 Task: Research Airbnb options in Bimbo, Central African Republic from 6th November, 2023 to 8th November, 2023 for 2 adults.1  bedroom having 2 beds and 1 bathroom. Property type can be flat. Amenities needed are: wifi. Booking option can be shelf check-in. Look for 4 properties as per requirement.
Action: Mouse moved to (598, 90)
Screenshot: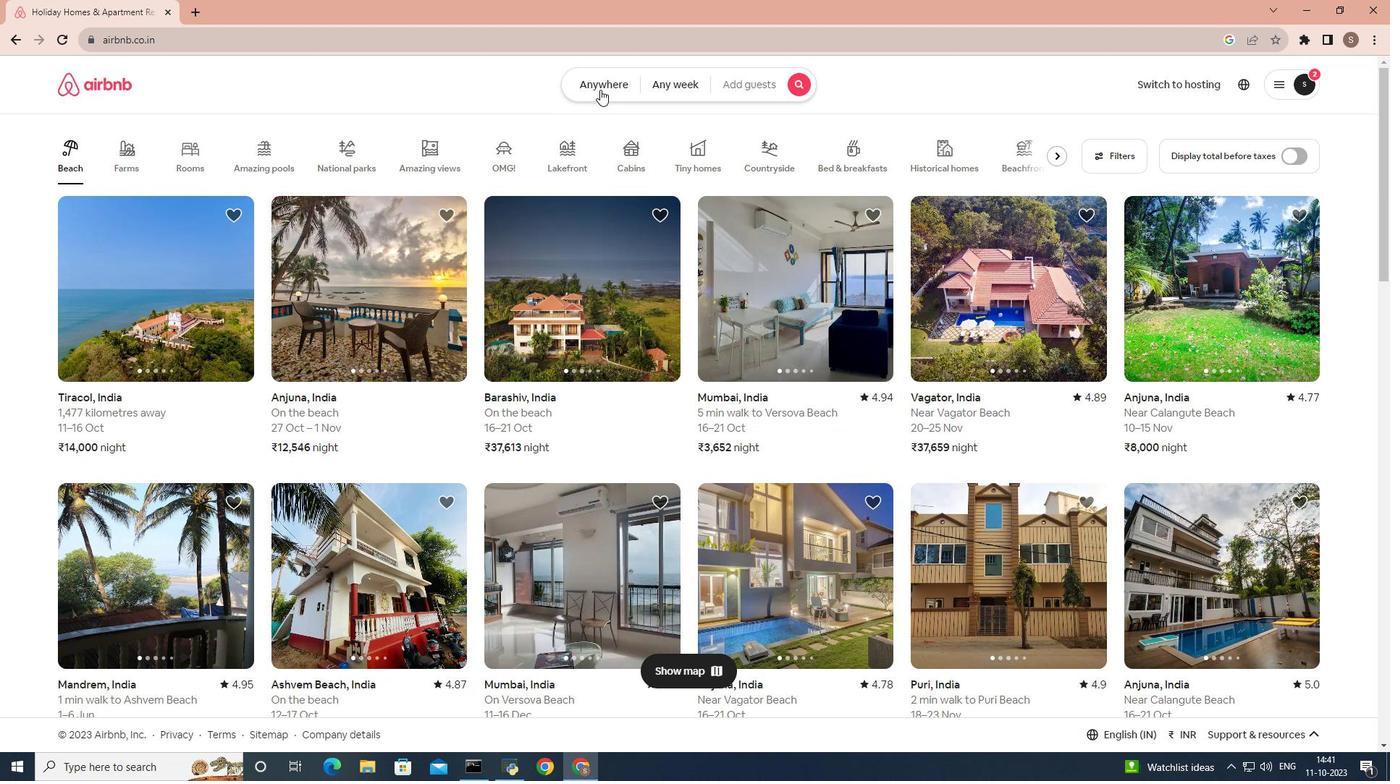 
Action: Mouse pressed left at (598, 90)
Screenshot: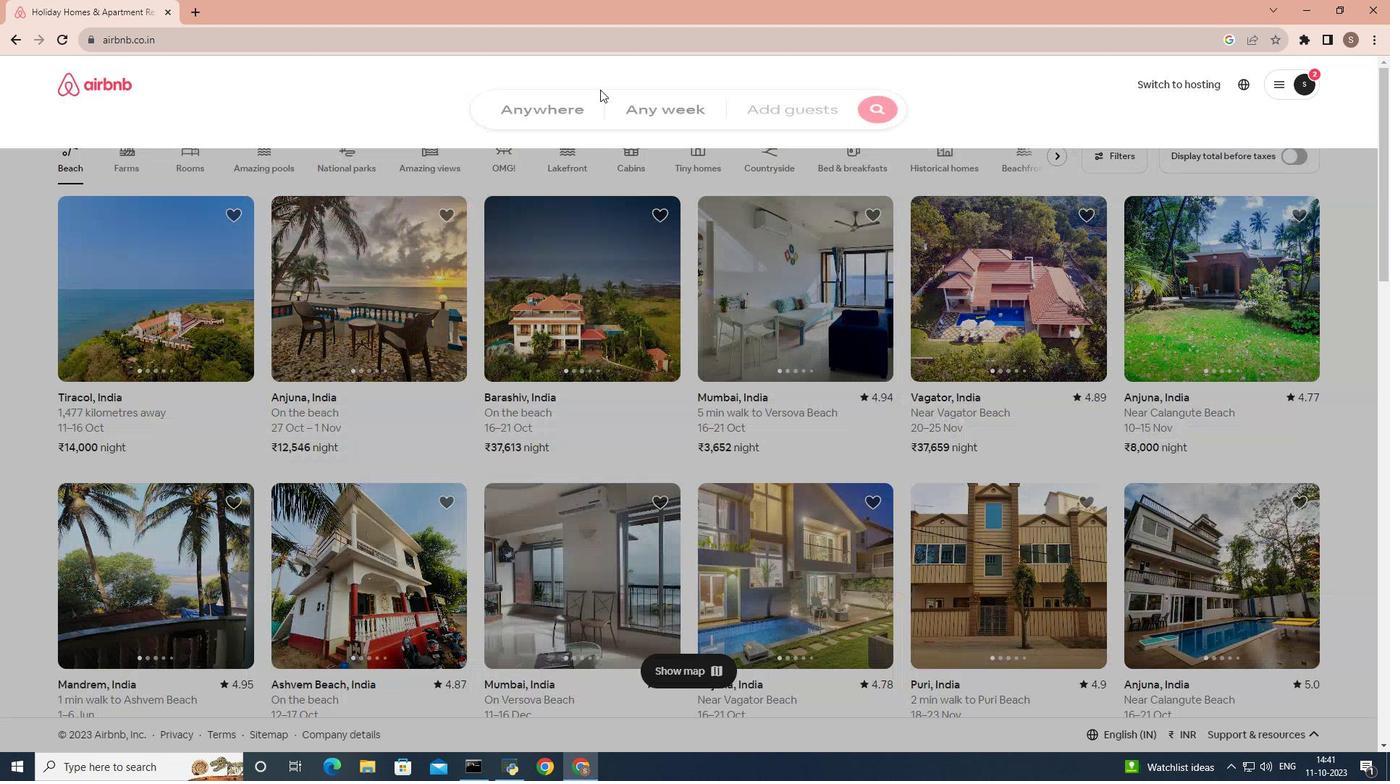 
Action: Mouse moved to (482, 148)
Screenshot: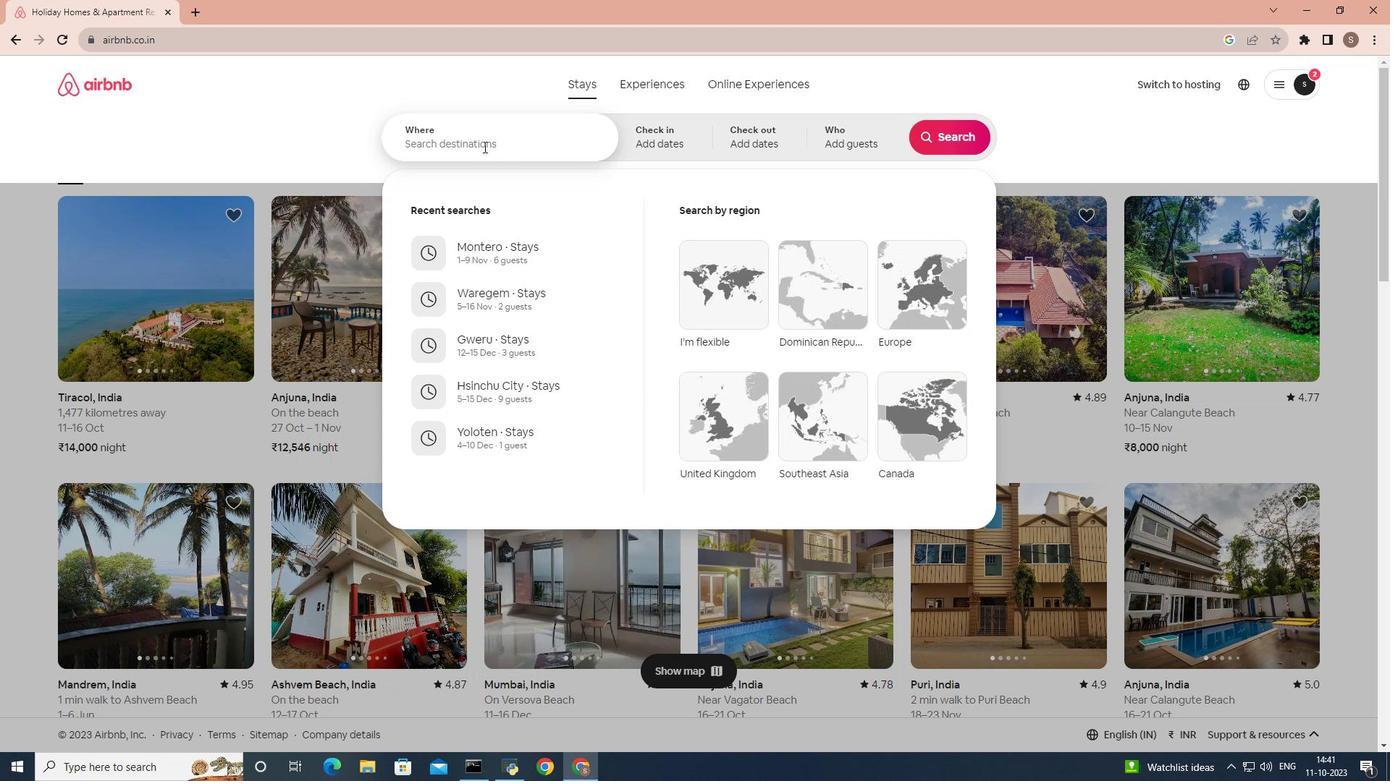
Action: Mouse pressed left at (482, 148)
Screenshot: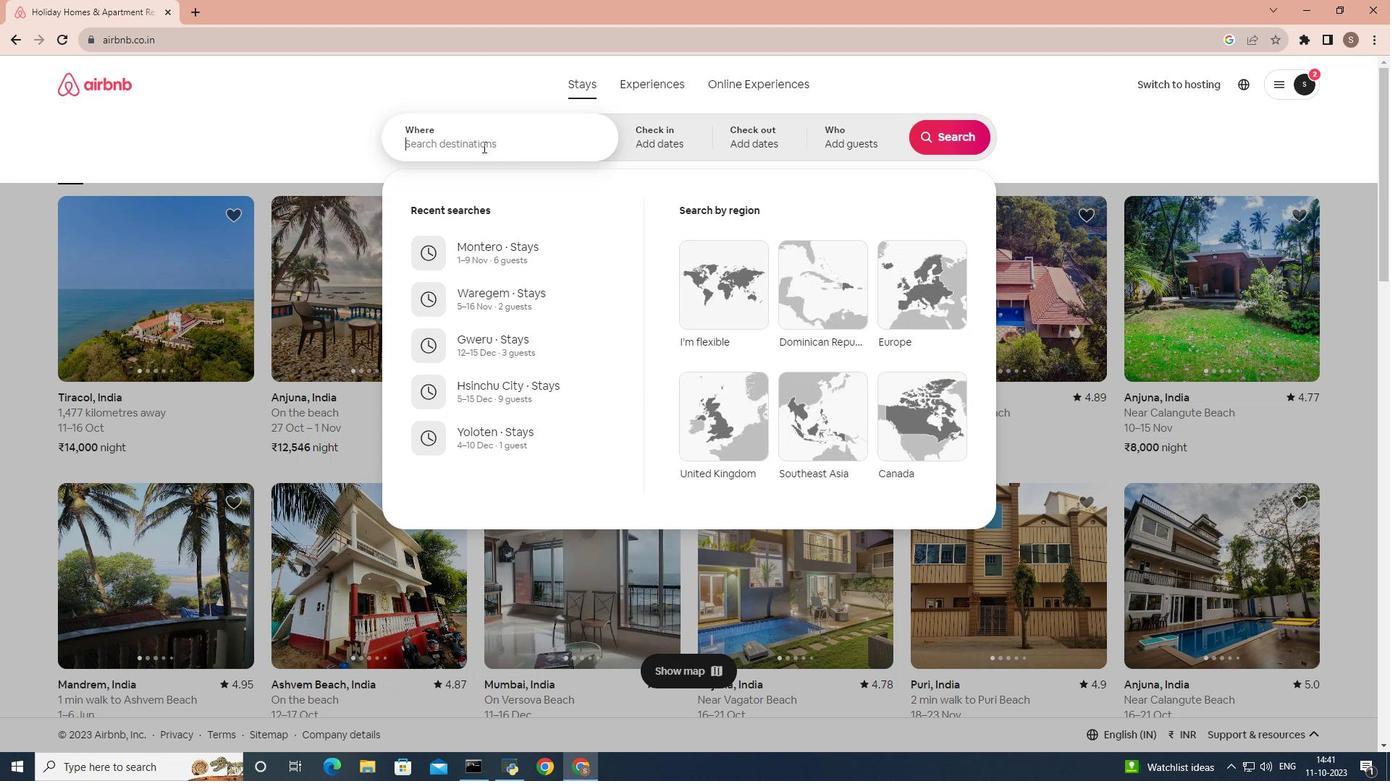 
Action: Mouse moved to (481, 148)
Screenshot: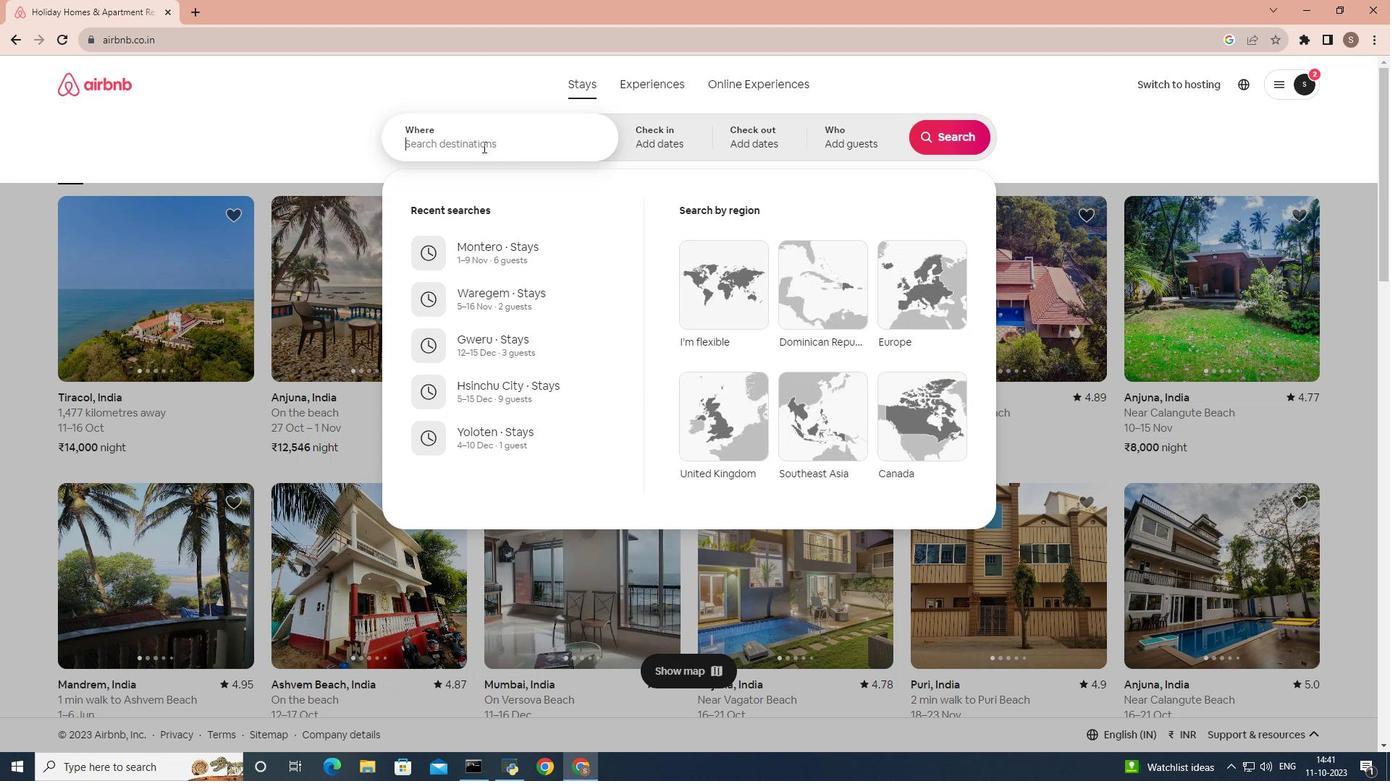 
Action: Key pressed bimbo
Screenshot: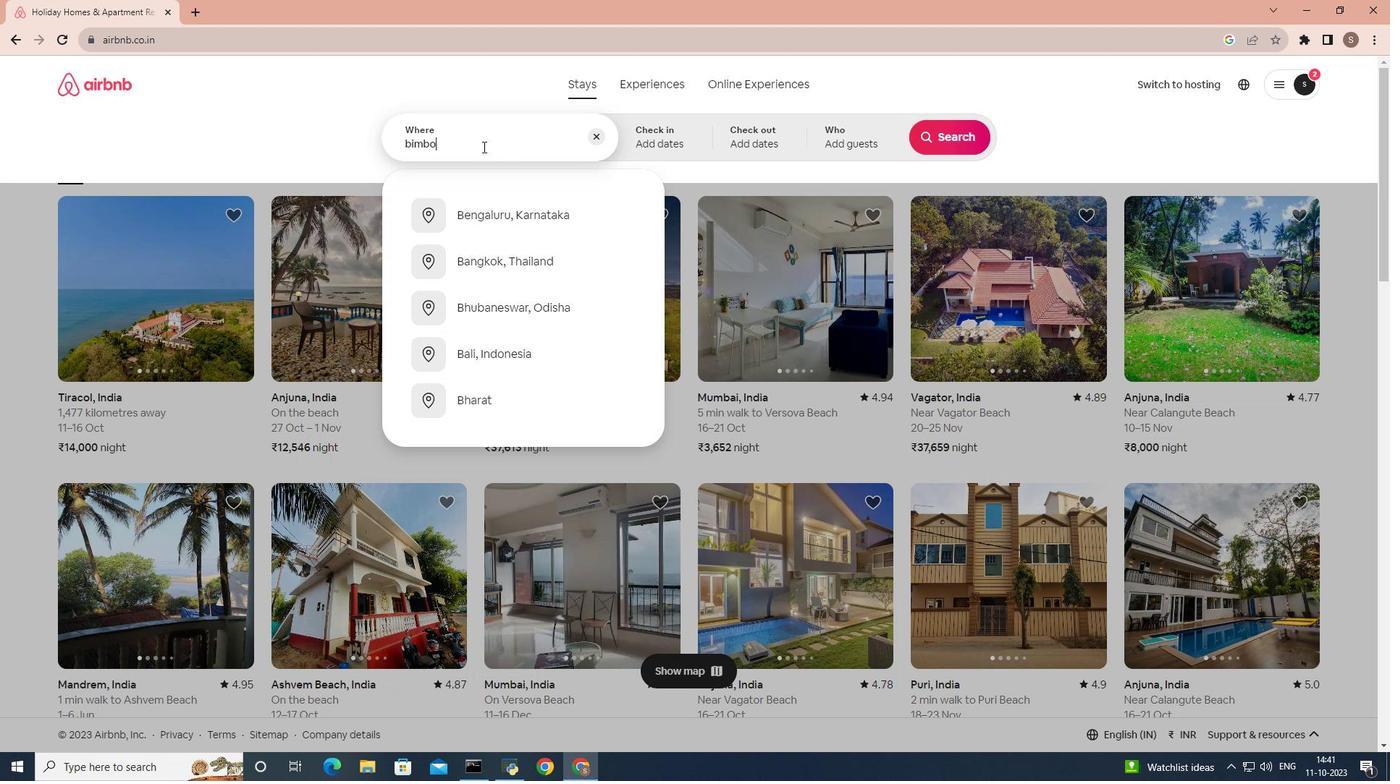 
Action: Mouse moved to (447, 306)
Screenshot: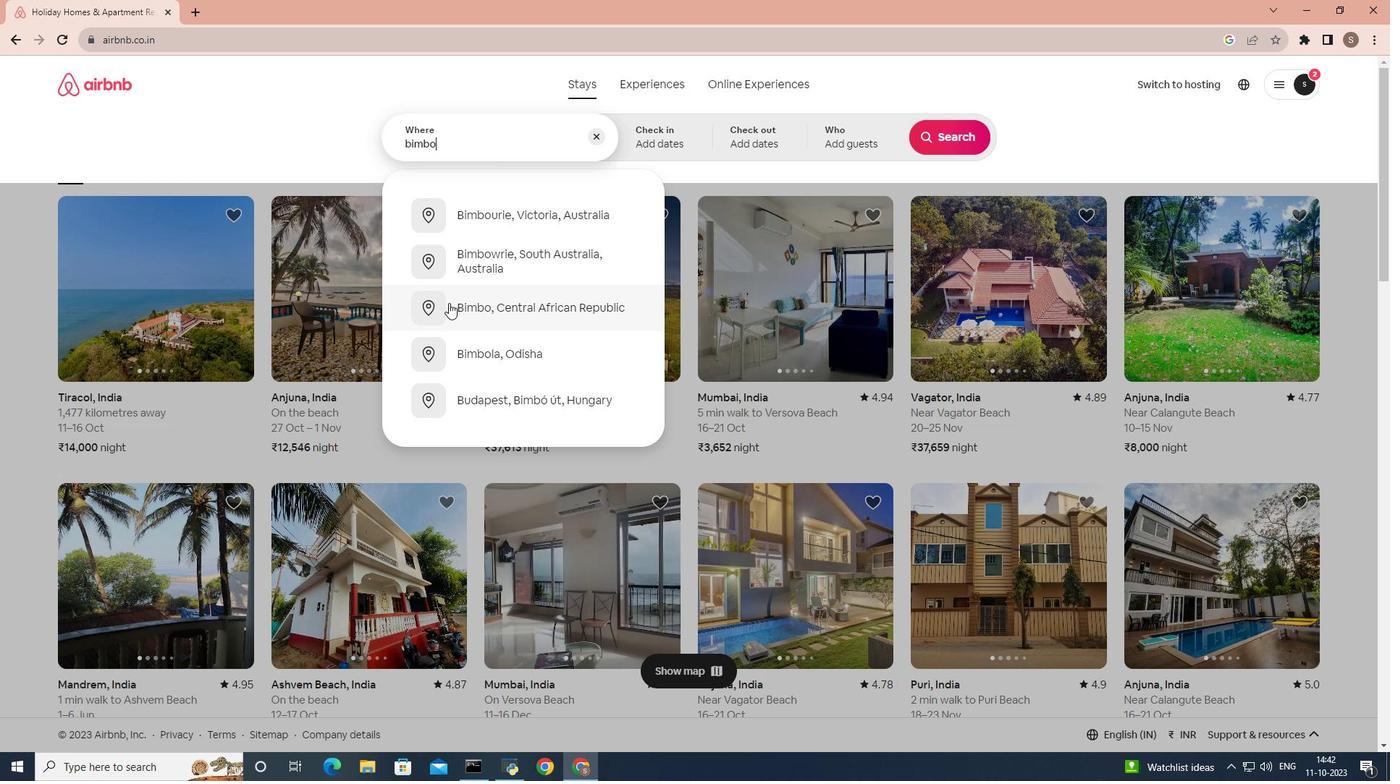 
Action: Mouse pressed left at (447, 306)
Screenshot: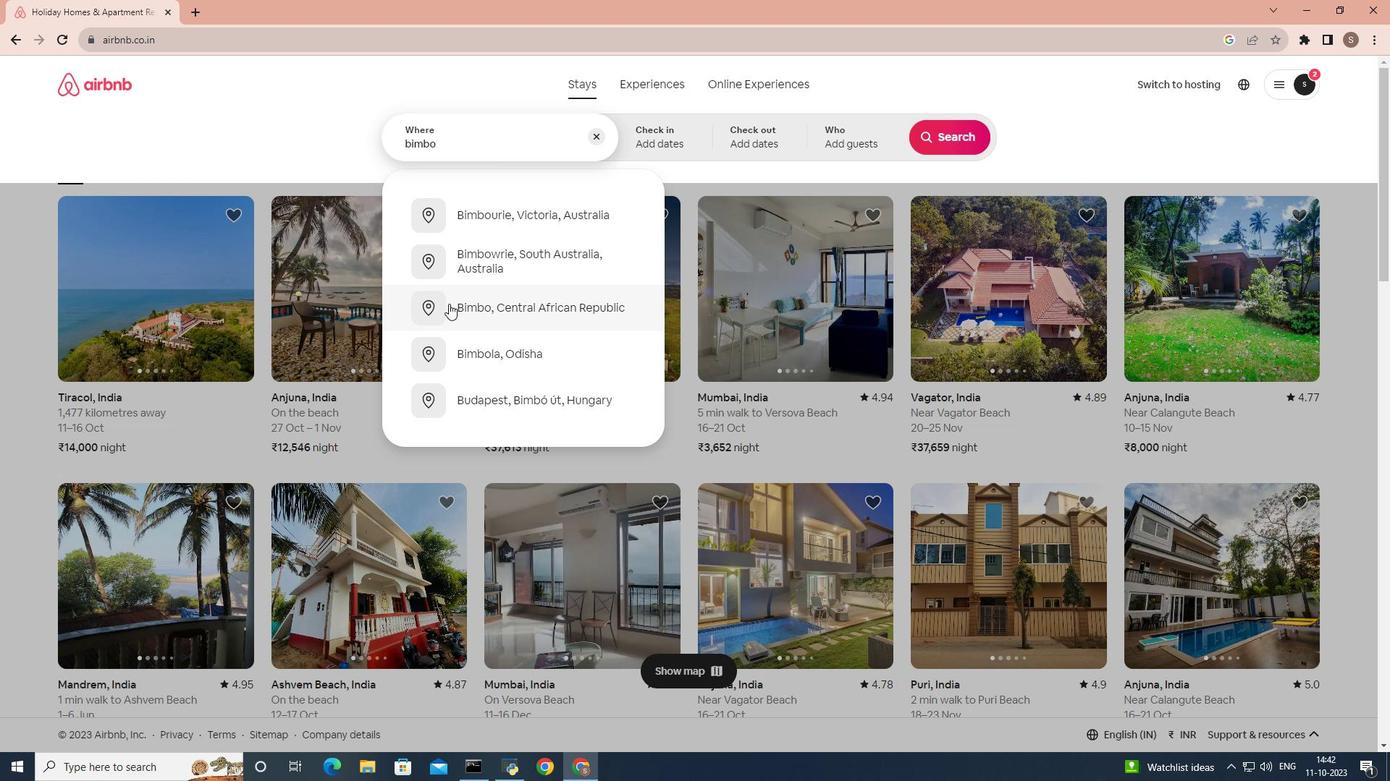 
Action: Mouse moved to (746, 351)
Screenshot: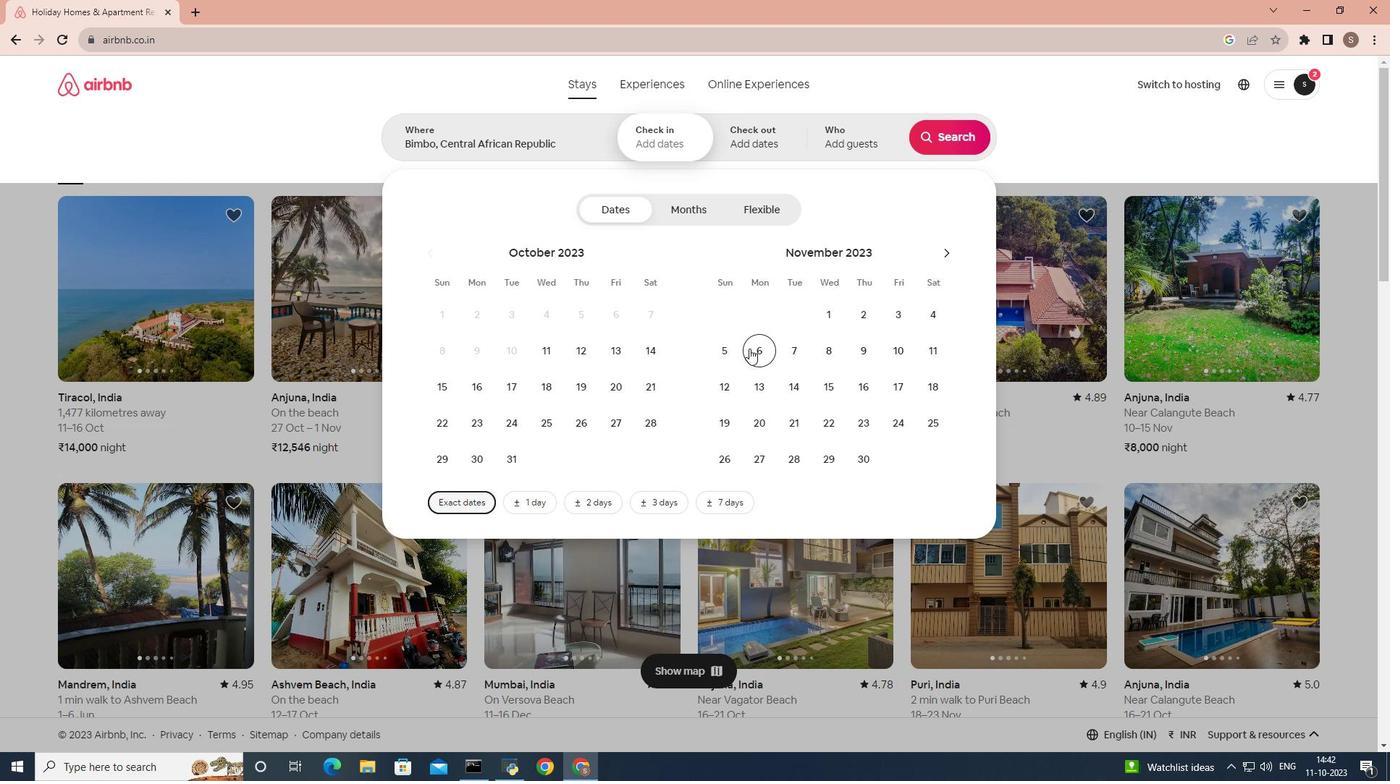 
Action: Mouse pressed left at (746, 351)
Screenshot: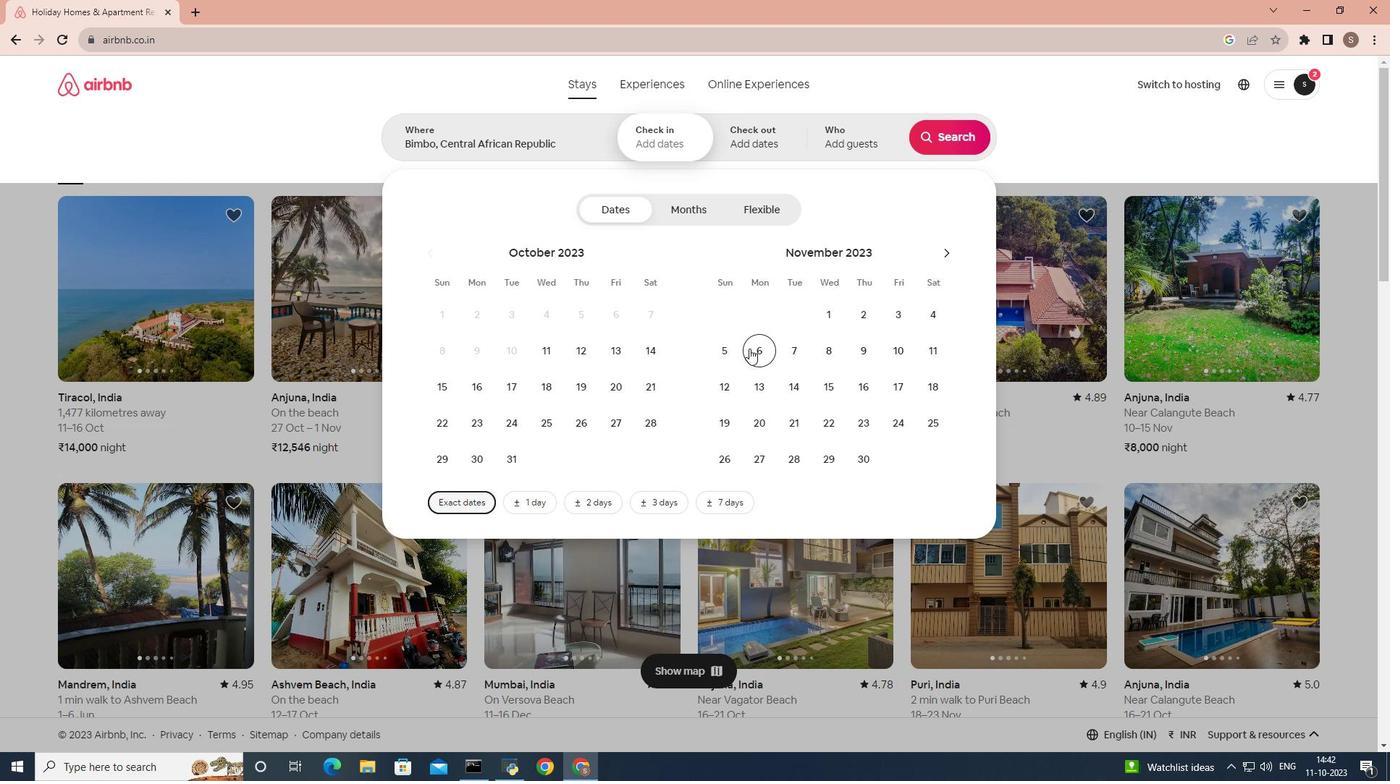 
Action: Mouse moved to (834, 351)
Screenshot: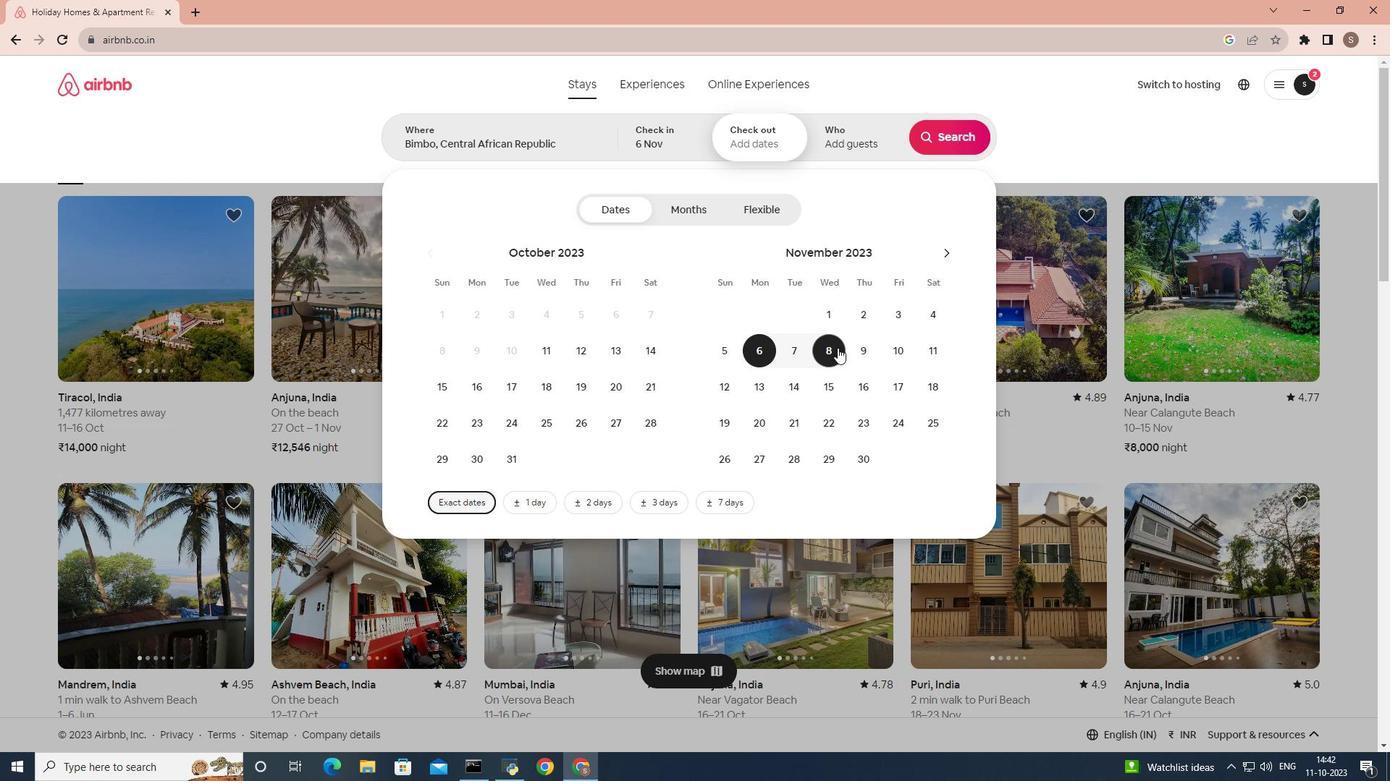 
Action: Mouse pressed left at (834, 351)
Screenshot: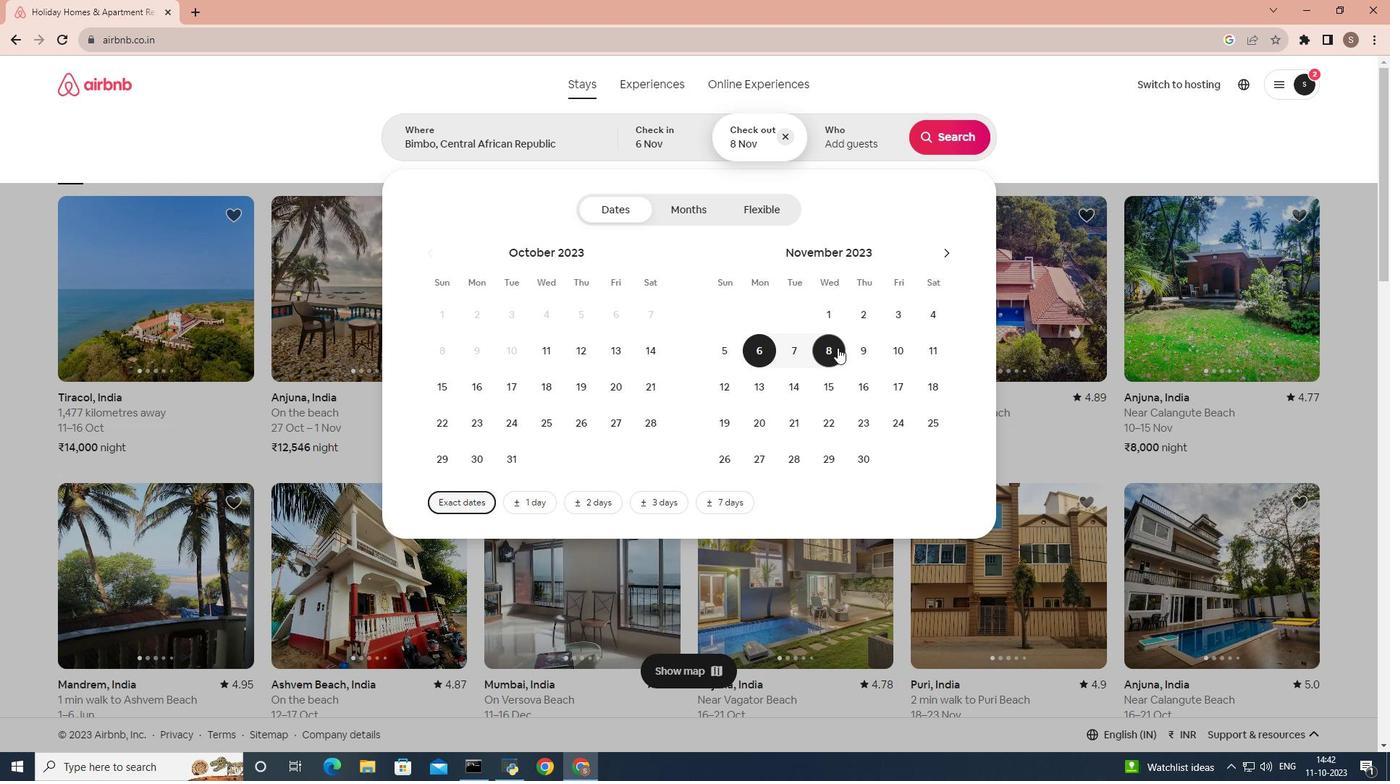 
Action: Mouse moved to (849, 155)
Screenshot: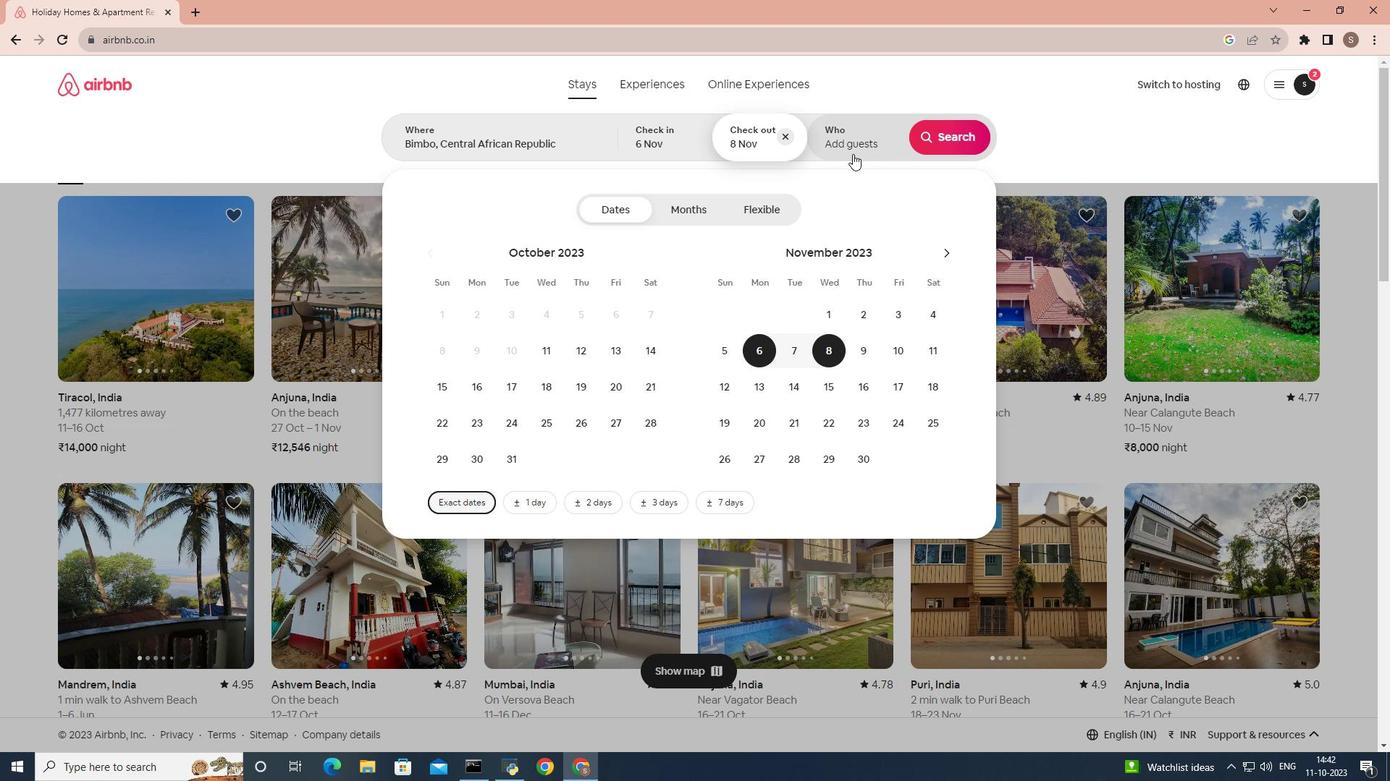 
Action: Mouse pressed left at (849, 155)
Screenshot: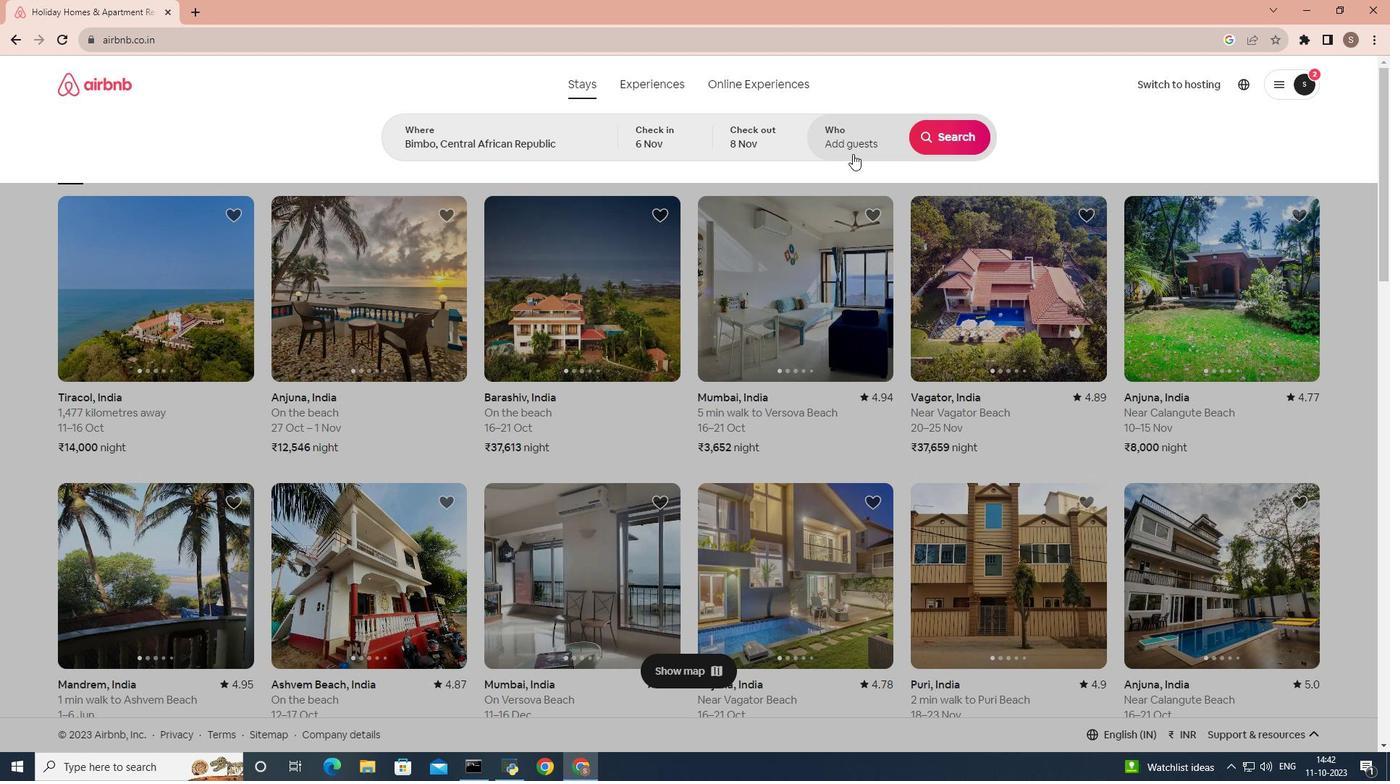 
Action: Mouse moved to (953, 212)
Screenshot: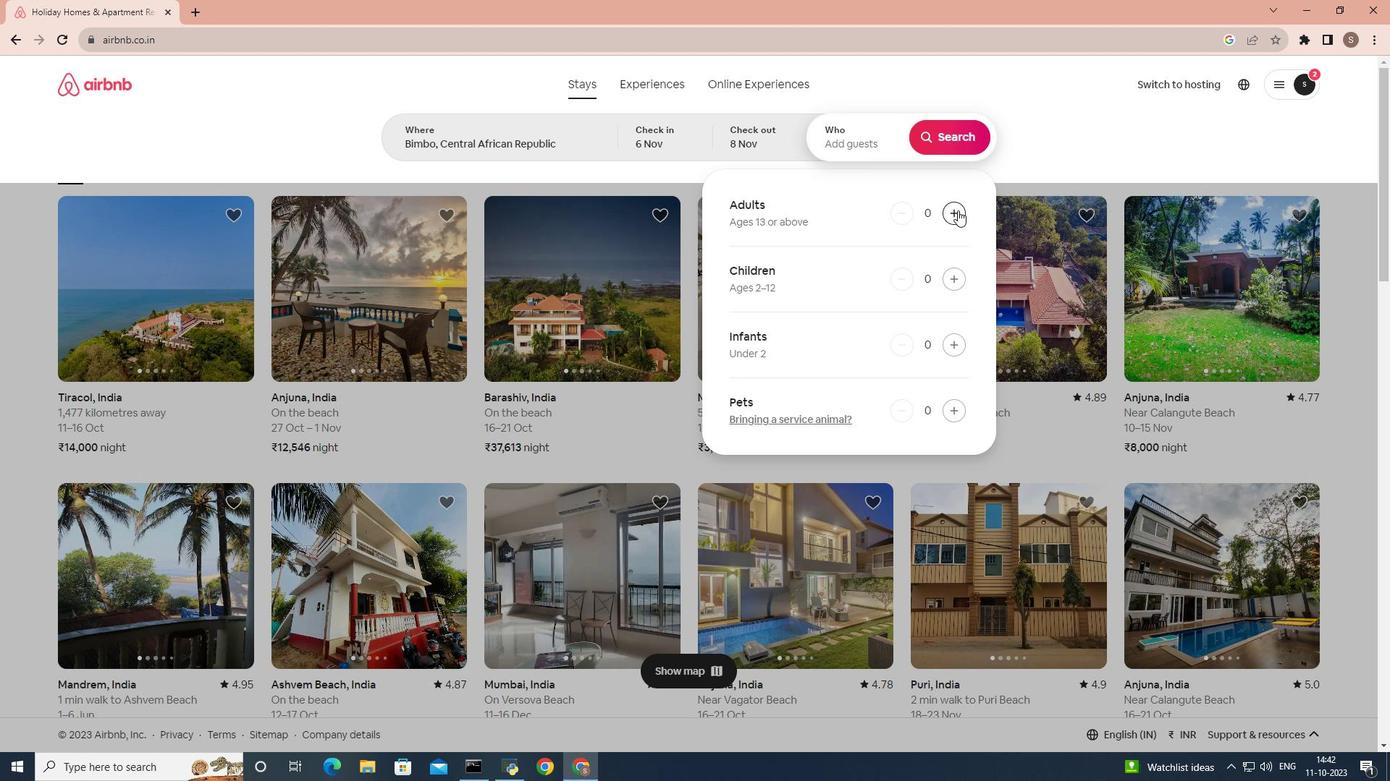 
Action: Mouse pressed left at (953, 212)
Screenshot: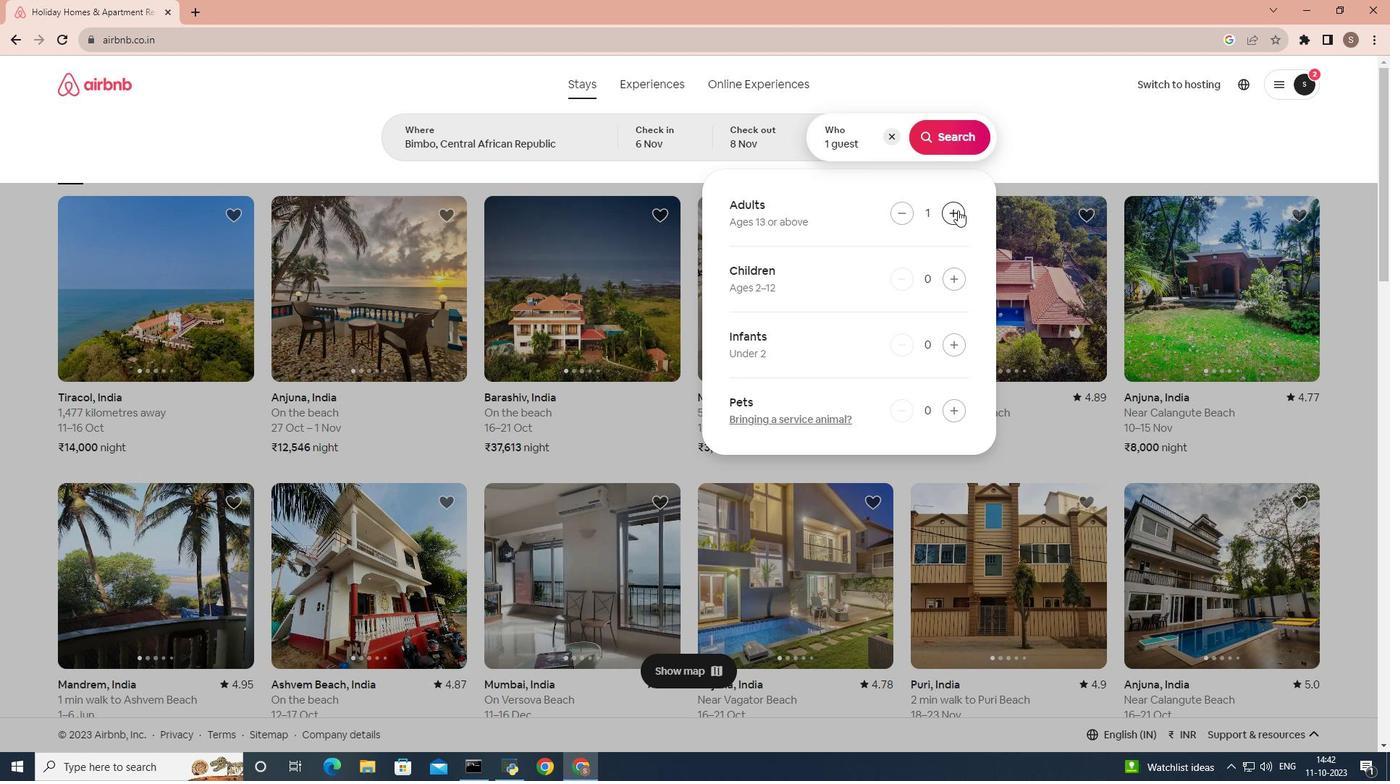 
Action: Mouse pressed left at (953, 212)
Screenshot: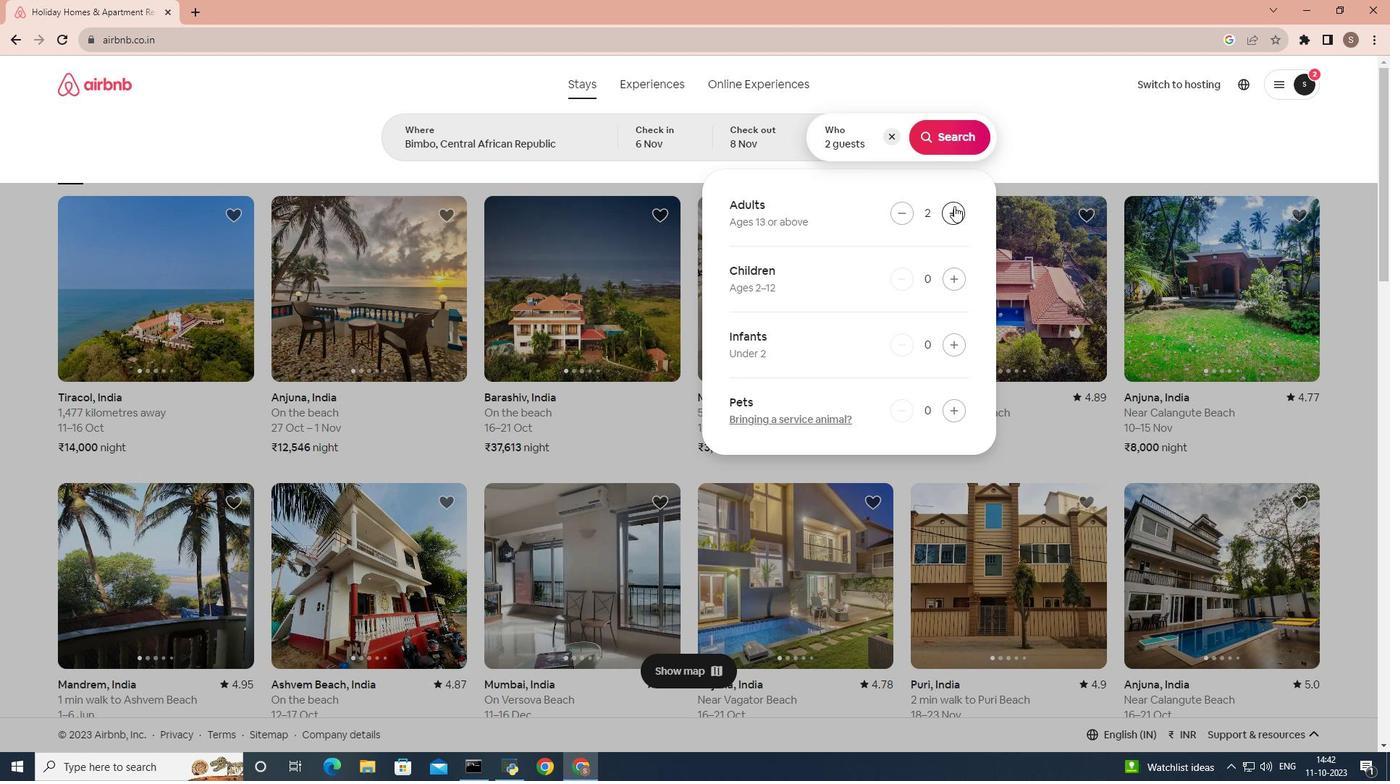 
Action: Mouse moved to (966, 146)
Screenshot: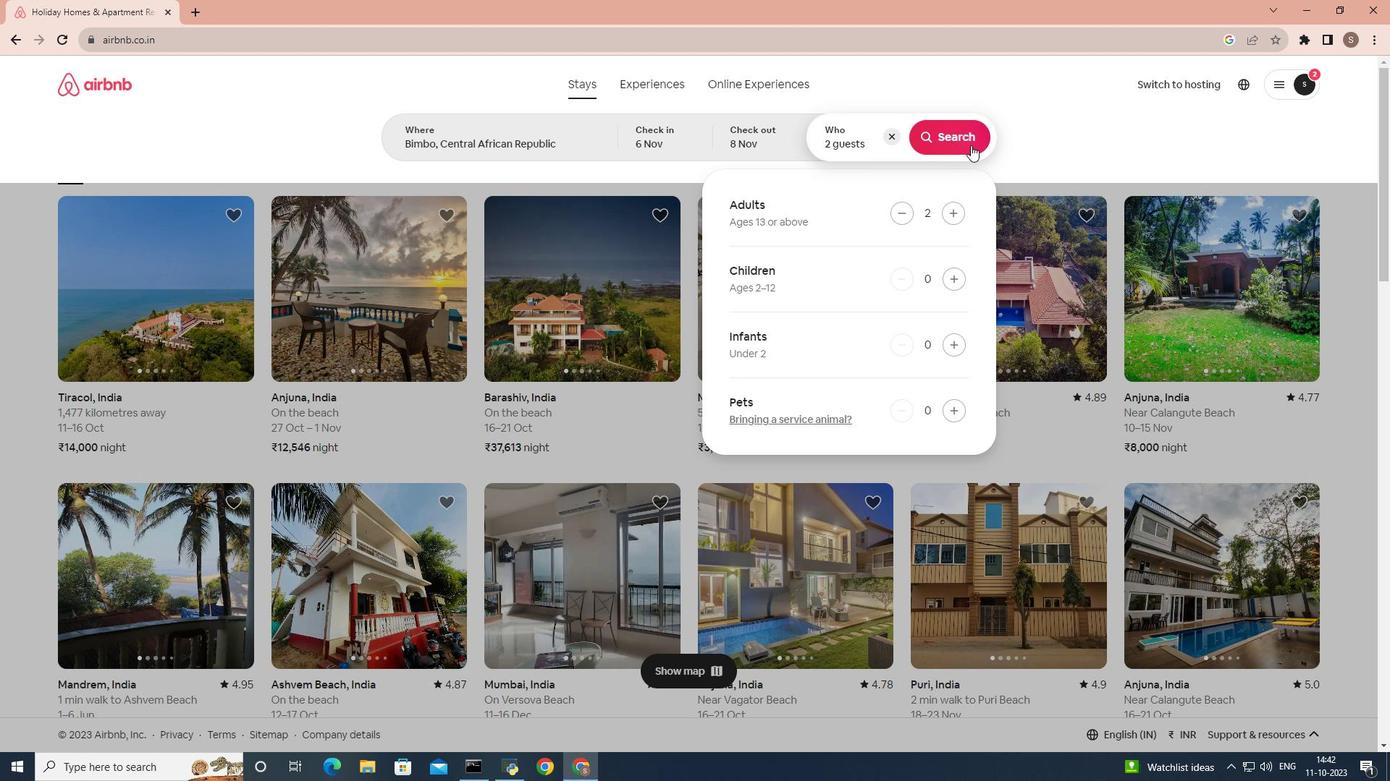
Action: Mouse pressed left at (966, 146)
Screenshot: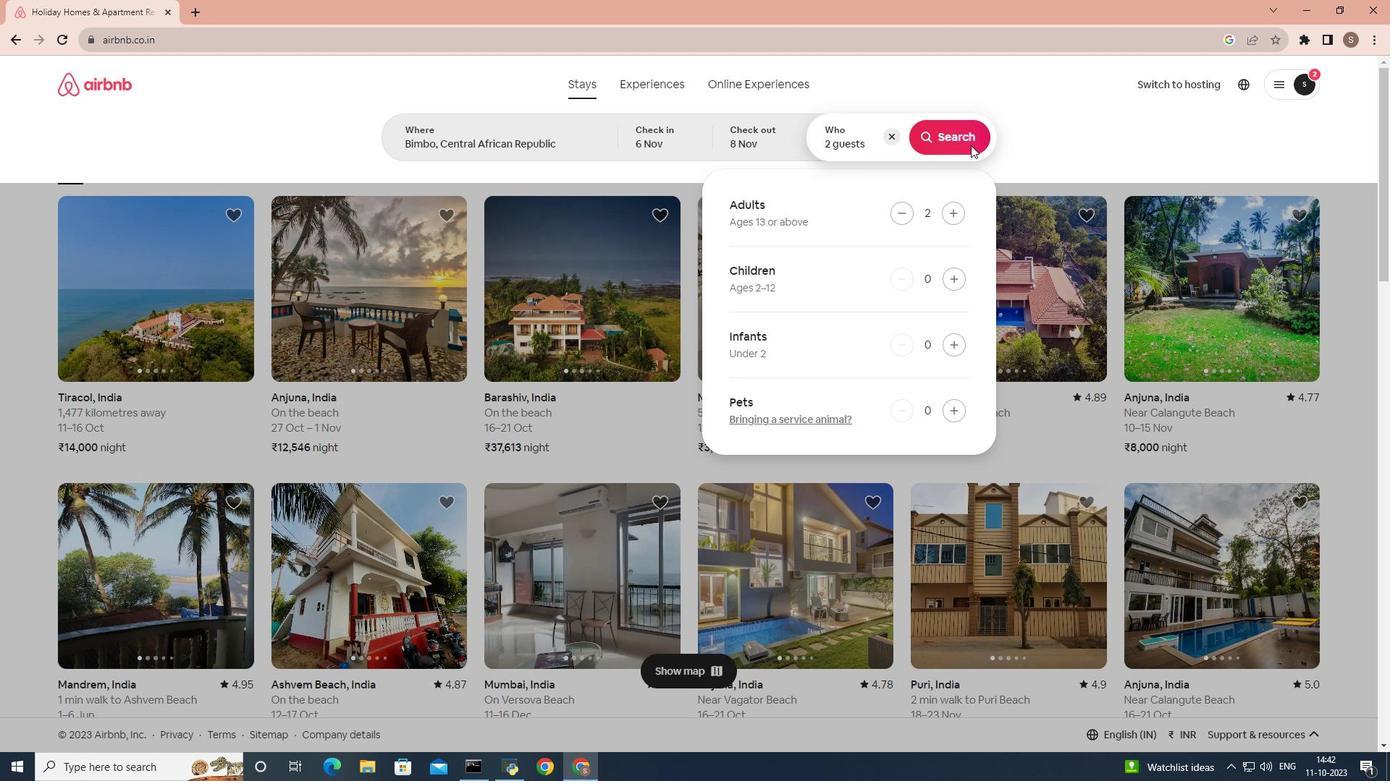 
Action: Mouse moved to (1154, 155)
Screenshot: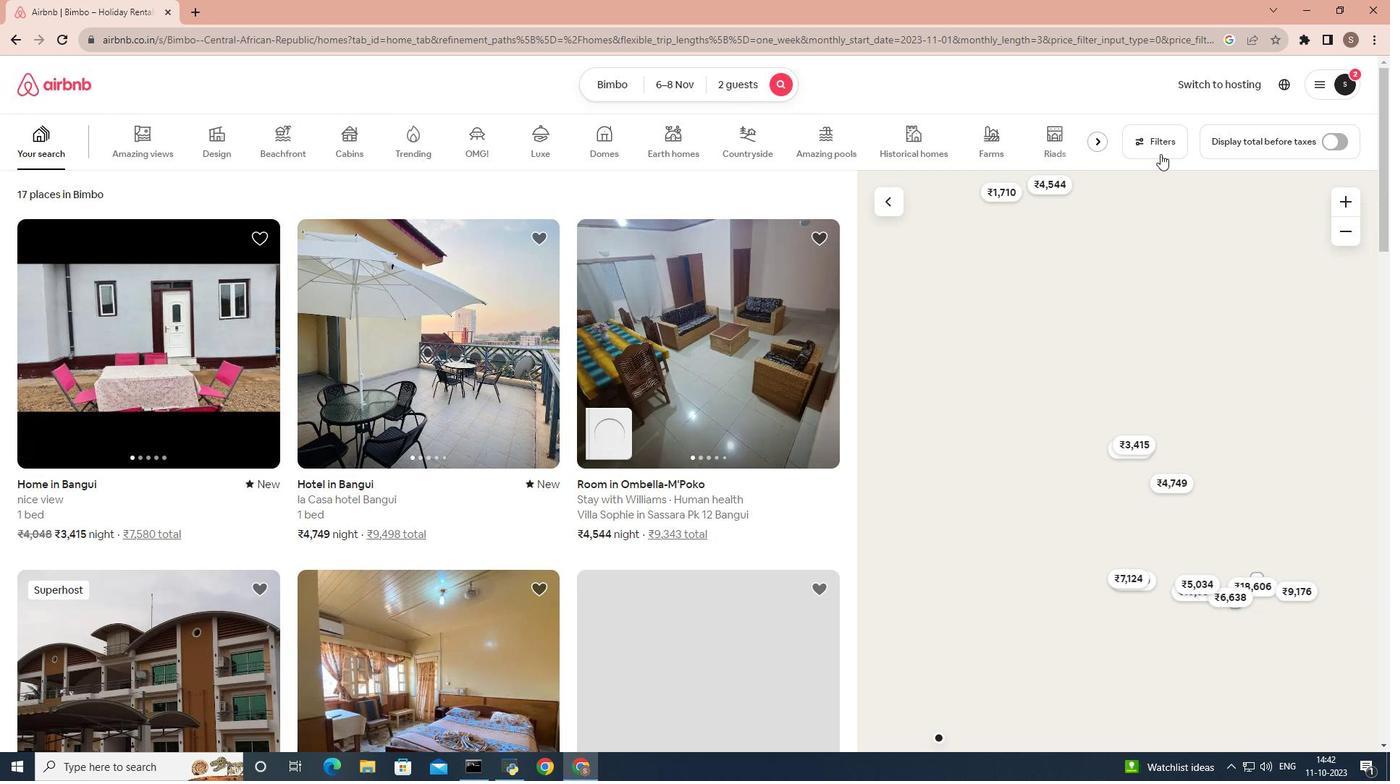 
Action: Mouse pressed left at (1154, 155)
Screenshot: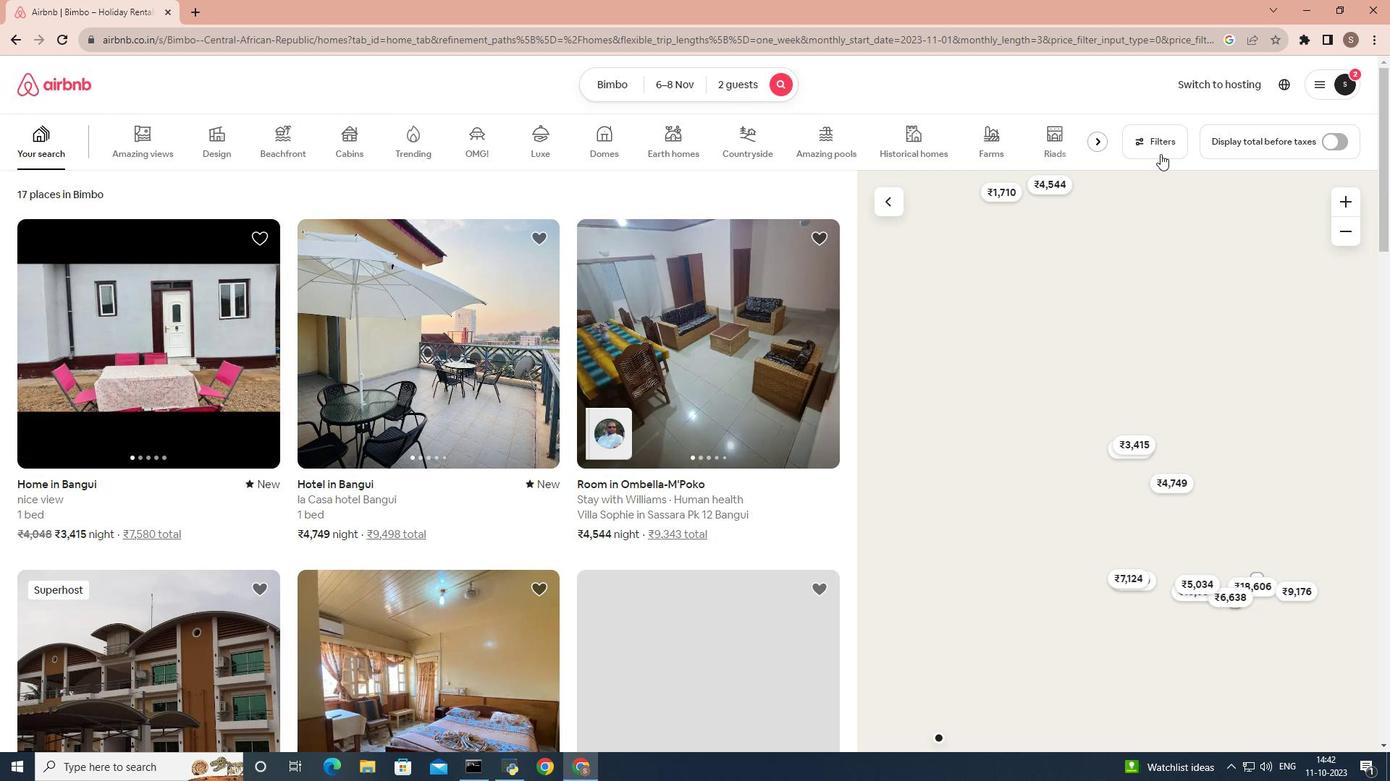 
Action: Mouse moved to (493, 543)
Screenshot: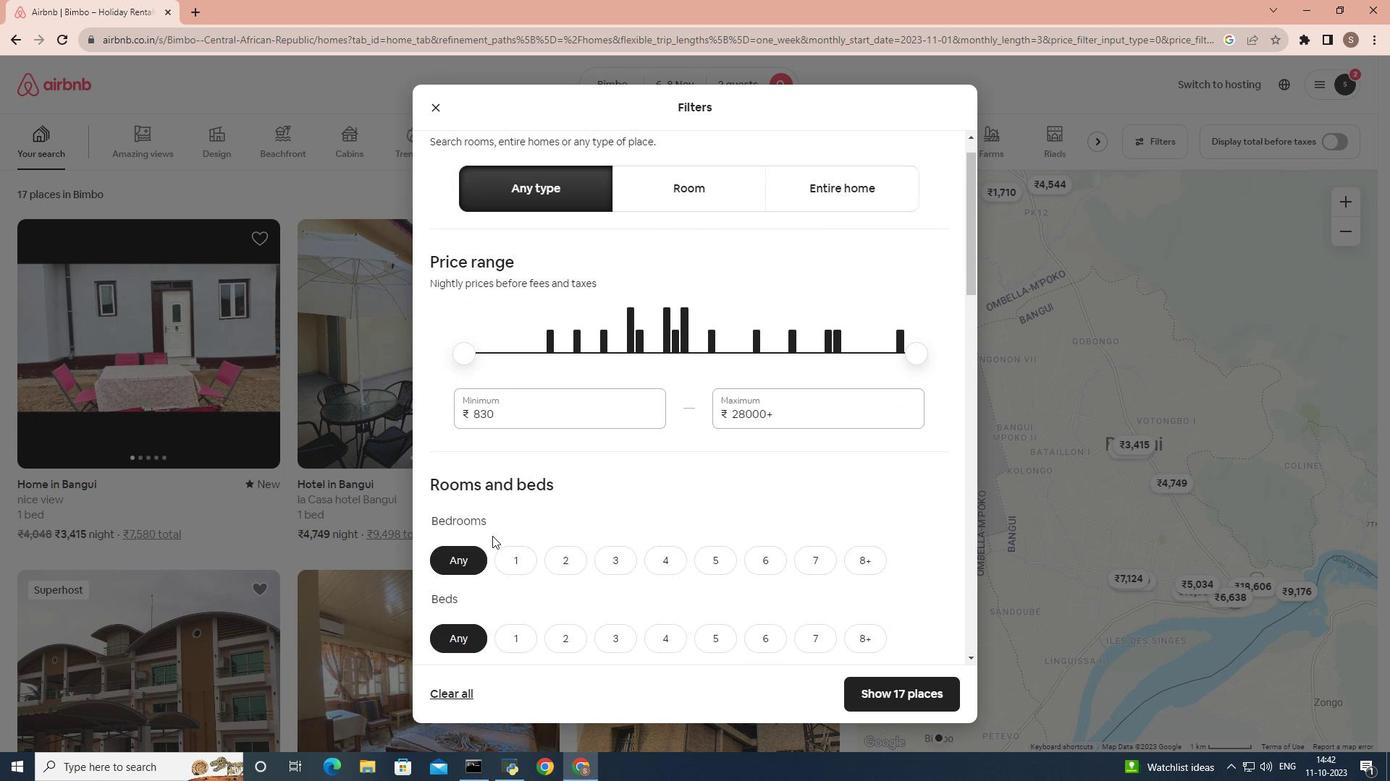 
Action: Mouse scrolled (493, 543) with delta (0, 0)
Screenshot: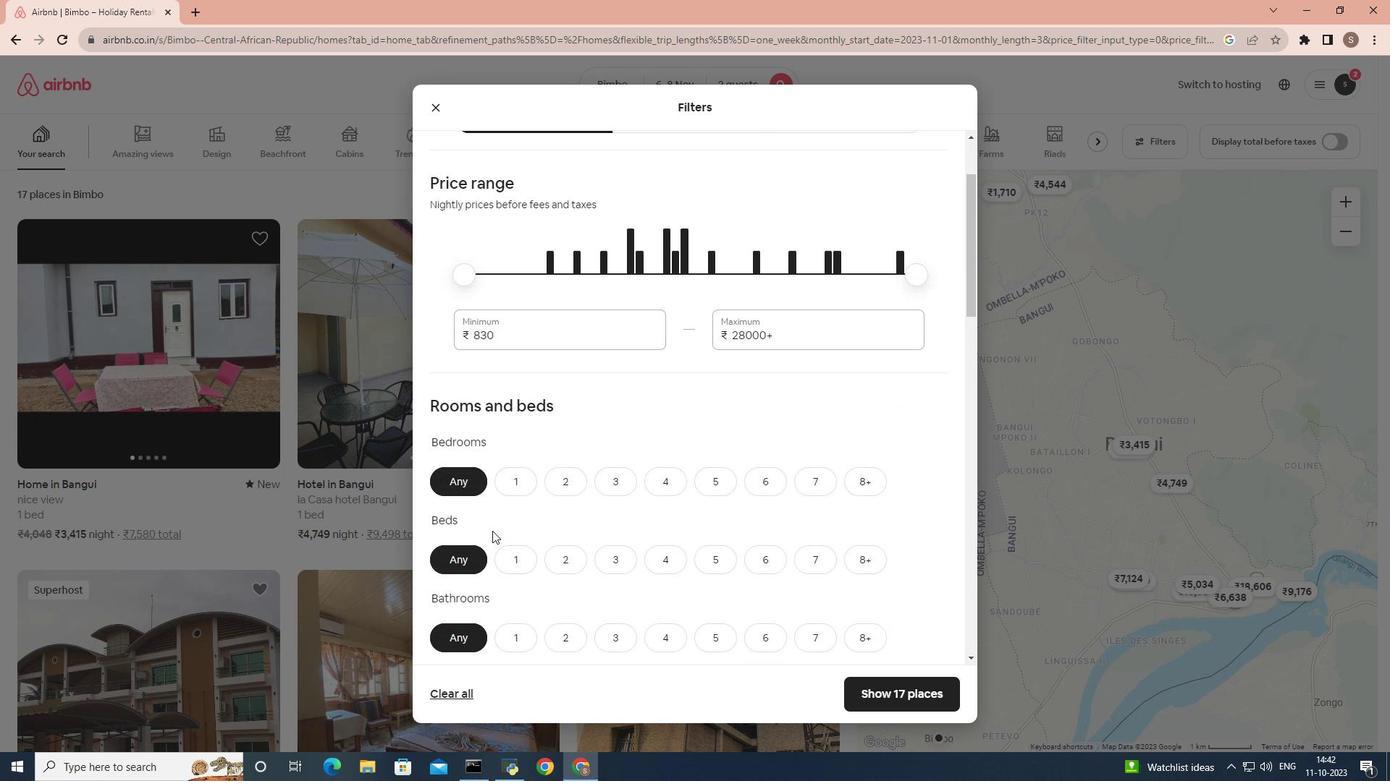 
Action: Mouse scrolled (493, 543) with delta (0, 0)
Screenshot: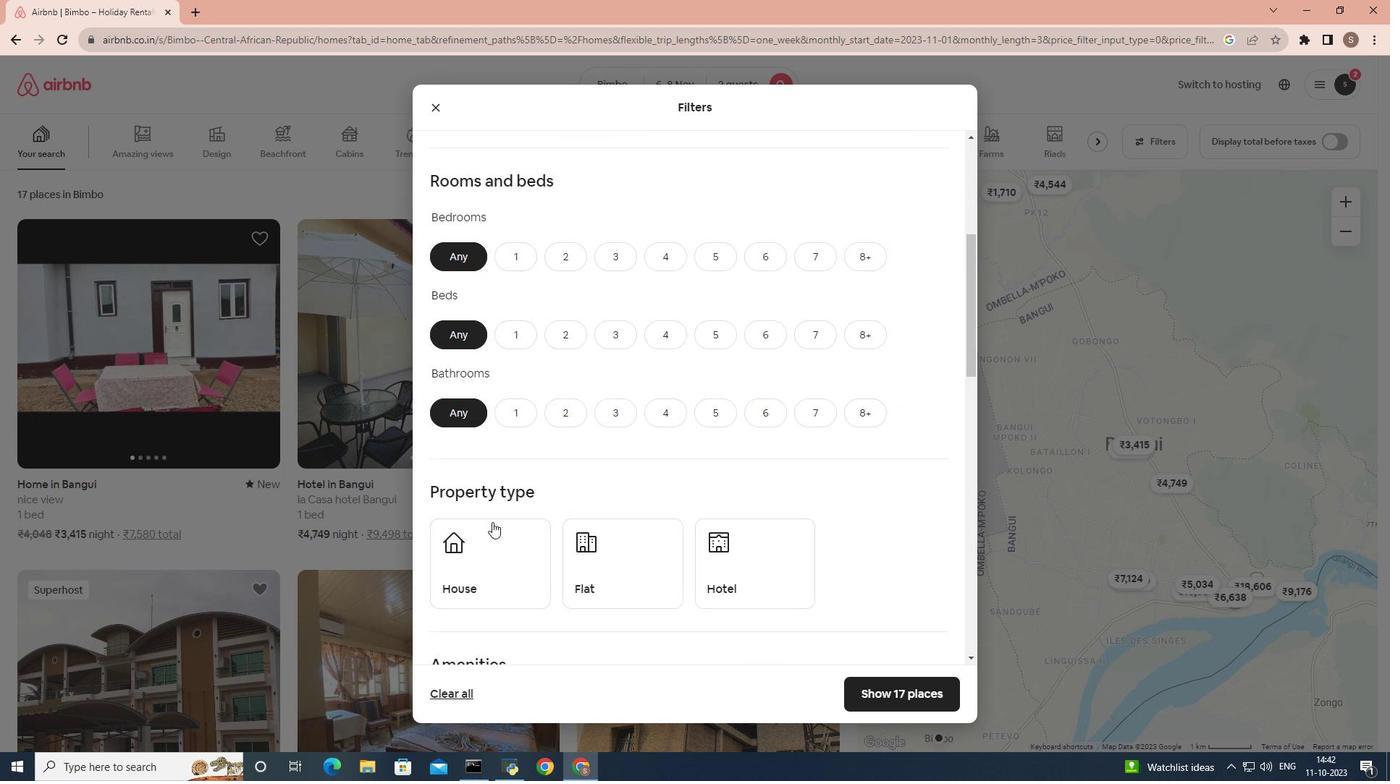 
Action: Mouse moved to (492, 543)
Screenshot: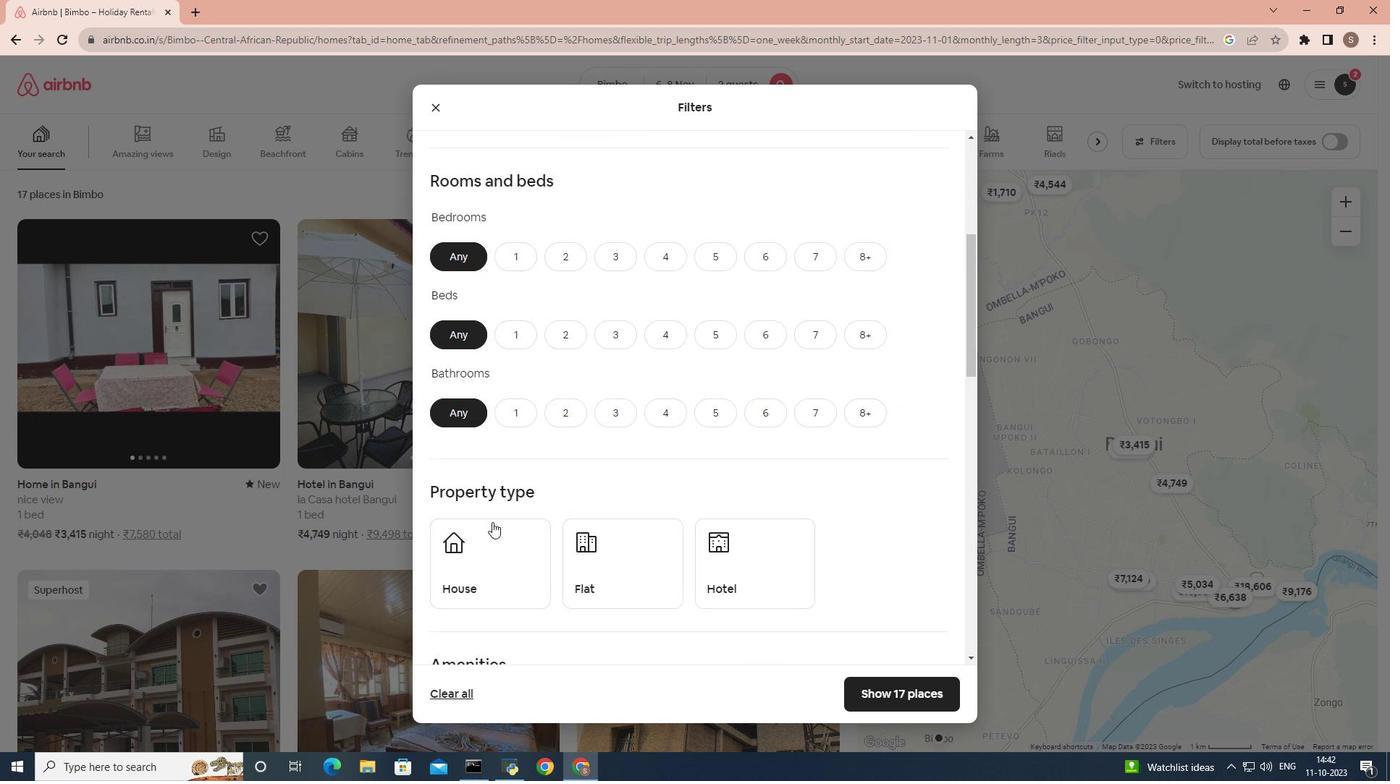 
Action: Mouse scrolled (492, 542) with delta (0, 0)
Screenshot: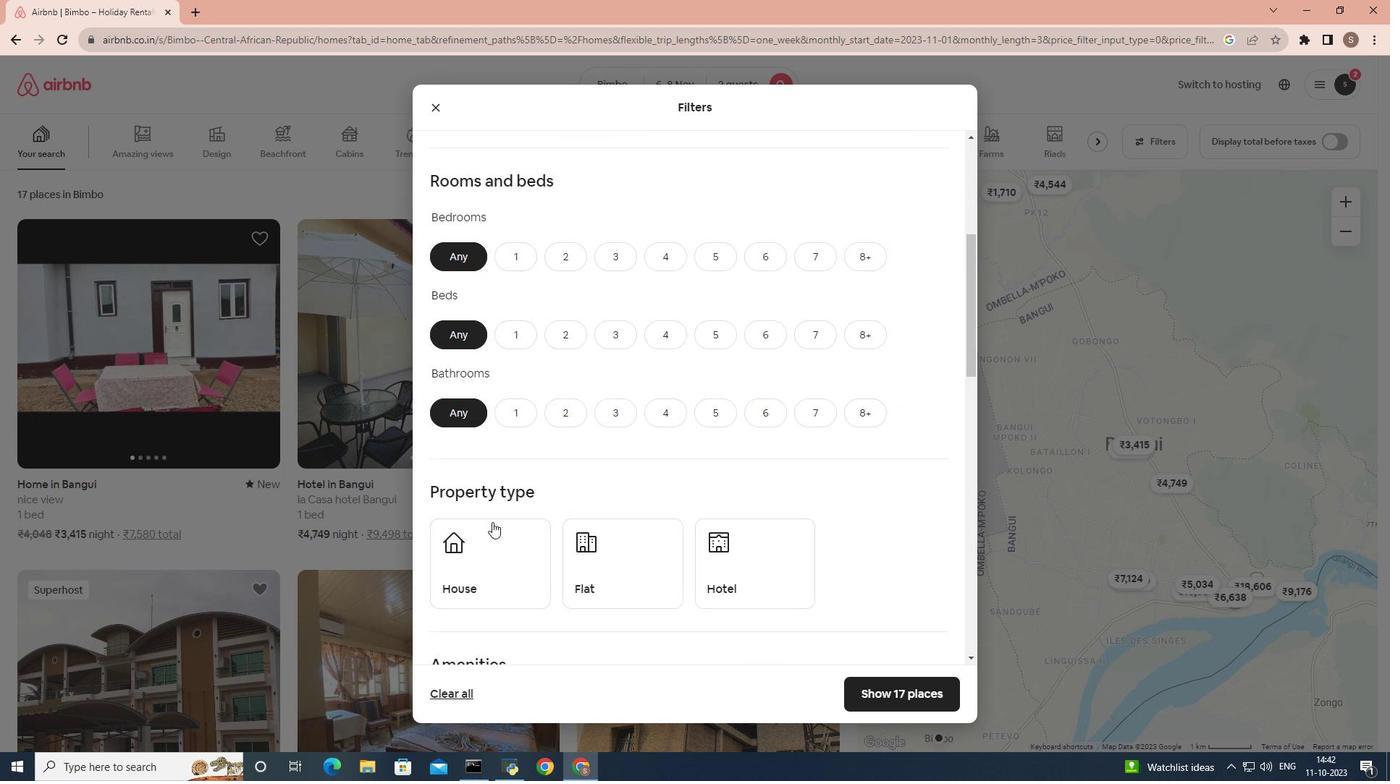 
Action: Mouse moved to (490, 540)
Screenshot: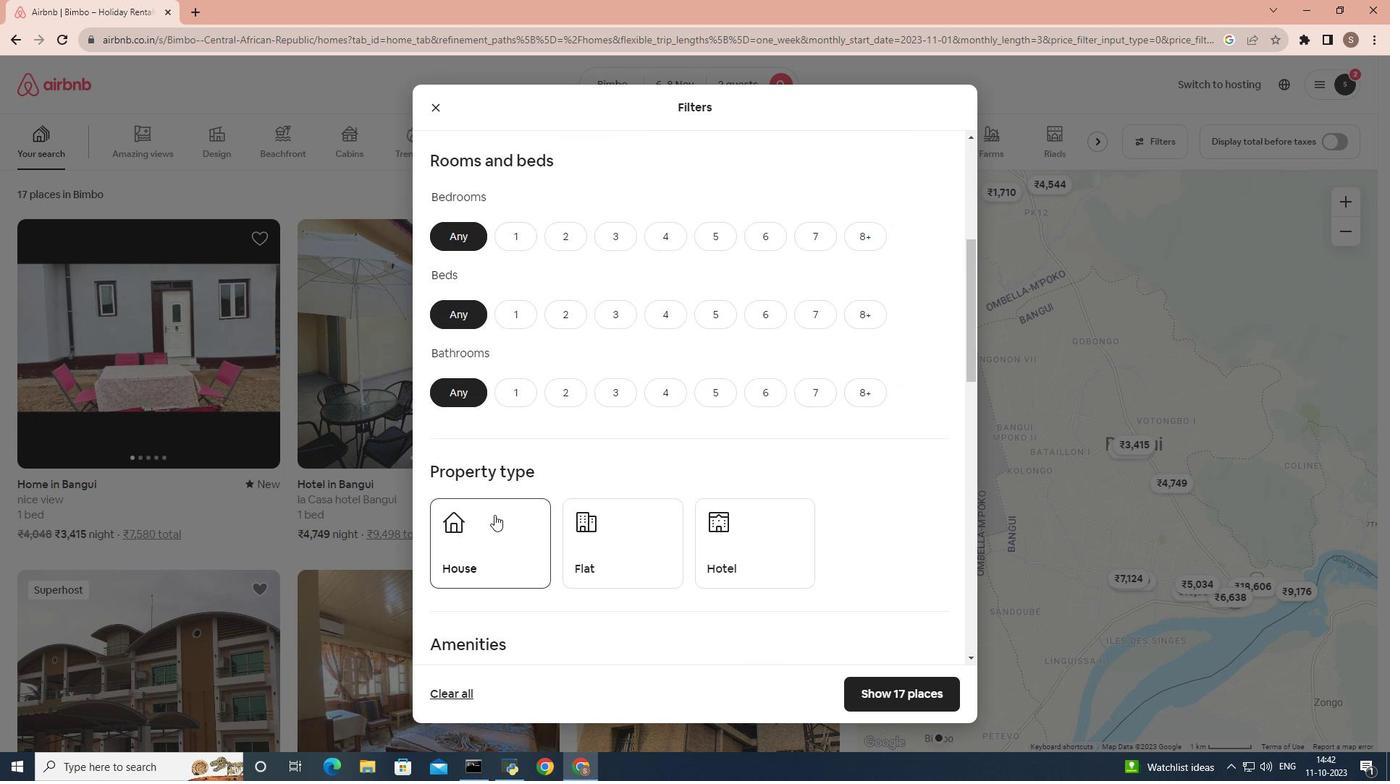 
Action: Mouse scrolled (490, 540) with delta (0, 0)
Screenshot: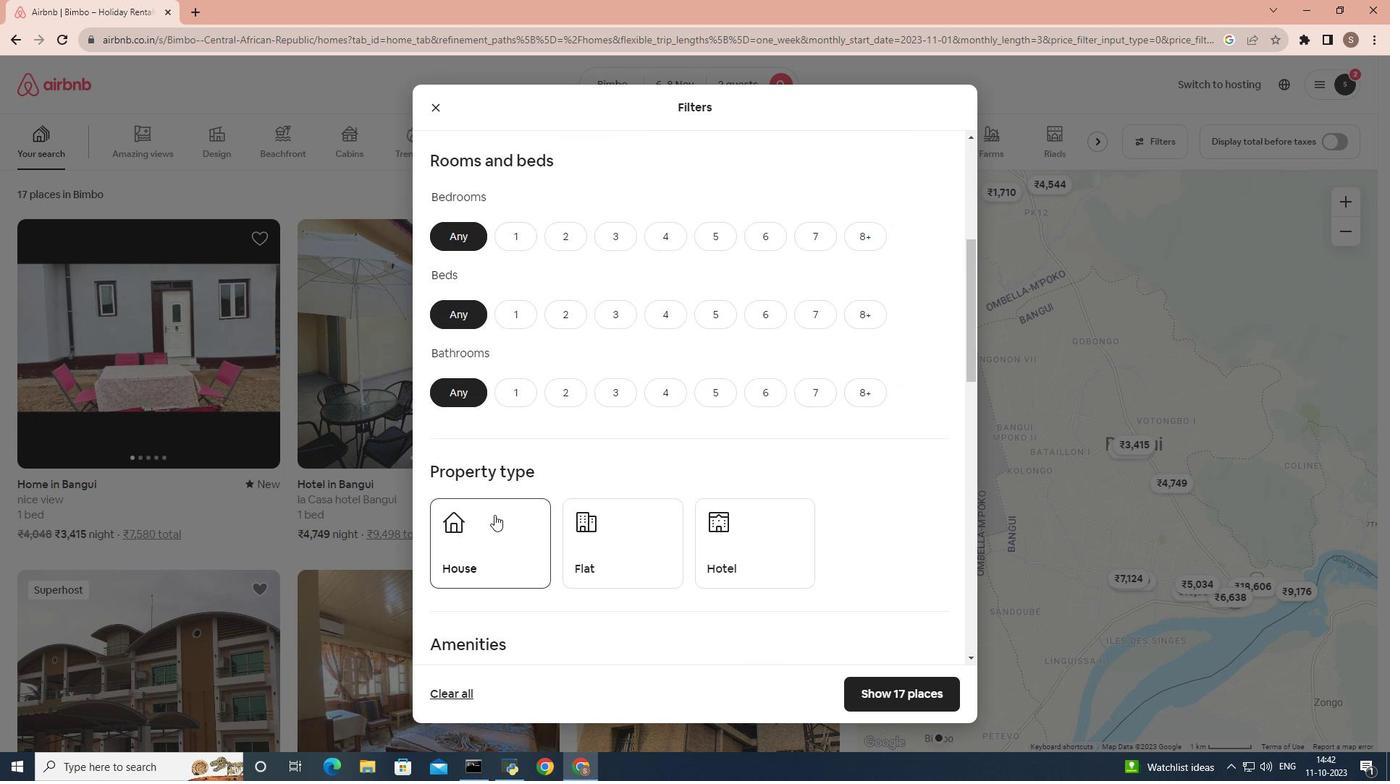 
Action: Mouse moved to (490, 535)
Screenshot: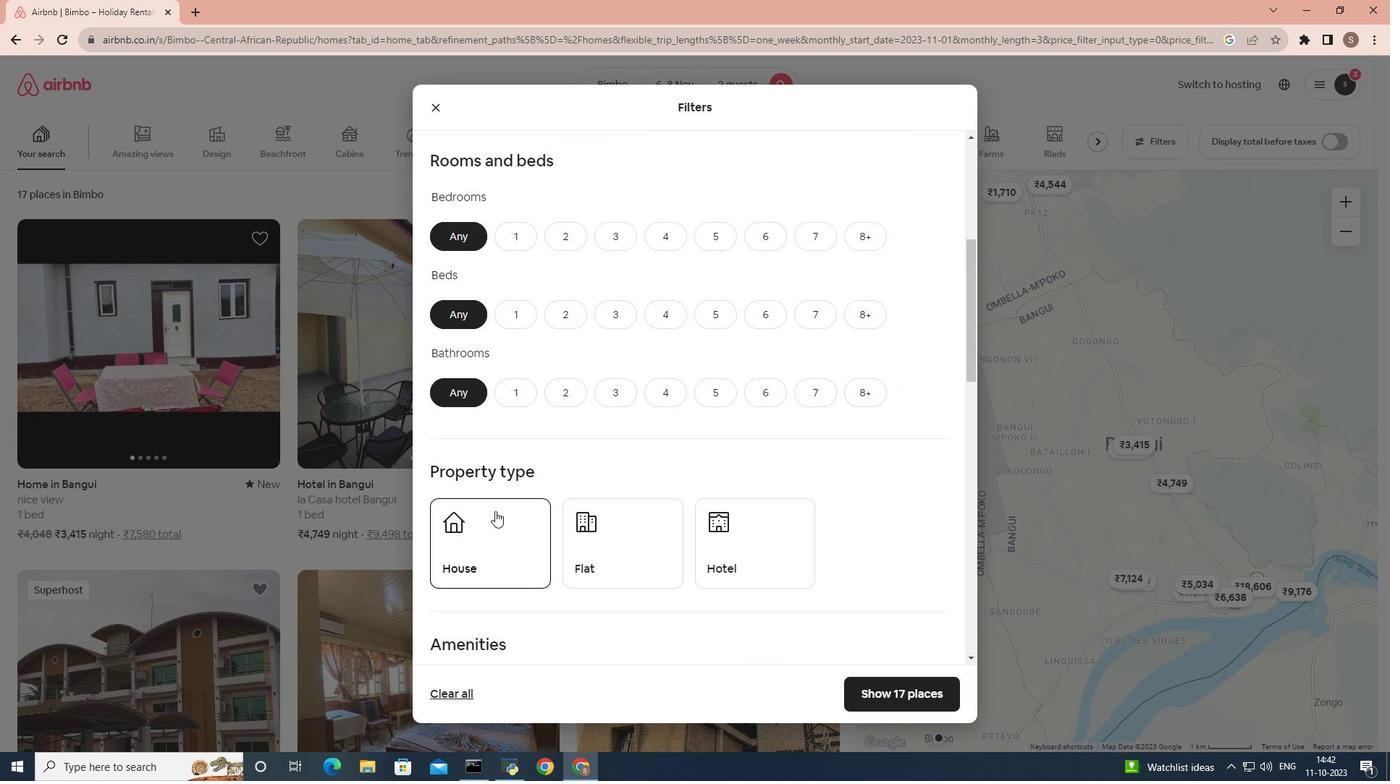 
Action: Mouse scrolled (490, 534) with delta (0, 0)
Screenshot: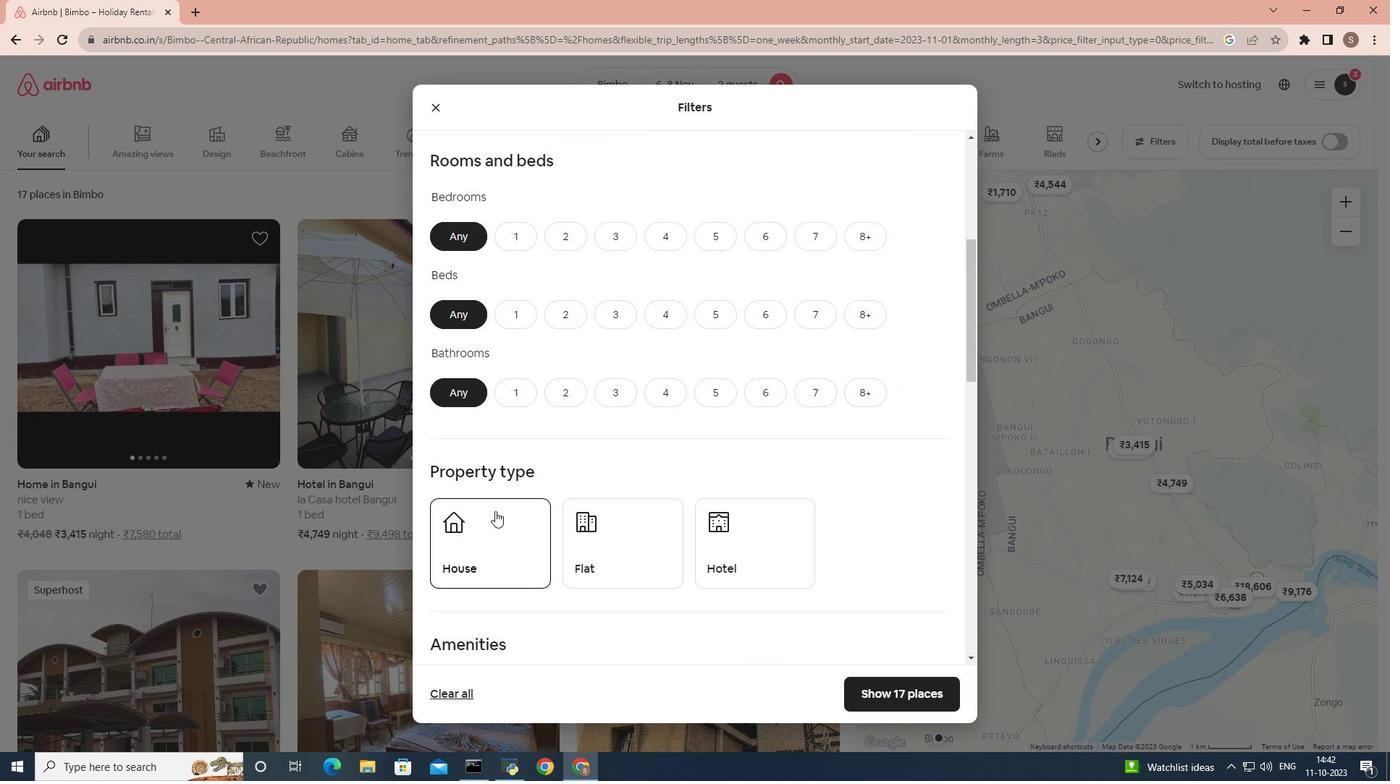 
Action: Mouse moved to (527, 234)
Screenshot: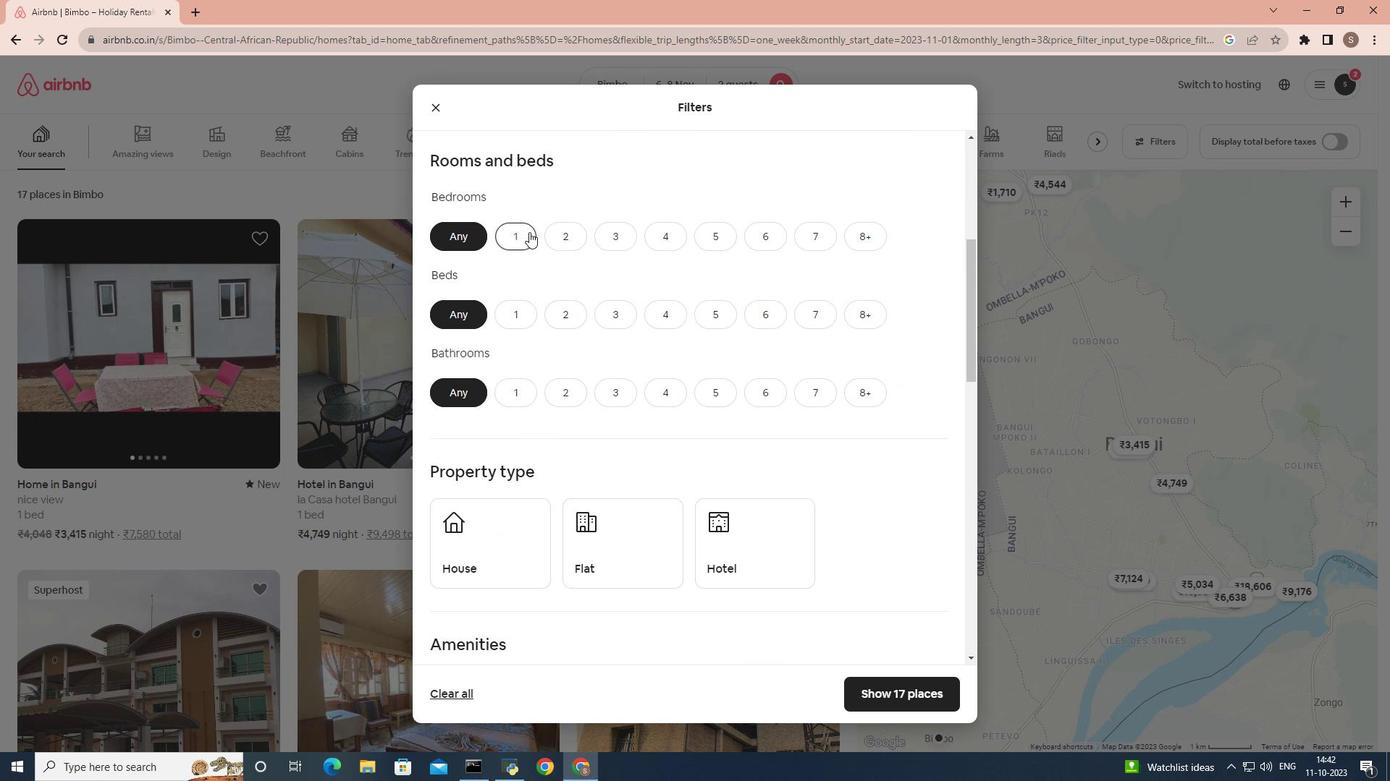 
Action: Mouse pressed left at (527, 234)
Screenshot: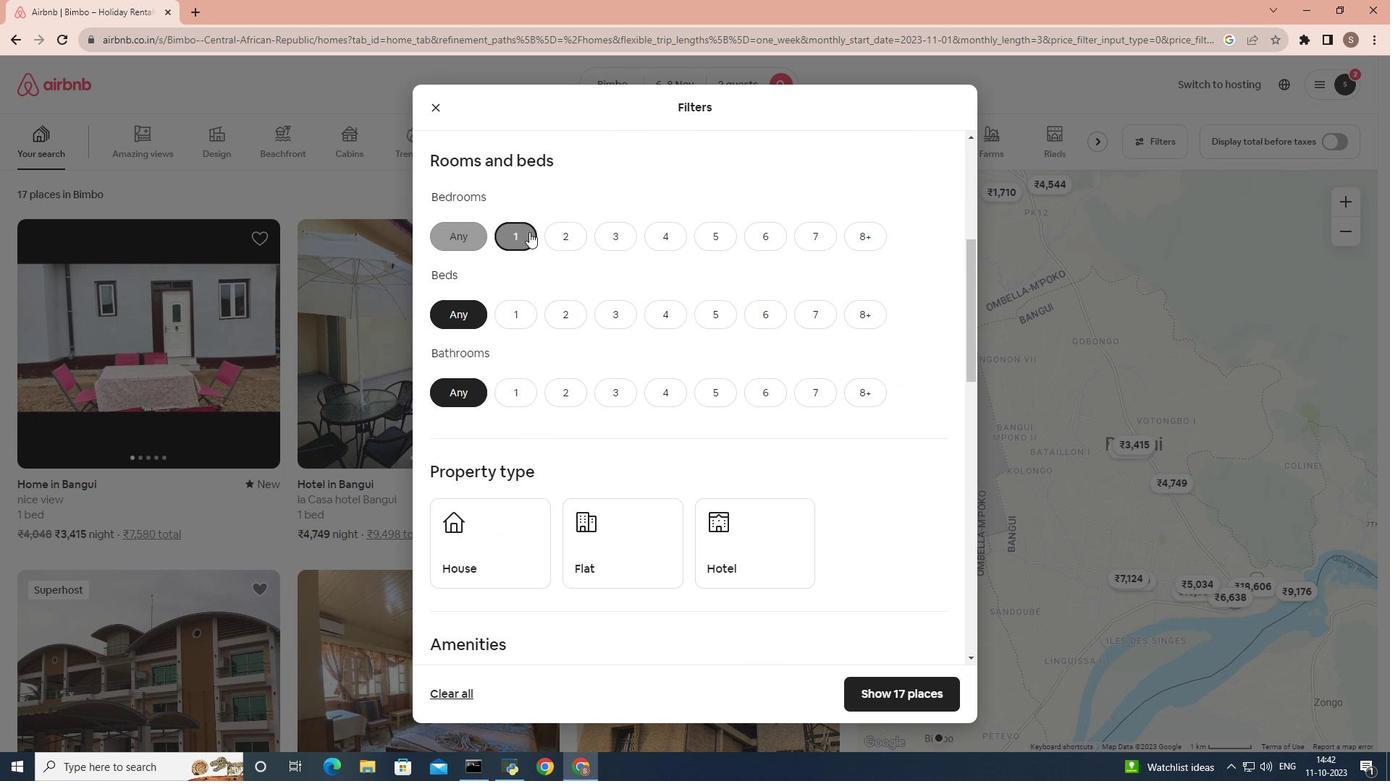 
Action: Mouse moved to (566, 322)
Screenshot: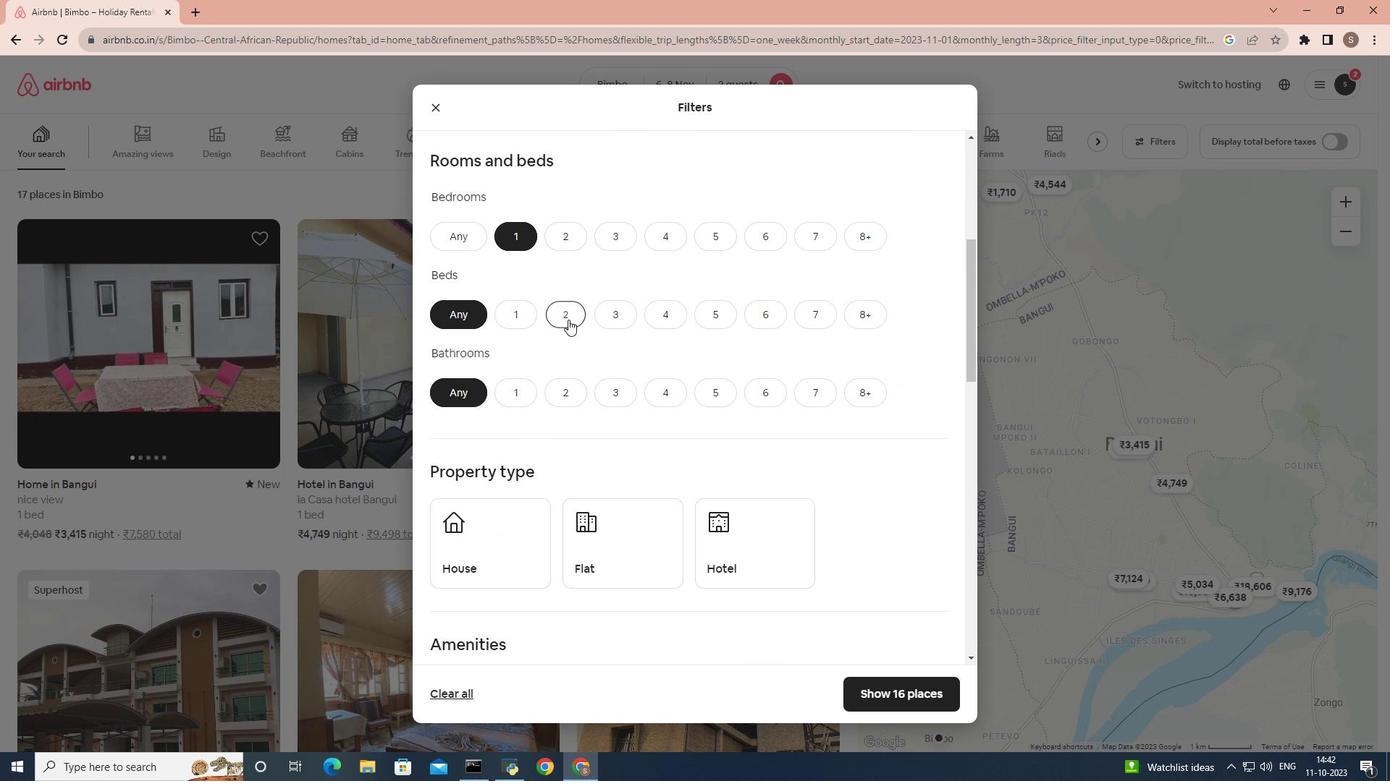 
Action: Mouse pressed left at (566, 322)
Screenshot: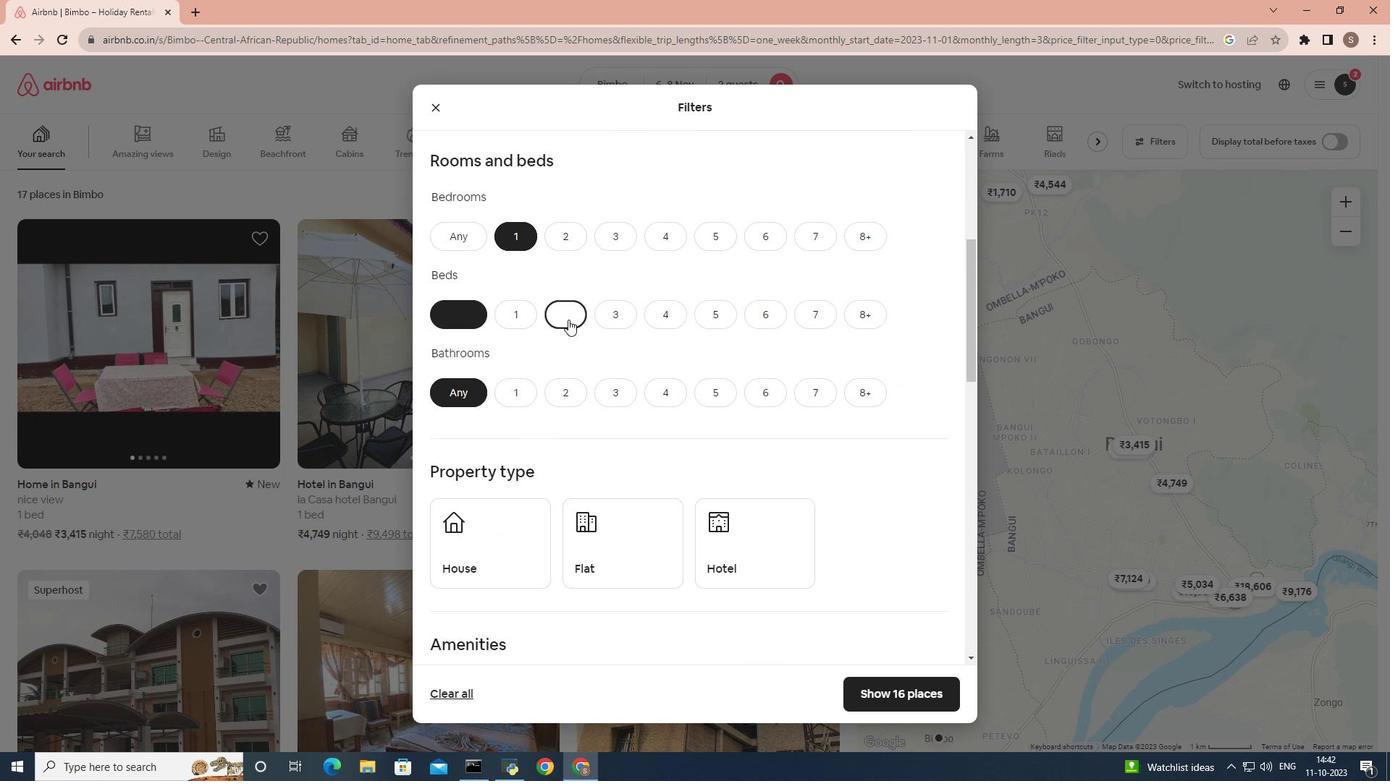 
Action: Mouse moved to (522, 404)
Screenshot: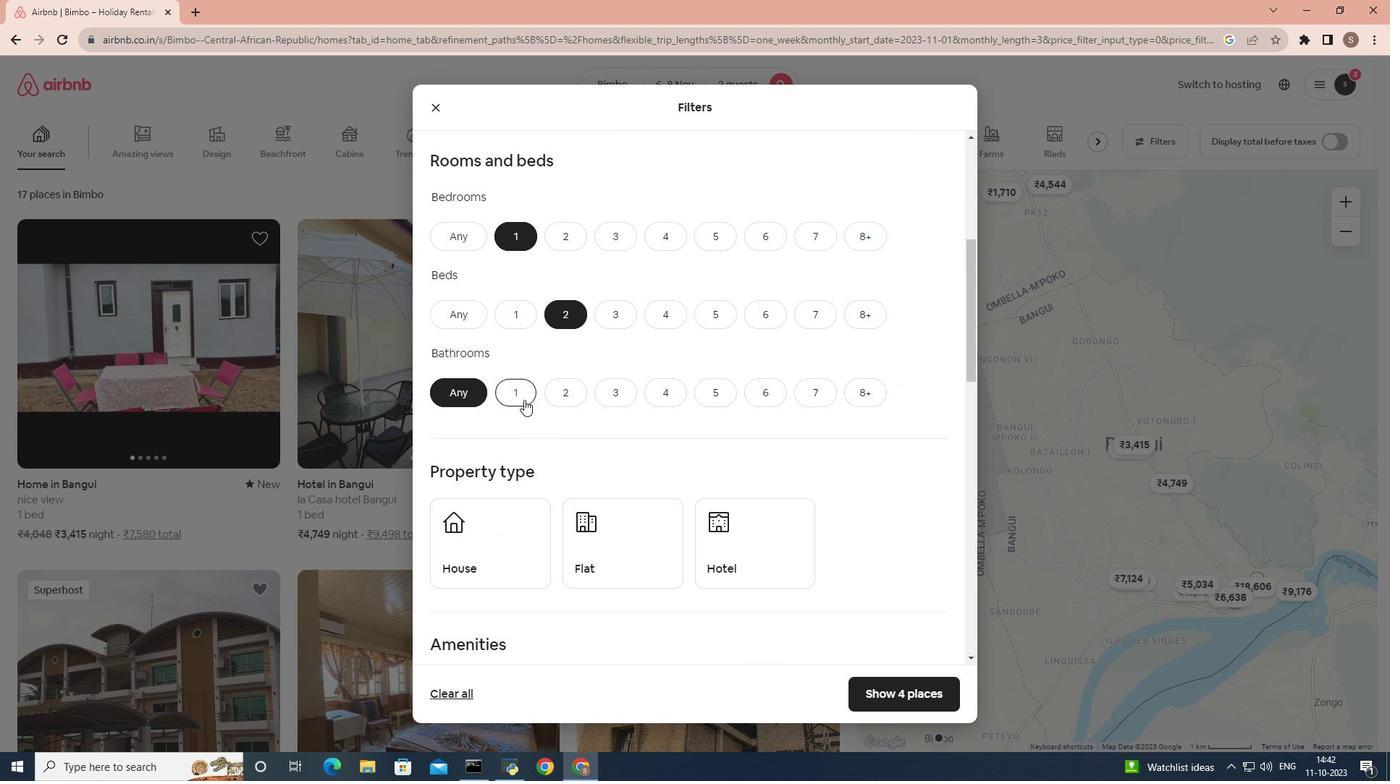 
Action: Mouse pressed left at (522, 404)
Screenshot: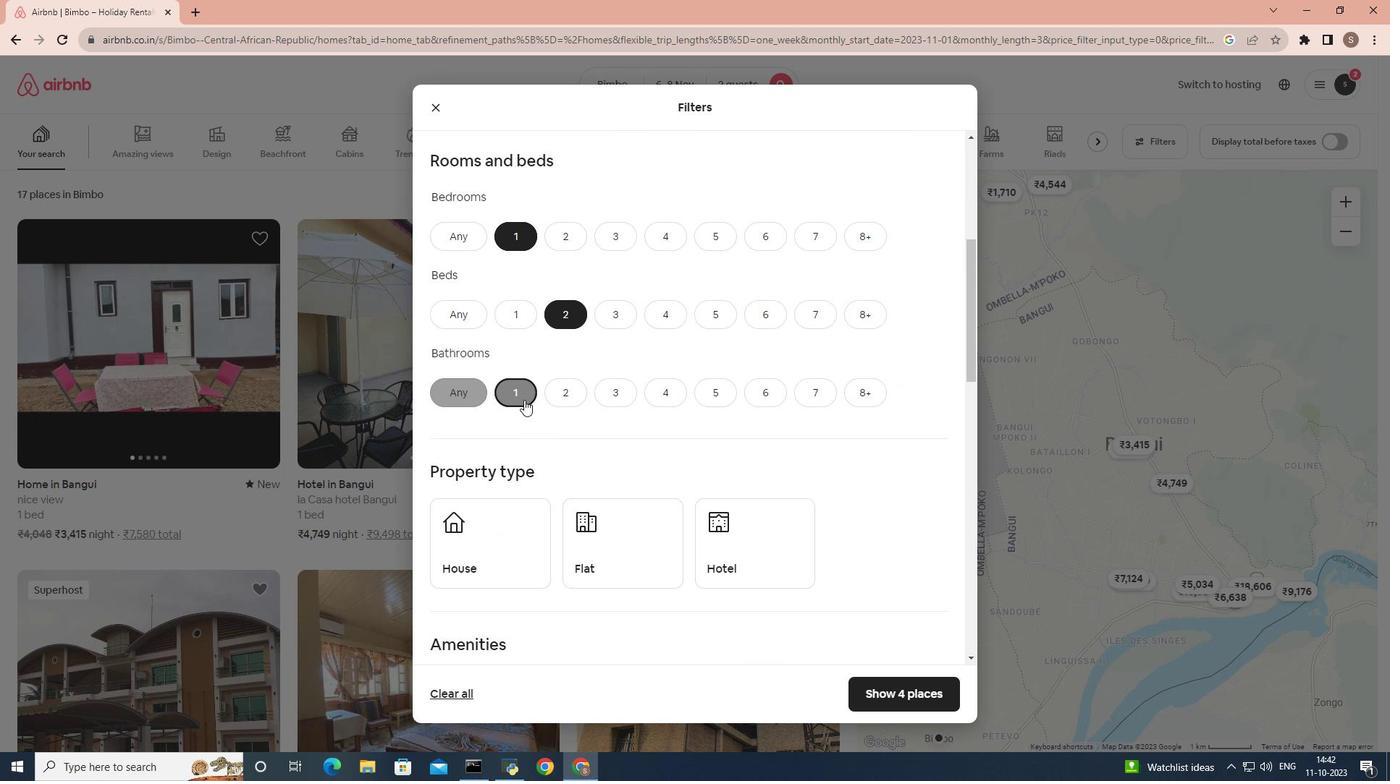 
Action: Mouse moved to (557, 420)
Screenshot: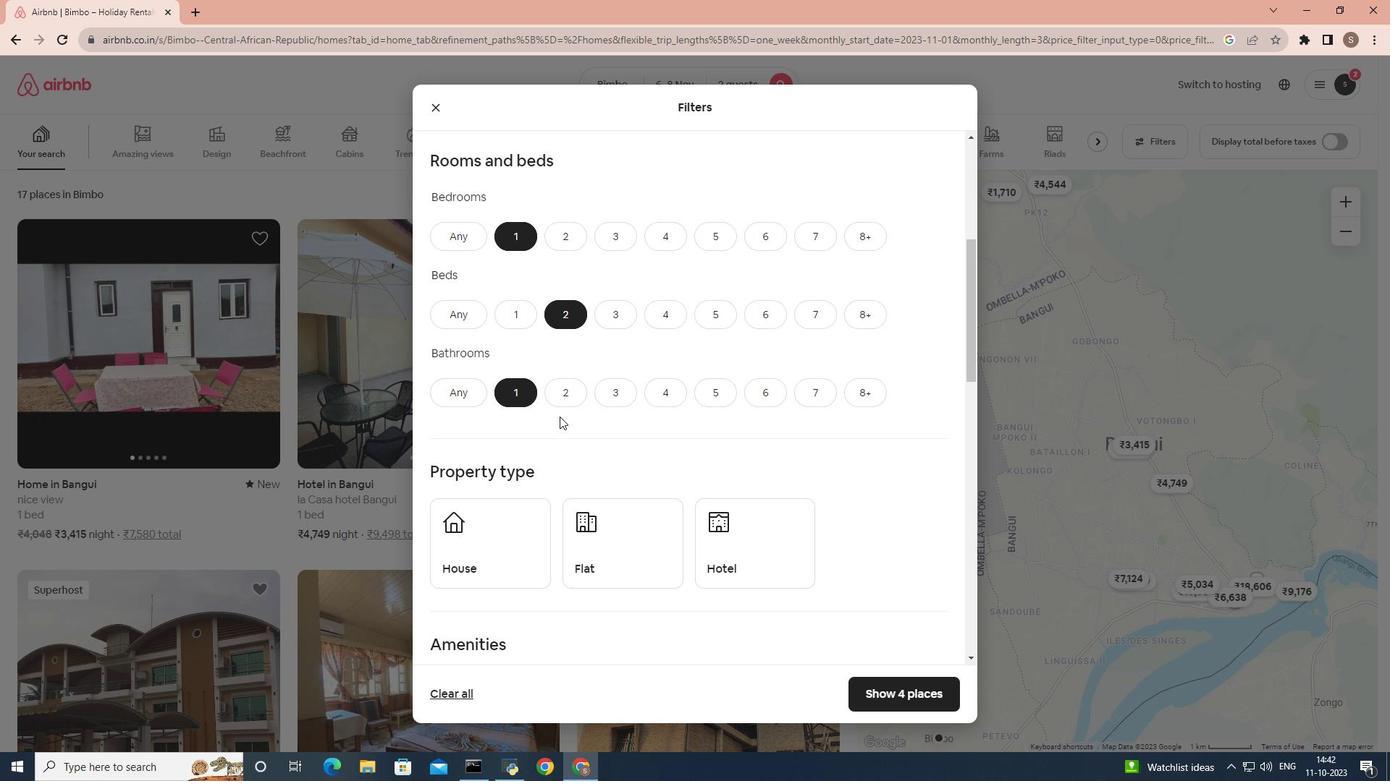 
Action: Mouse scrolled (557, 419) with delta (0, 0)
Screenshot: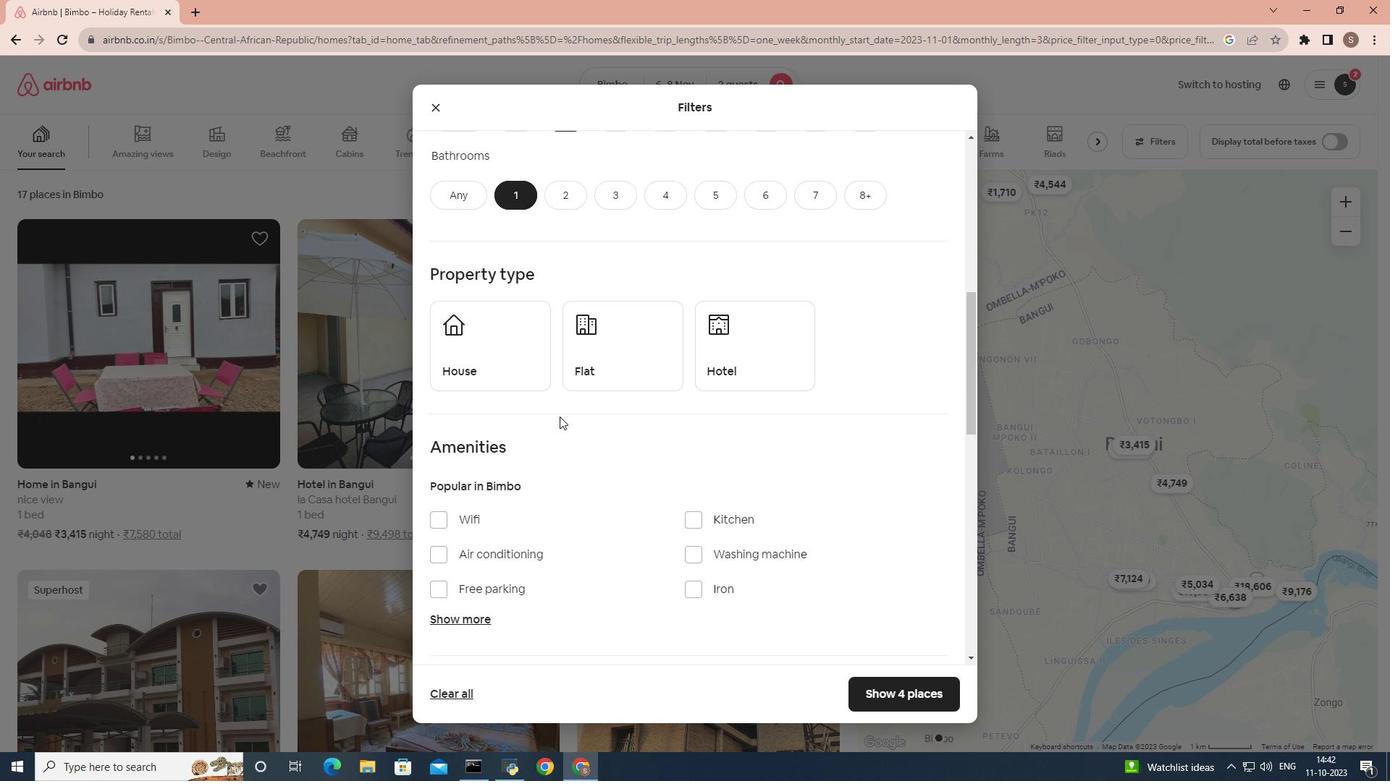 
Action: Mouse scrolled (557, 419) with delta (0, 0)
Screenshot: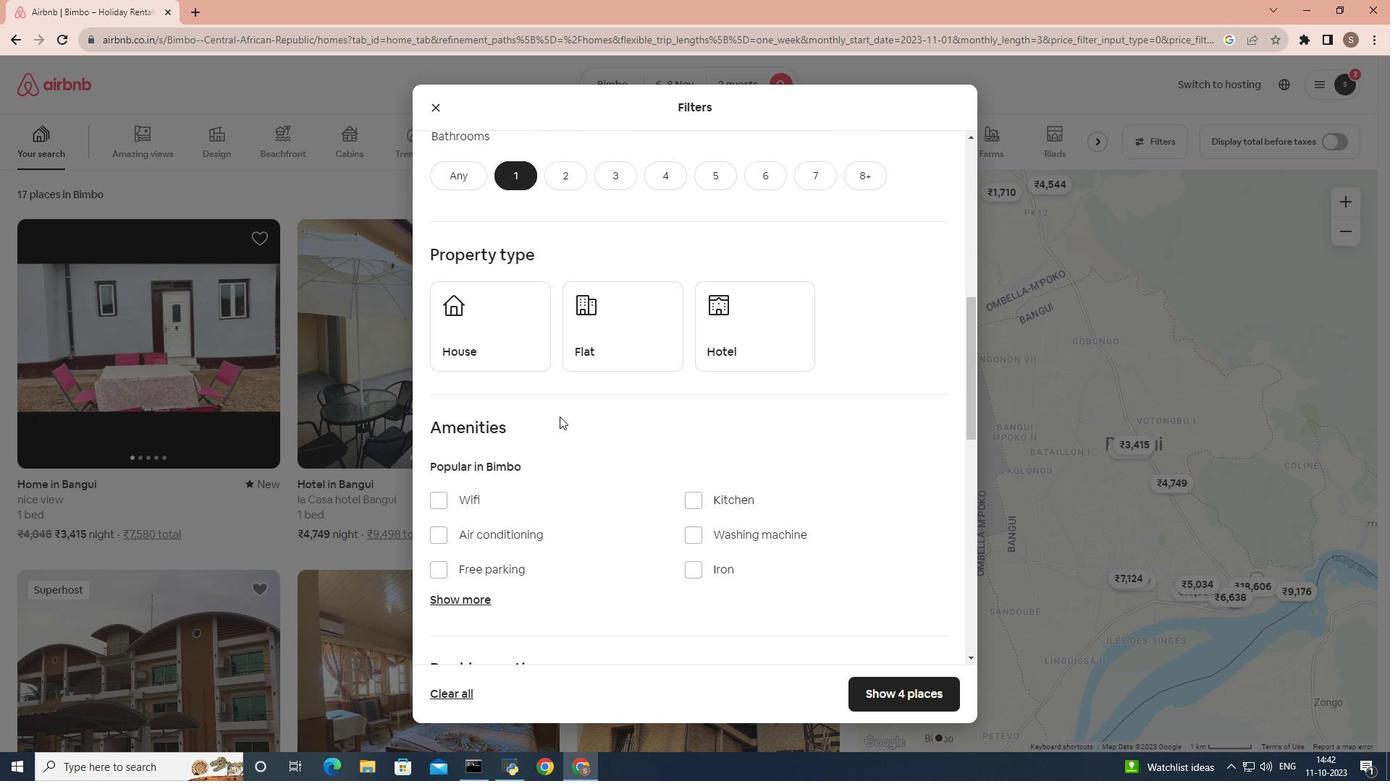 
Action: Mouse scrolled (557, 419) with delta (0, 0)
Screenshot: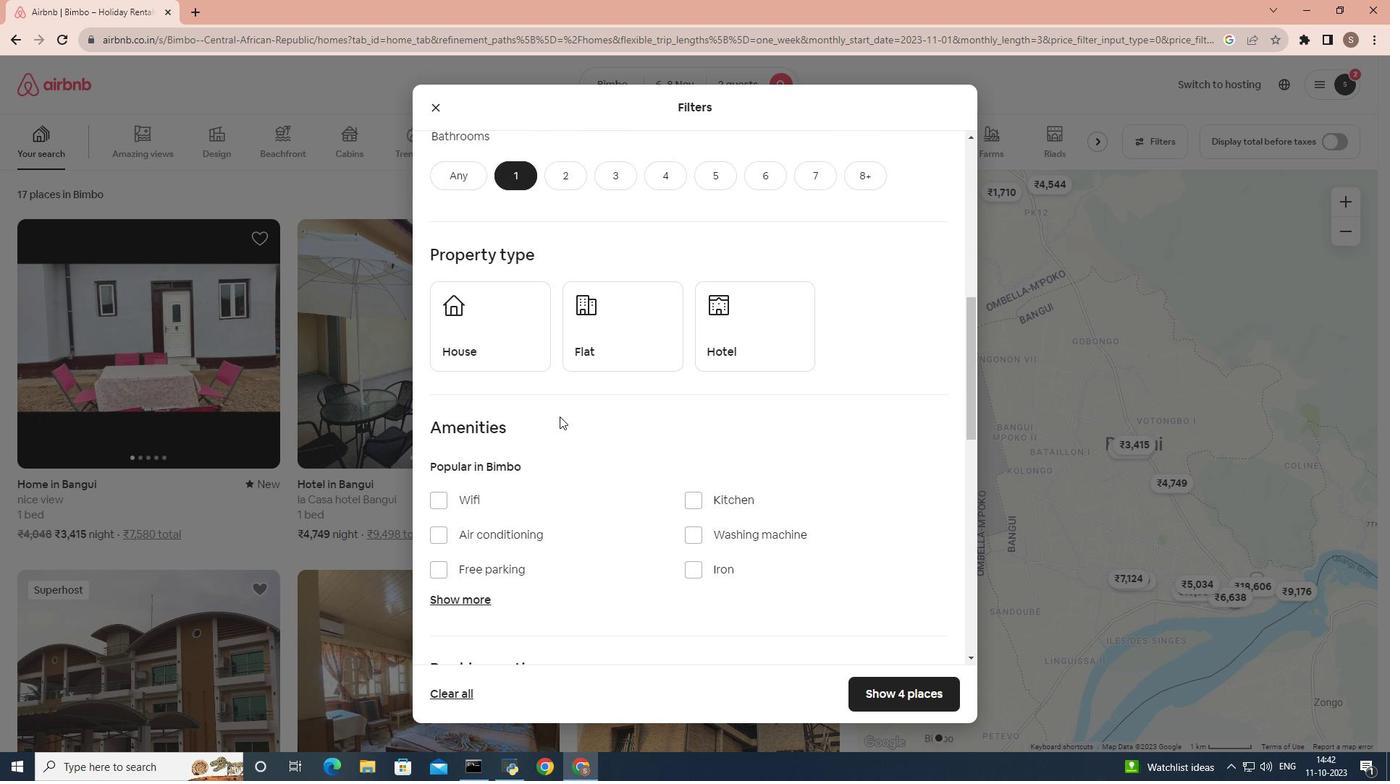 
Action: Mouse moved to (620, 369)
Screenshot: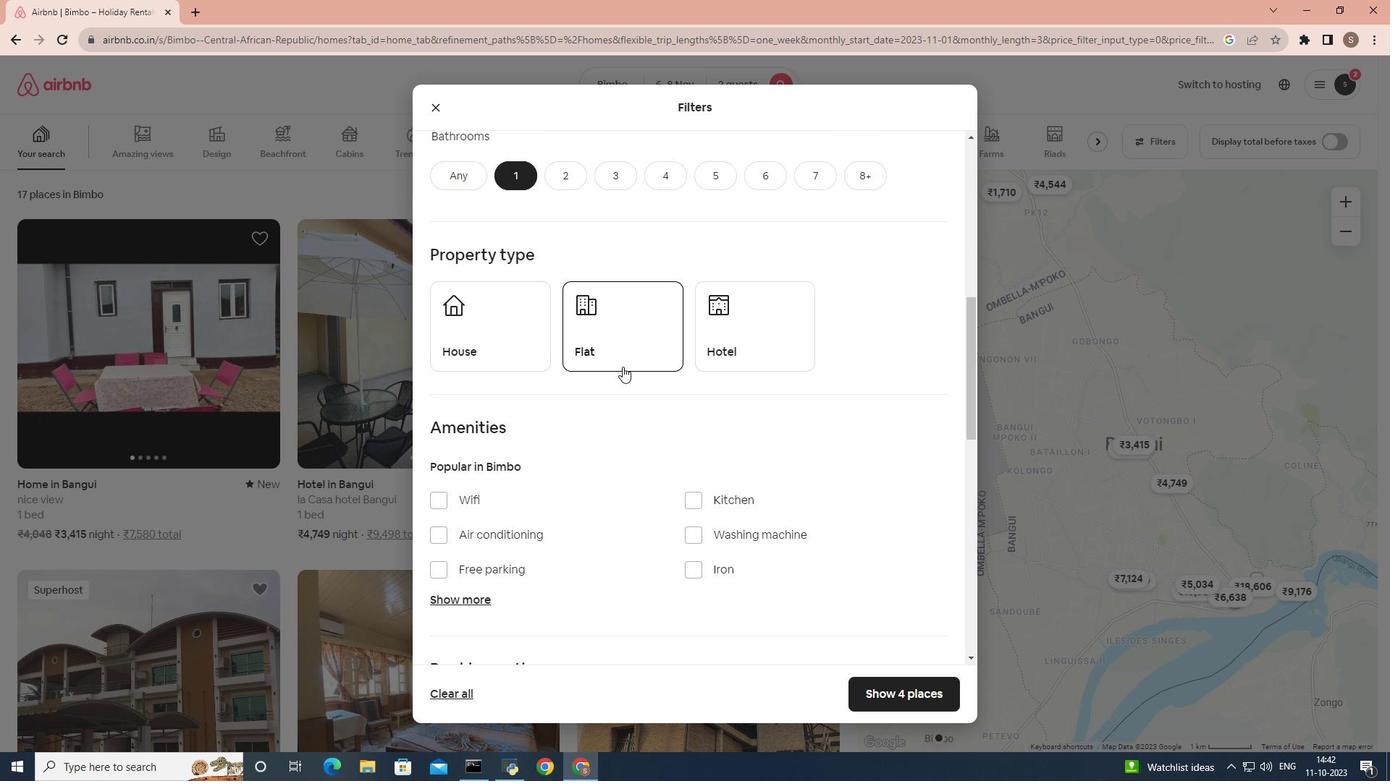 
Action: Mouse pressed left at (620, 369)
Screenshot: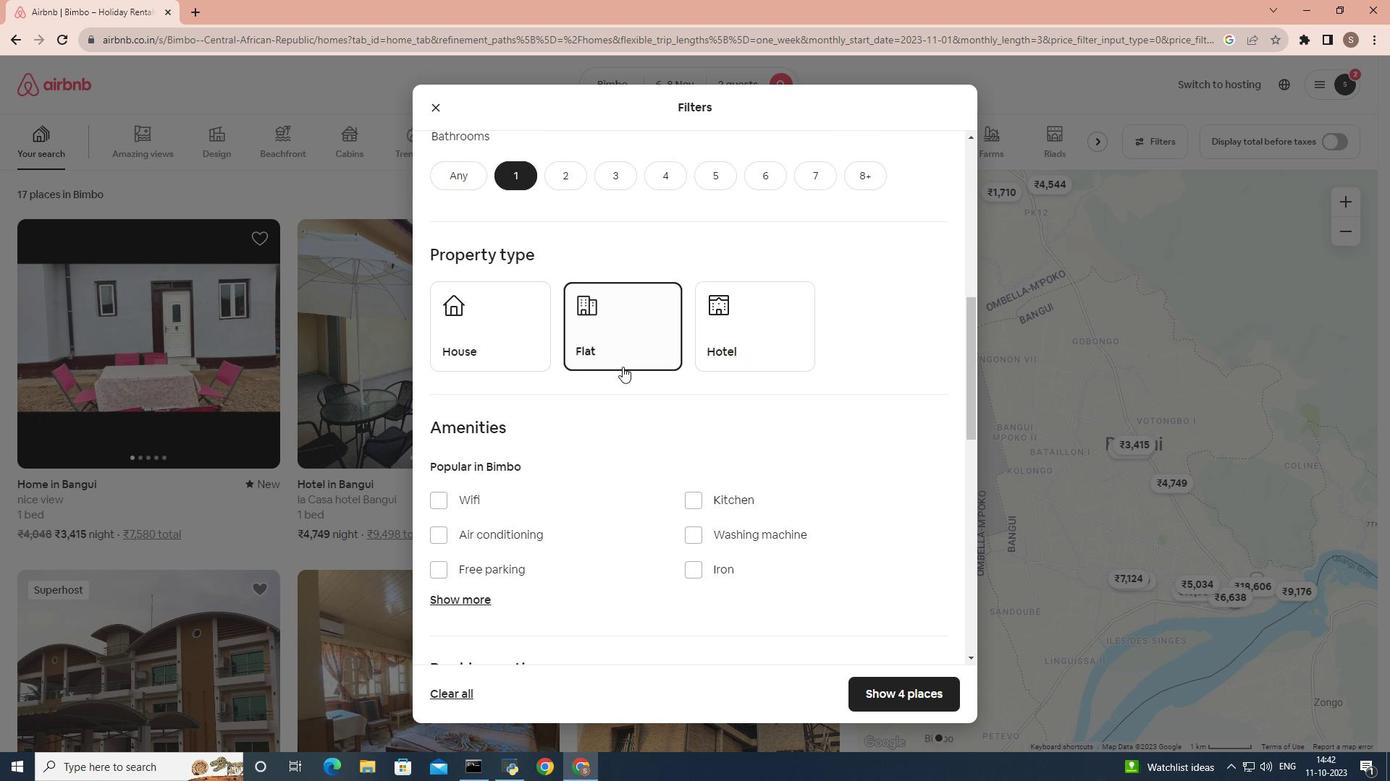 
Action: Mouse moved to (640, 451)
Screenshot: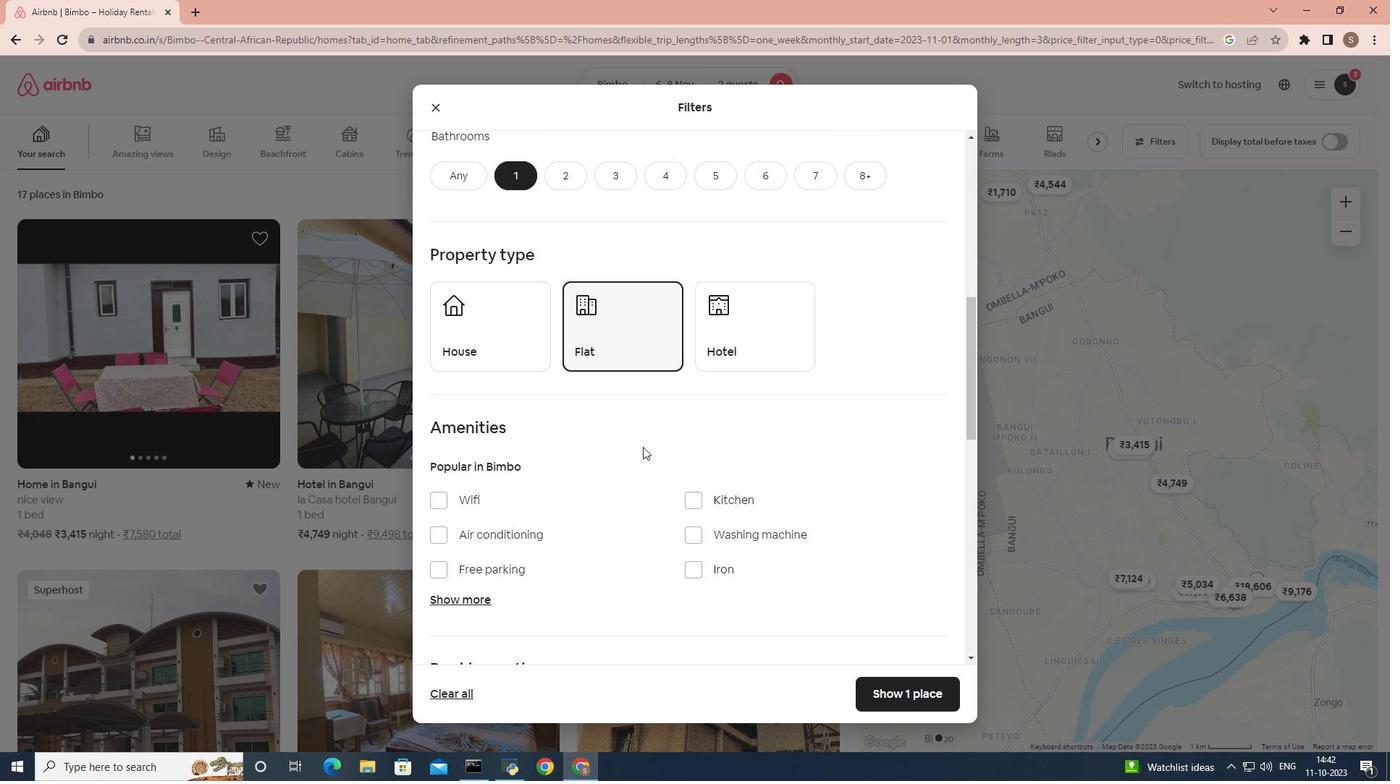 
Action: Mouse scrolled (640, 450) with delta (0, 0)
Screenshot: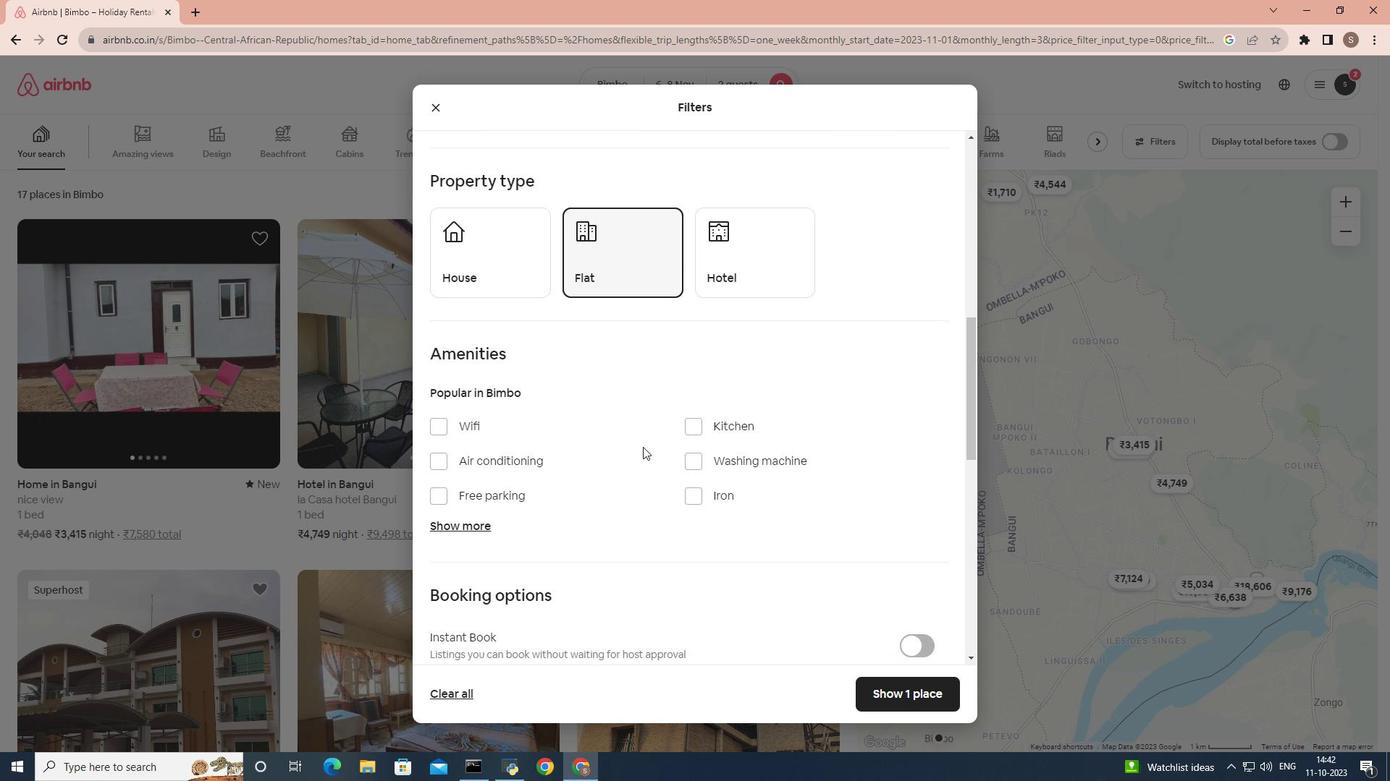
Action: Mouse scrolled (640, 450) with delta (0, 0)
Screenshot: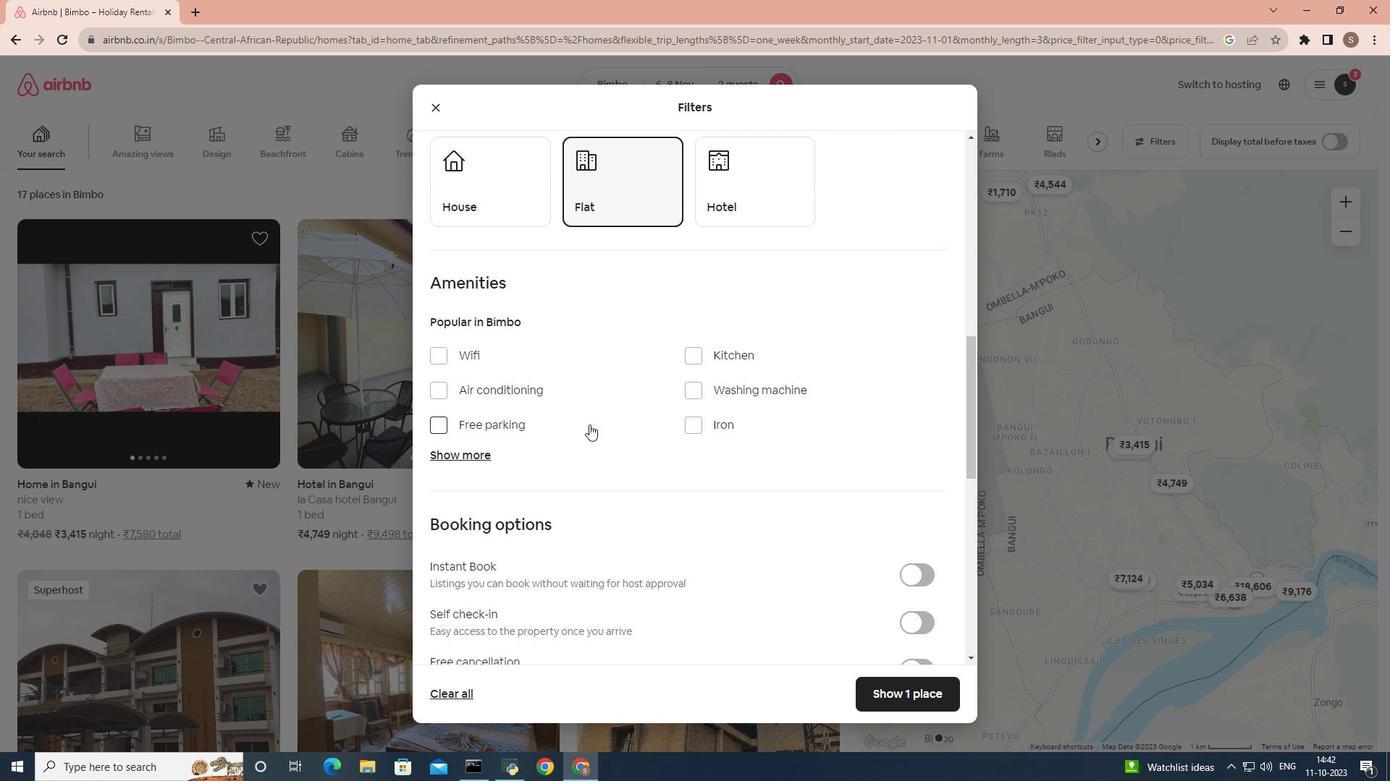 
Action: Mouse moved to (465, 363)
Screenshot: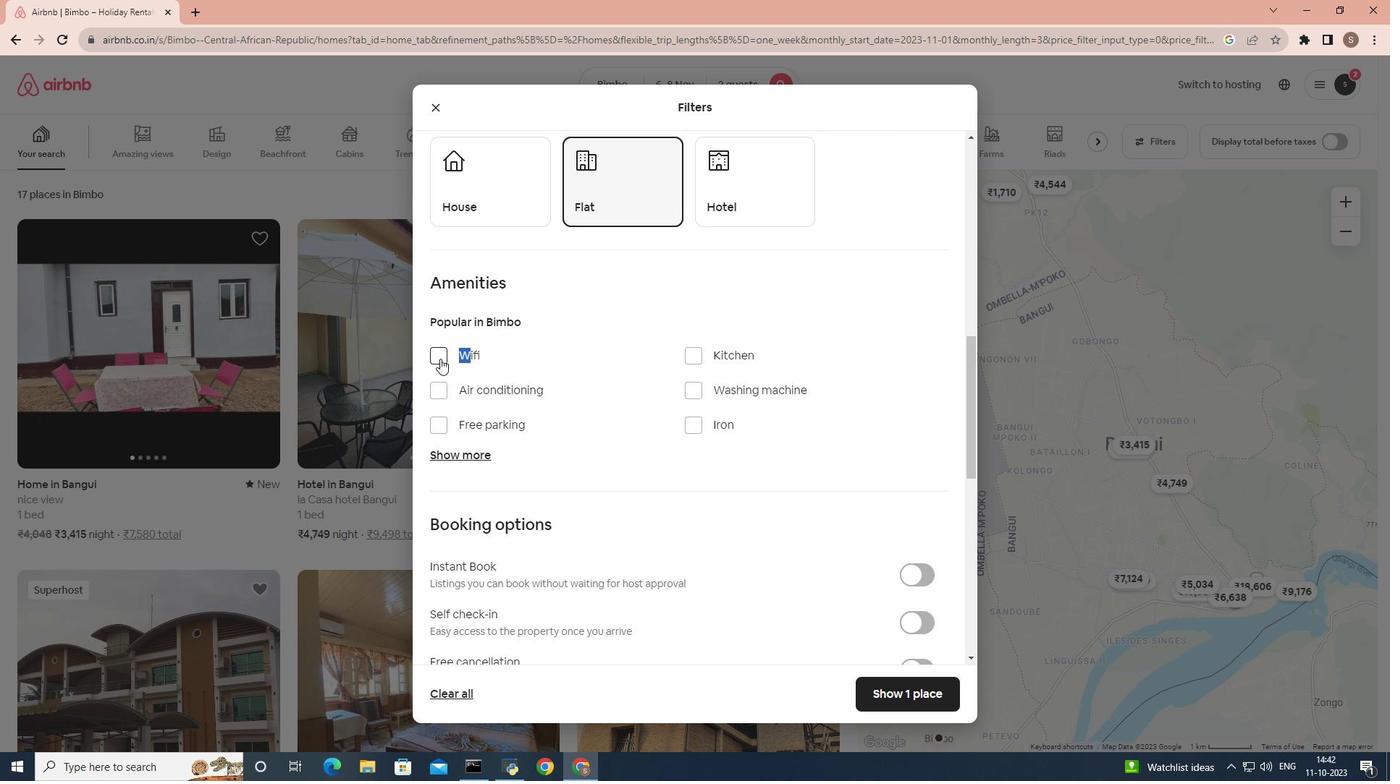 
Action: Mouse pressed left at (465, 363)
Screenshot: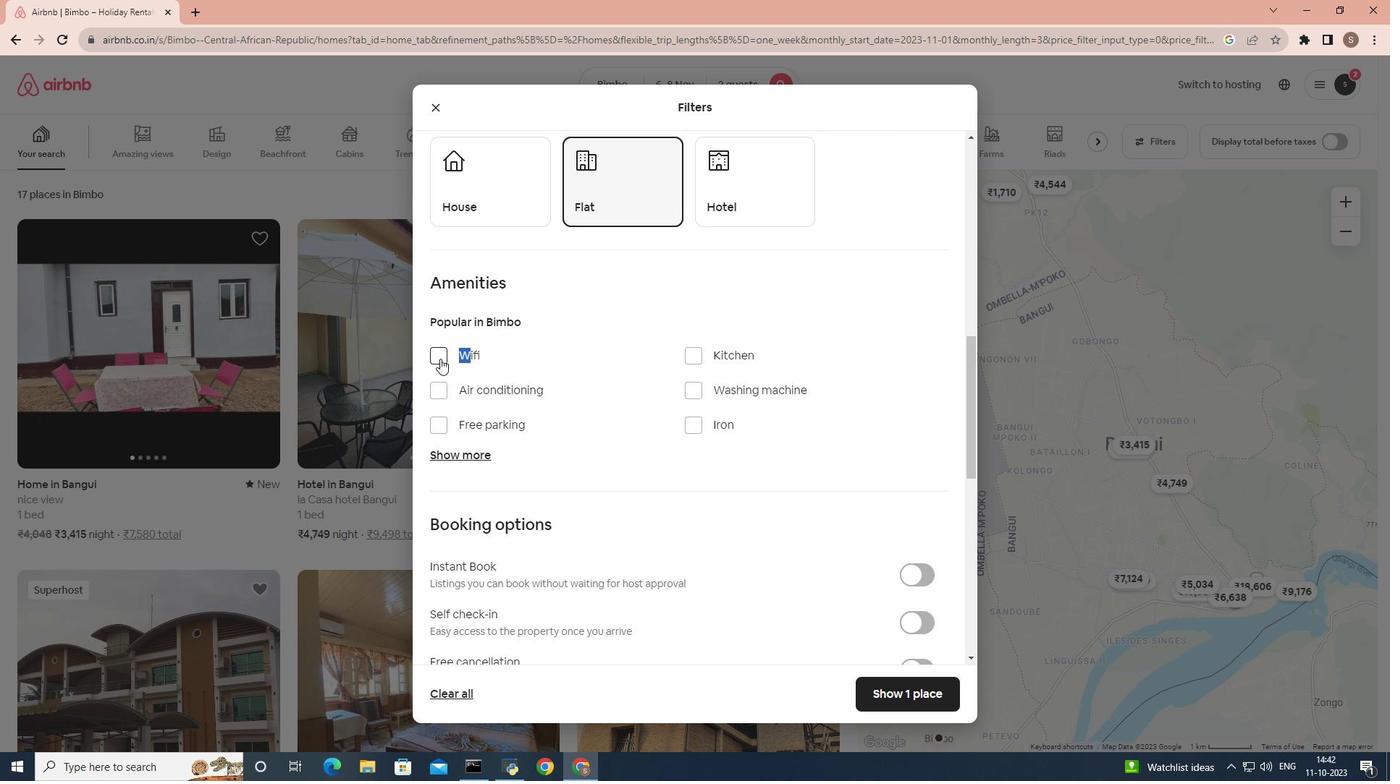 
Action: Mouse moved to (438, 362)
Screenshot: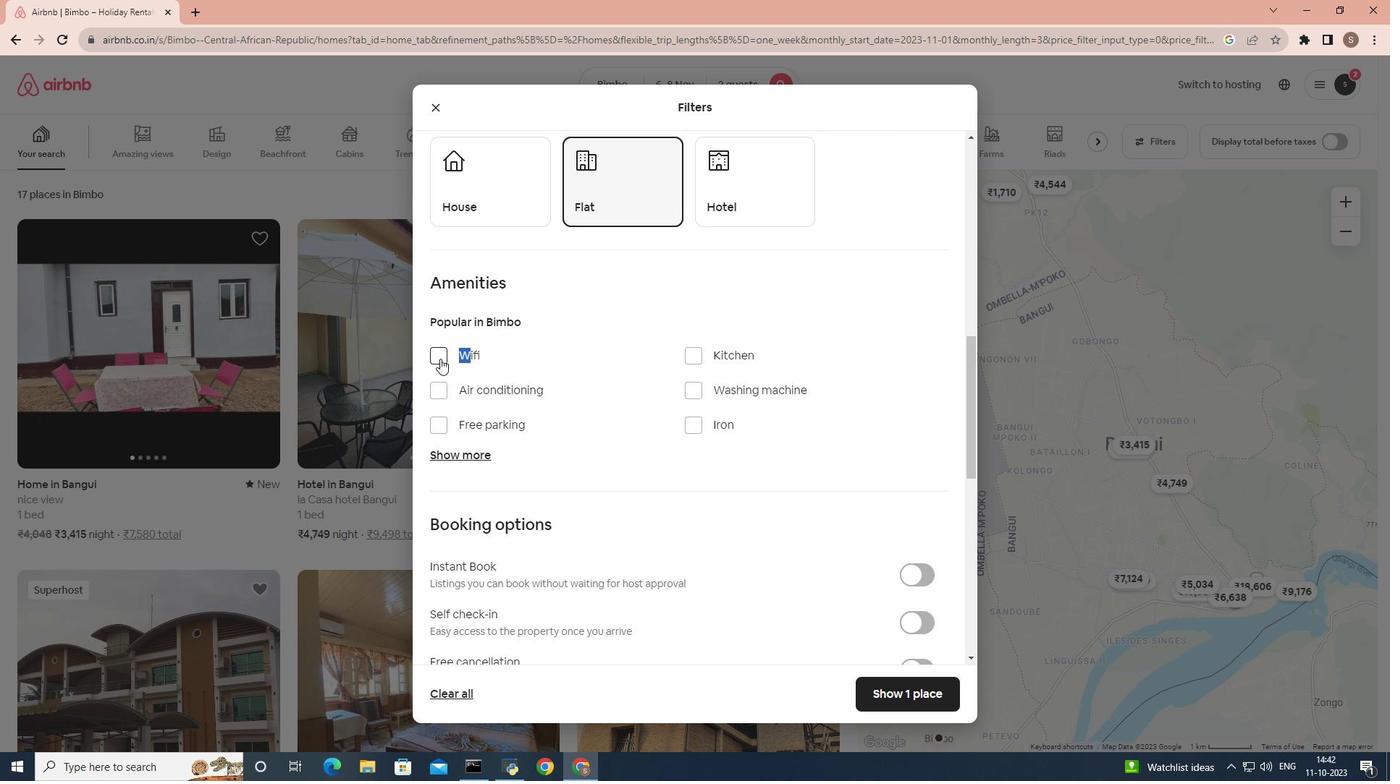 
Action: Mouse pressed left at (438, 362)
Screenshot: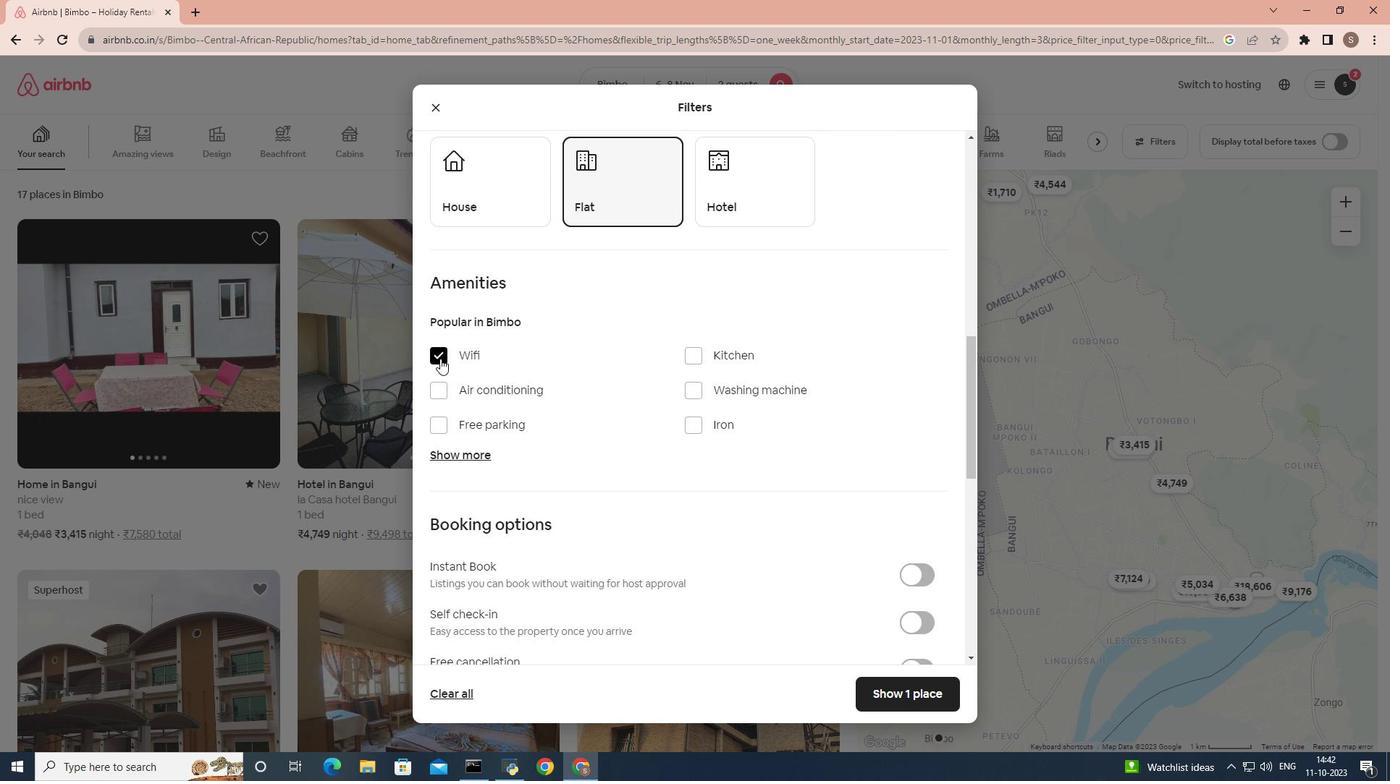 
Action: Mouse moved to (635, 404)
Screenshot: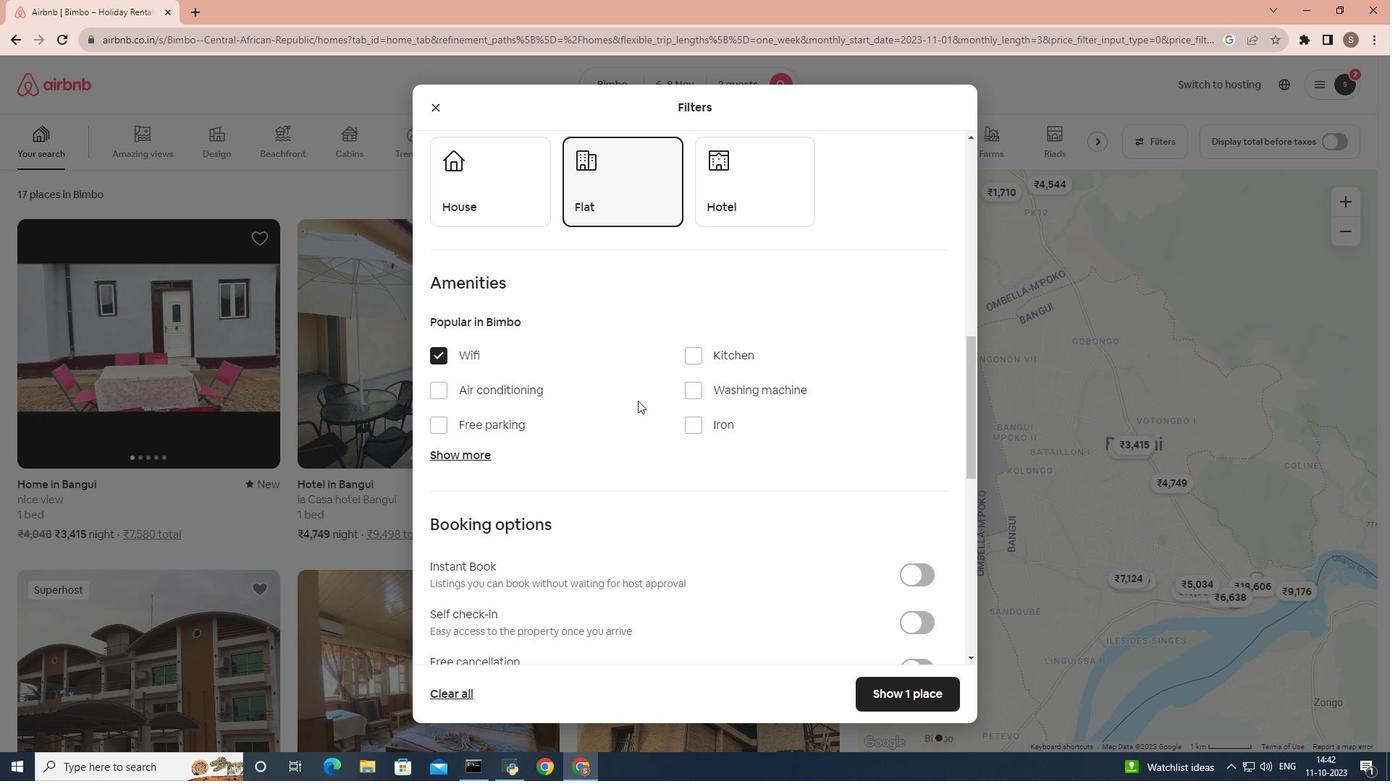 
Action: Mouse scrolled (635, 404) with delta (0, 0)
Screenshot: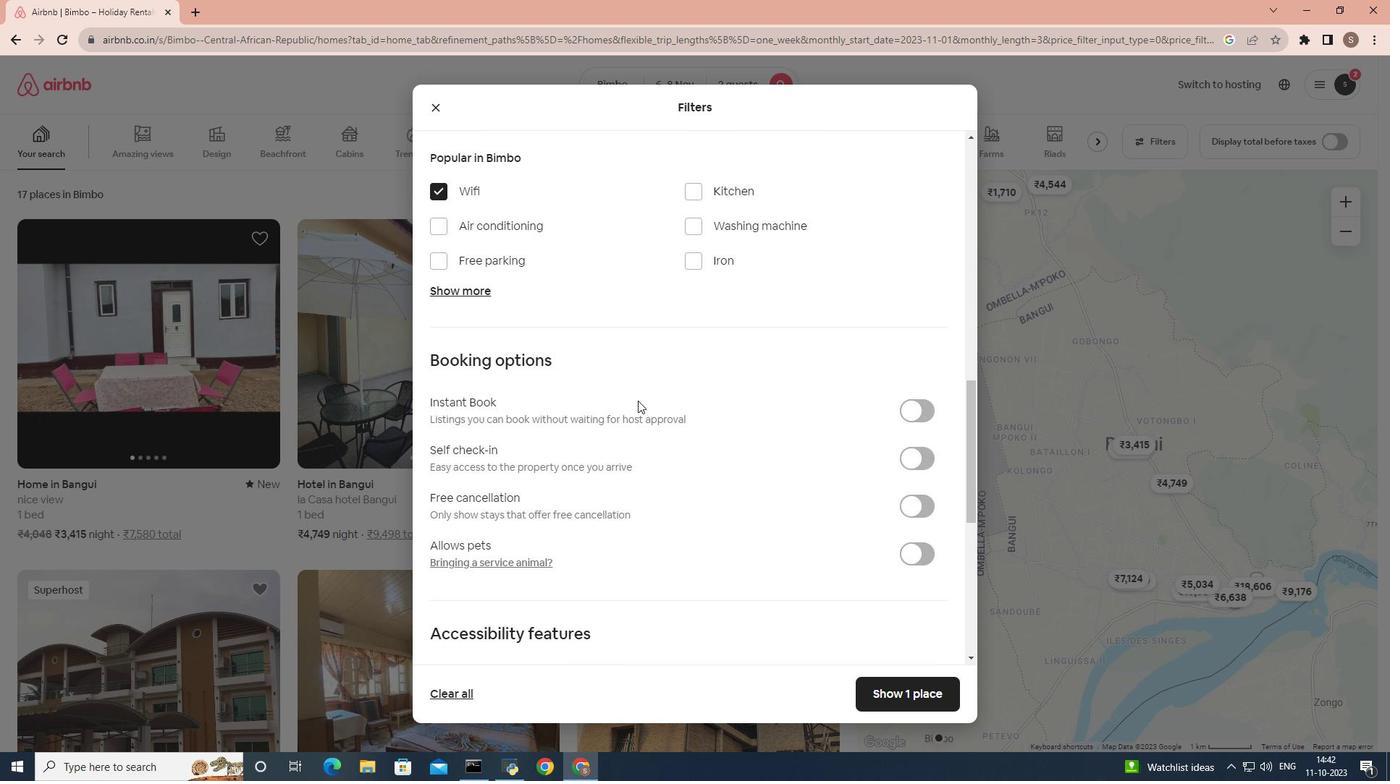 
Action: Mouse scrolled (635, 404) with delta (0, 0)
Screenshot: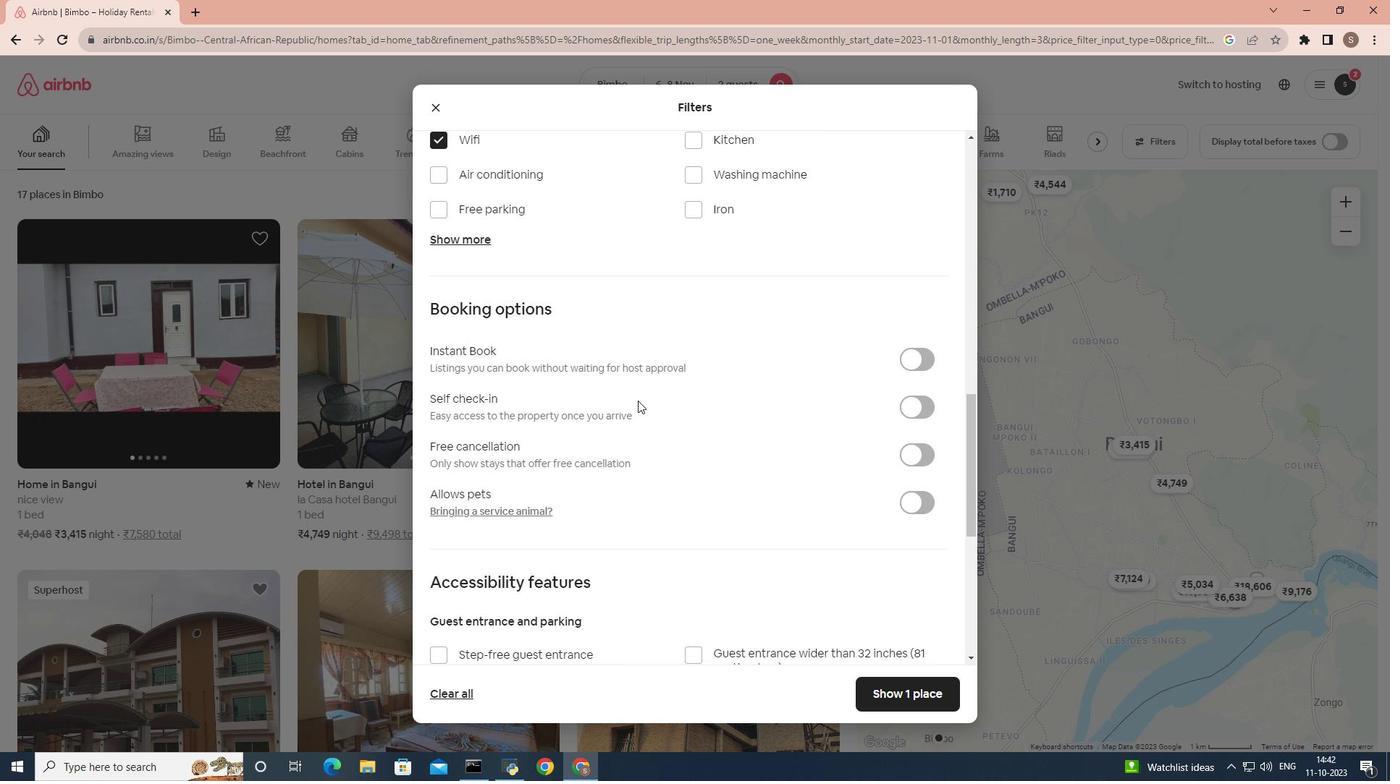 
Action: Mouse scrolled (635, 404) with delta (0, 0)
Screenshot: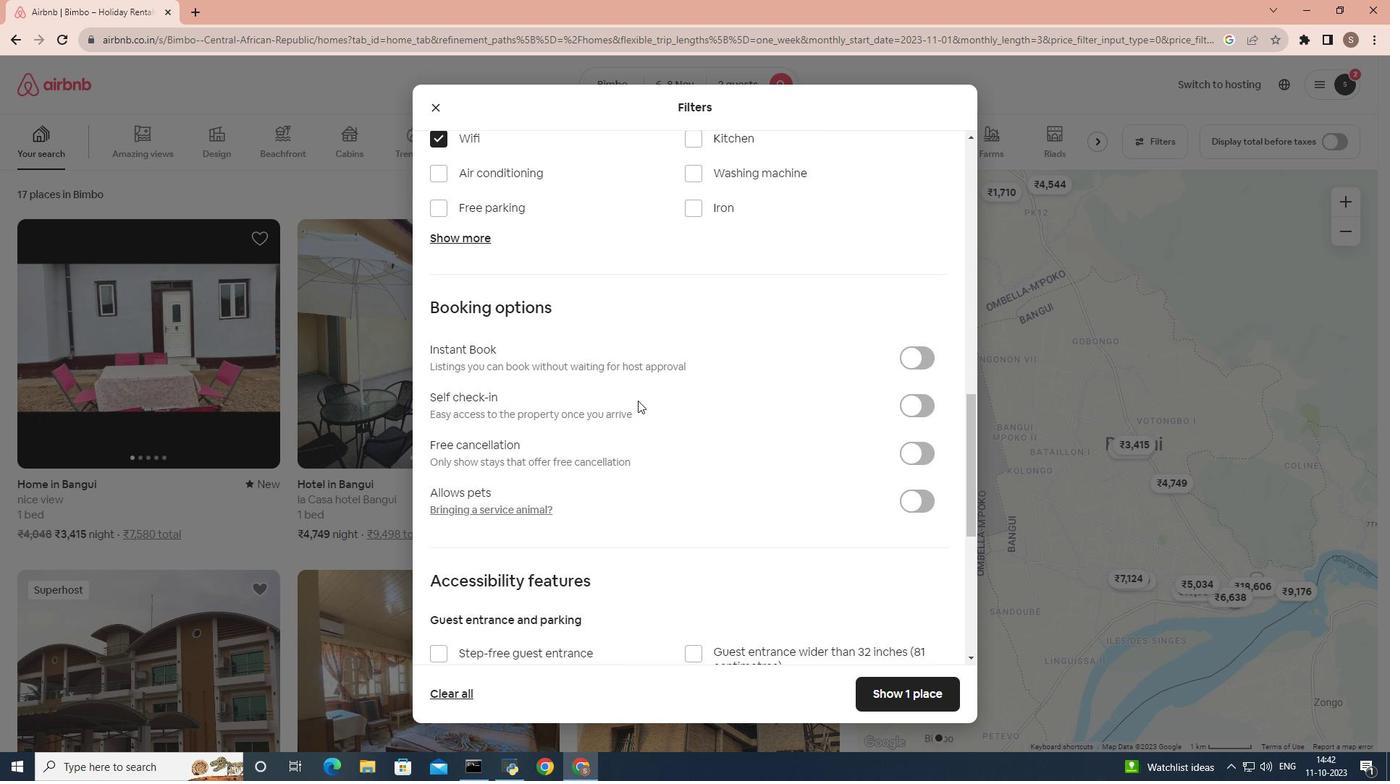 
Action: Mouse moved to (911, 403)
Screenshot: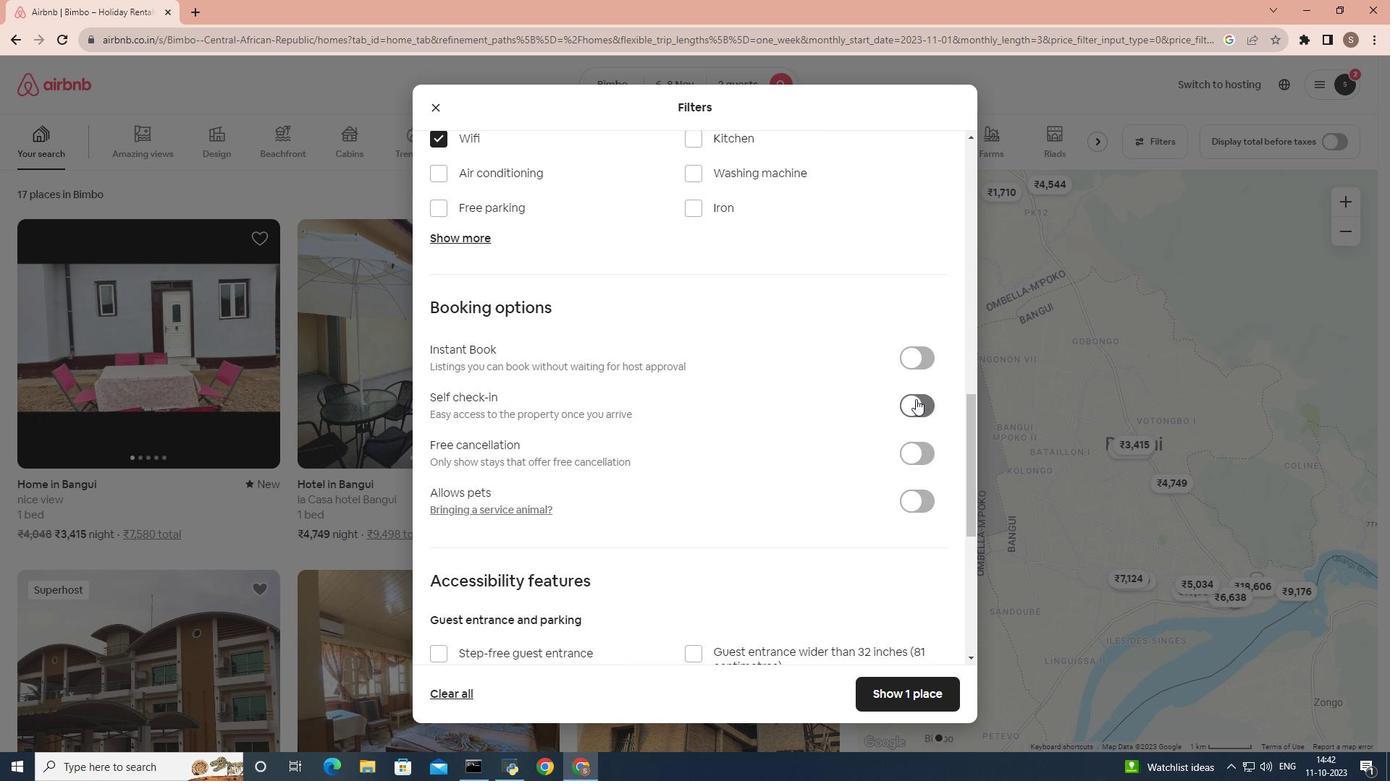 
Action: Mouse pressed left at (911, 403)
Screenshot: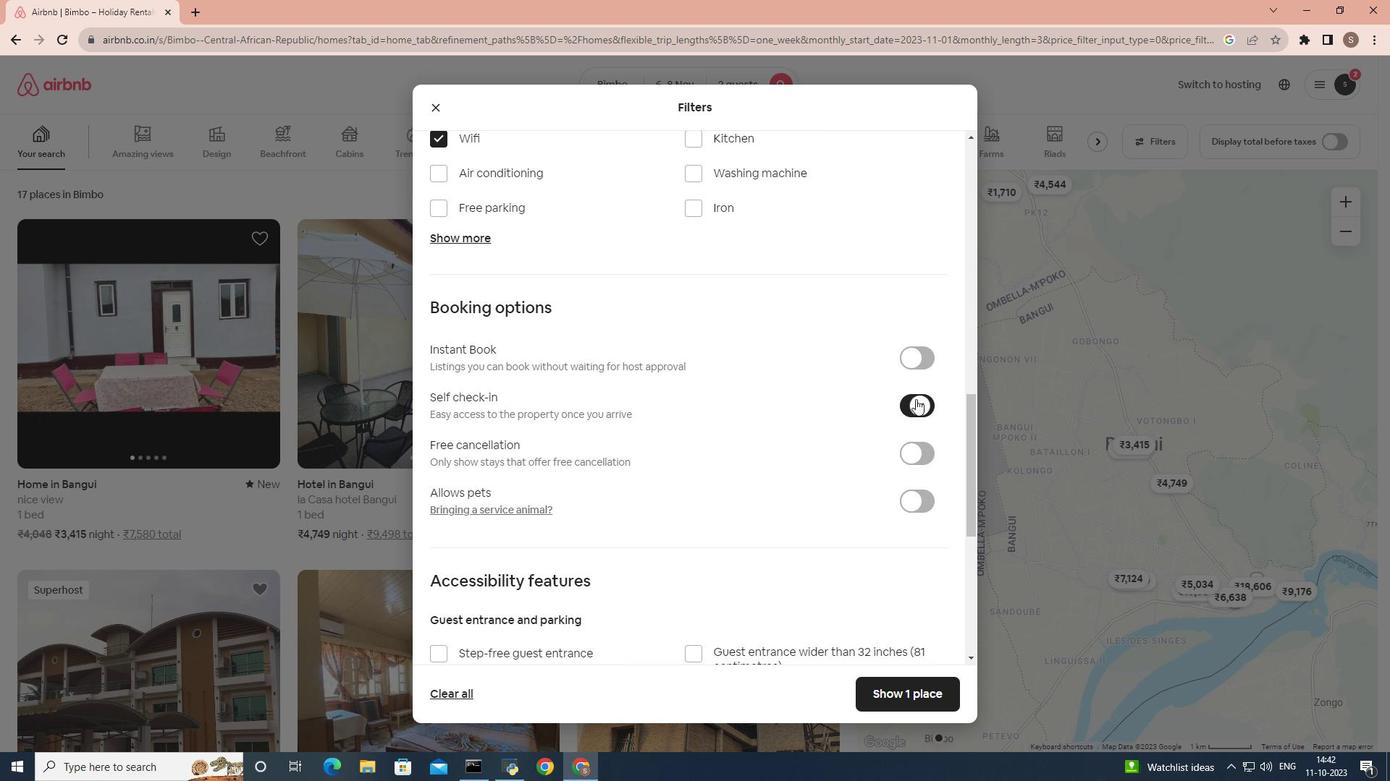 
Action: Mouse moved to (760, 564)
Screenshot: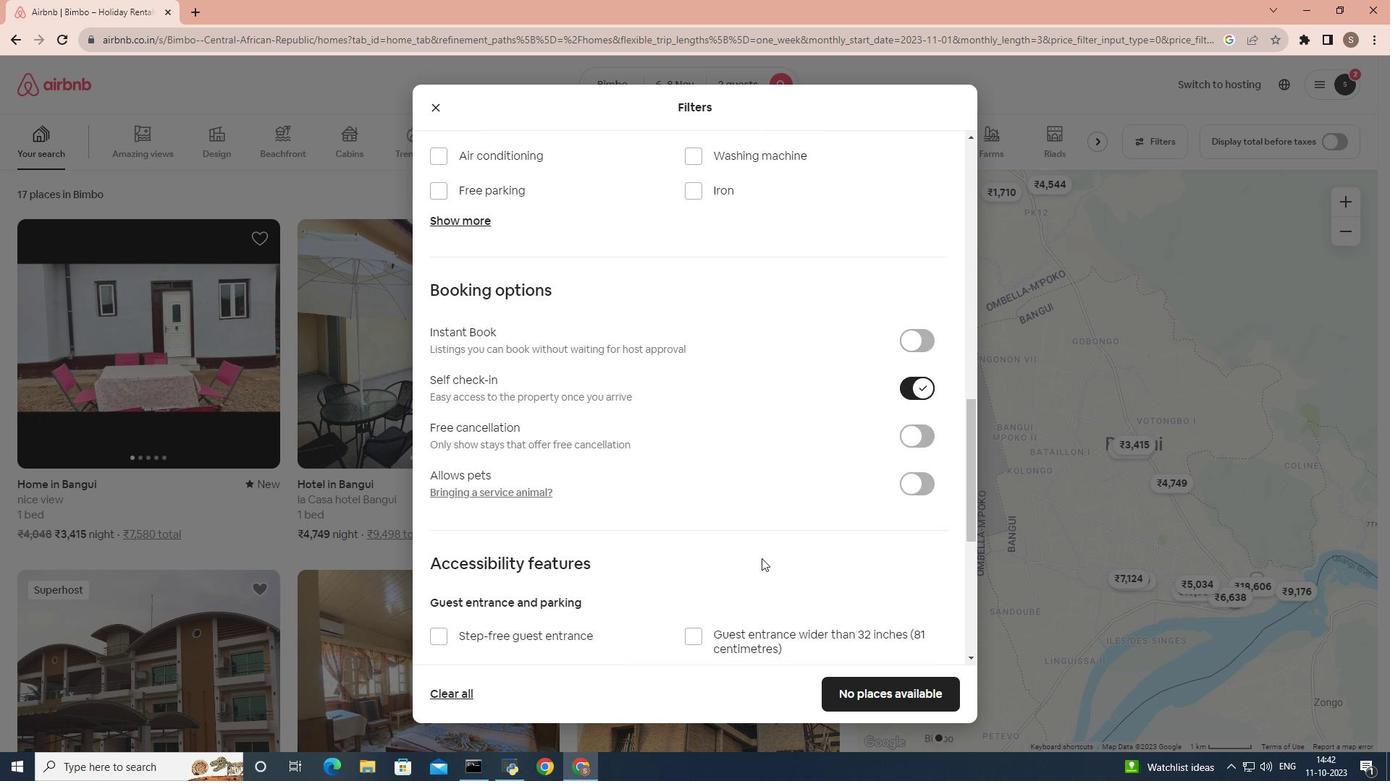 
Action: Mouse scrolled (760, 564) with delta (0, 0)
Screenshot: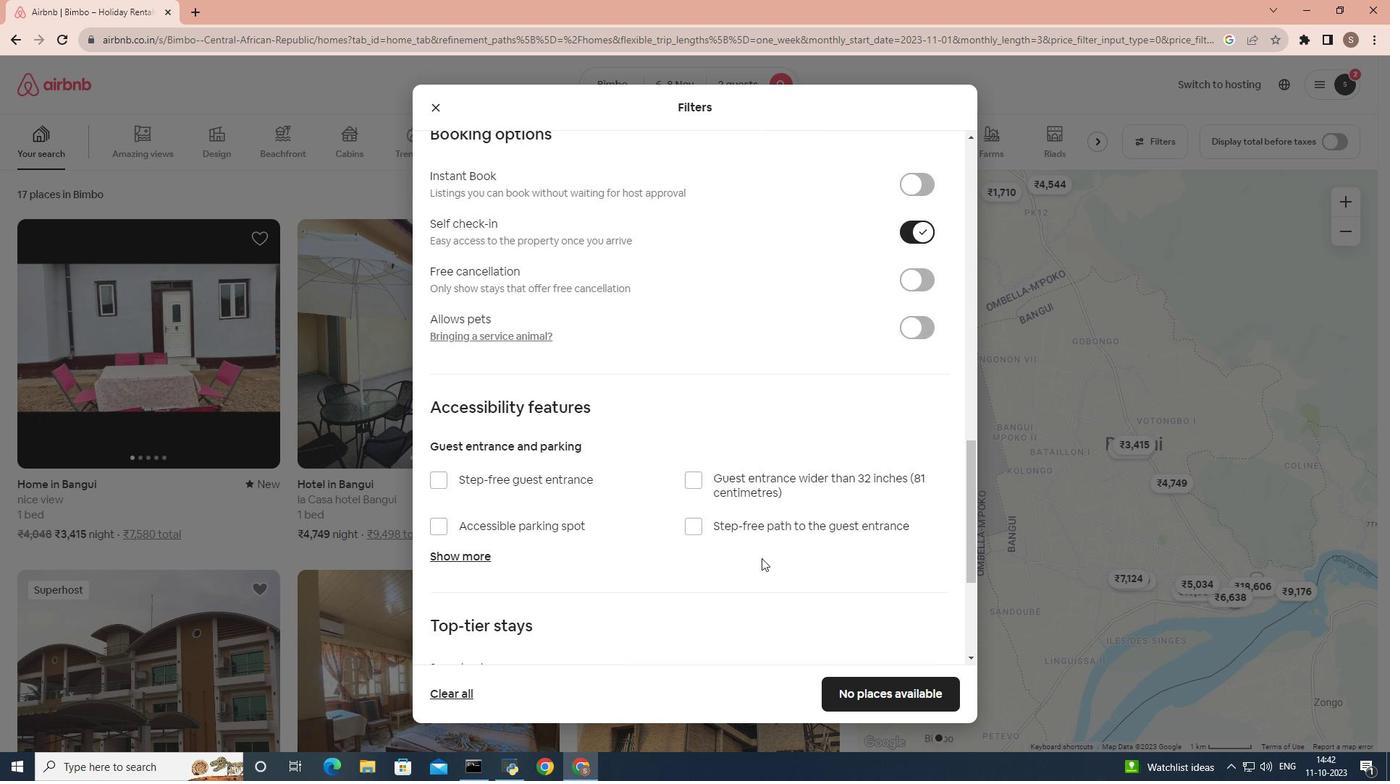
Action: Mouse moved to (760, 564)
Screenshot: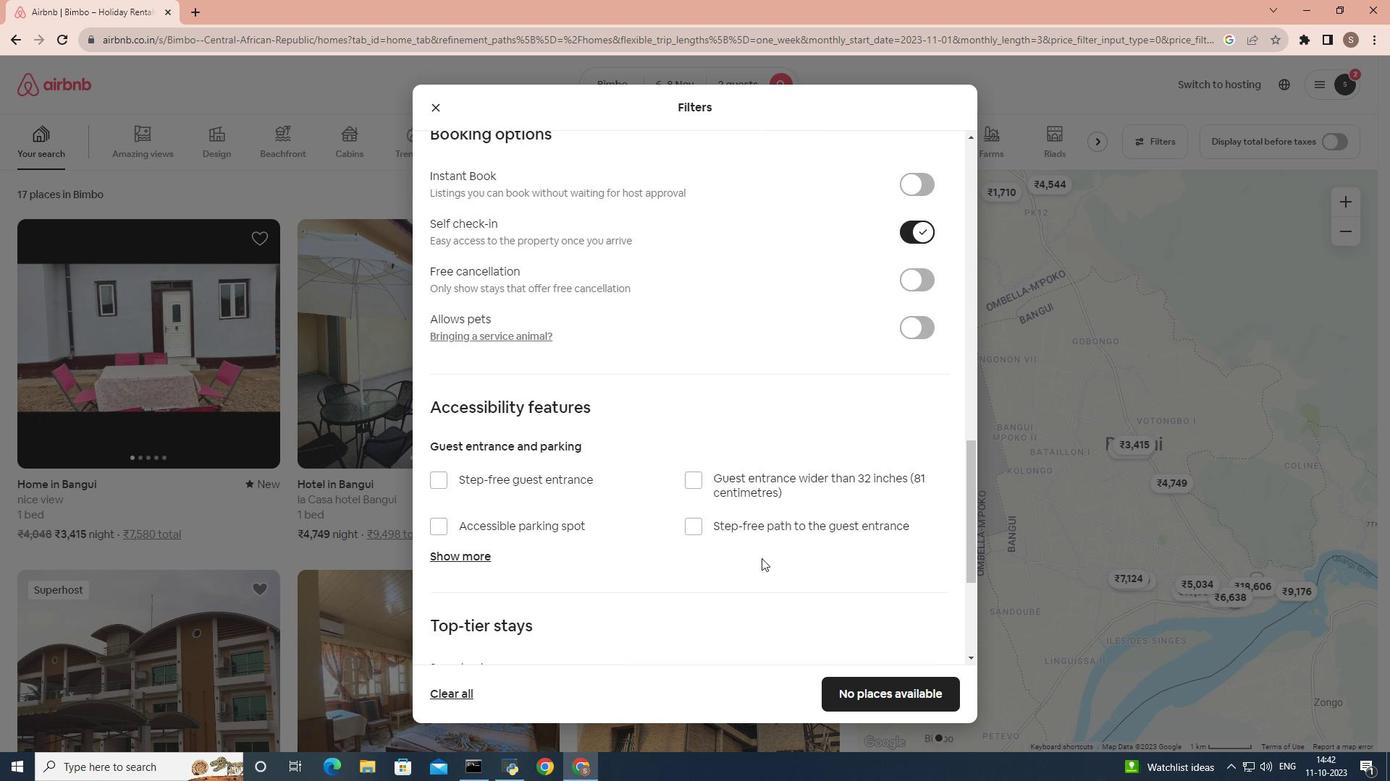 
Action: Mouse scrolled (760, 563) with delta (0, 0)
Screenshot: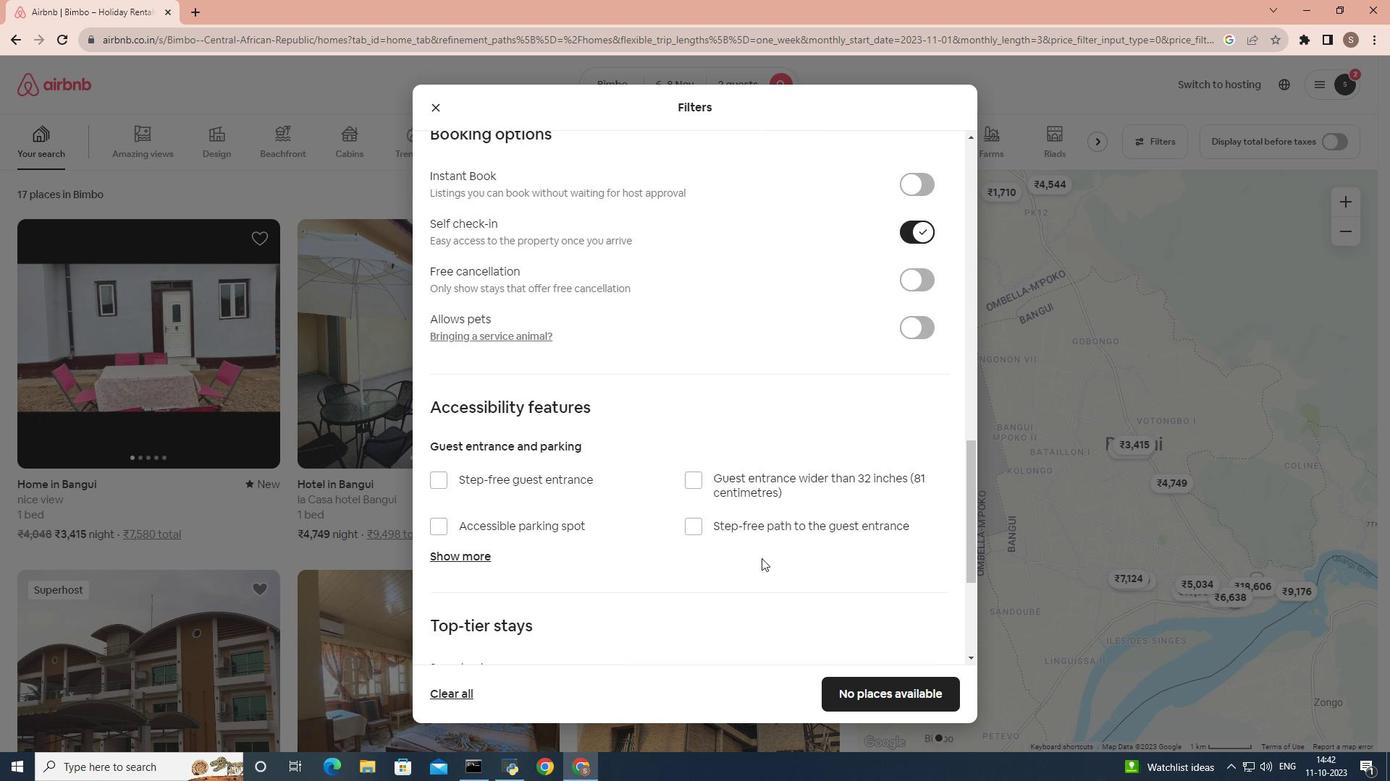 
Action: Mouse moved to (758, 564)
Screenshot: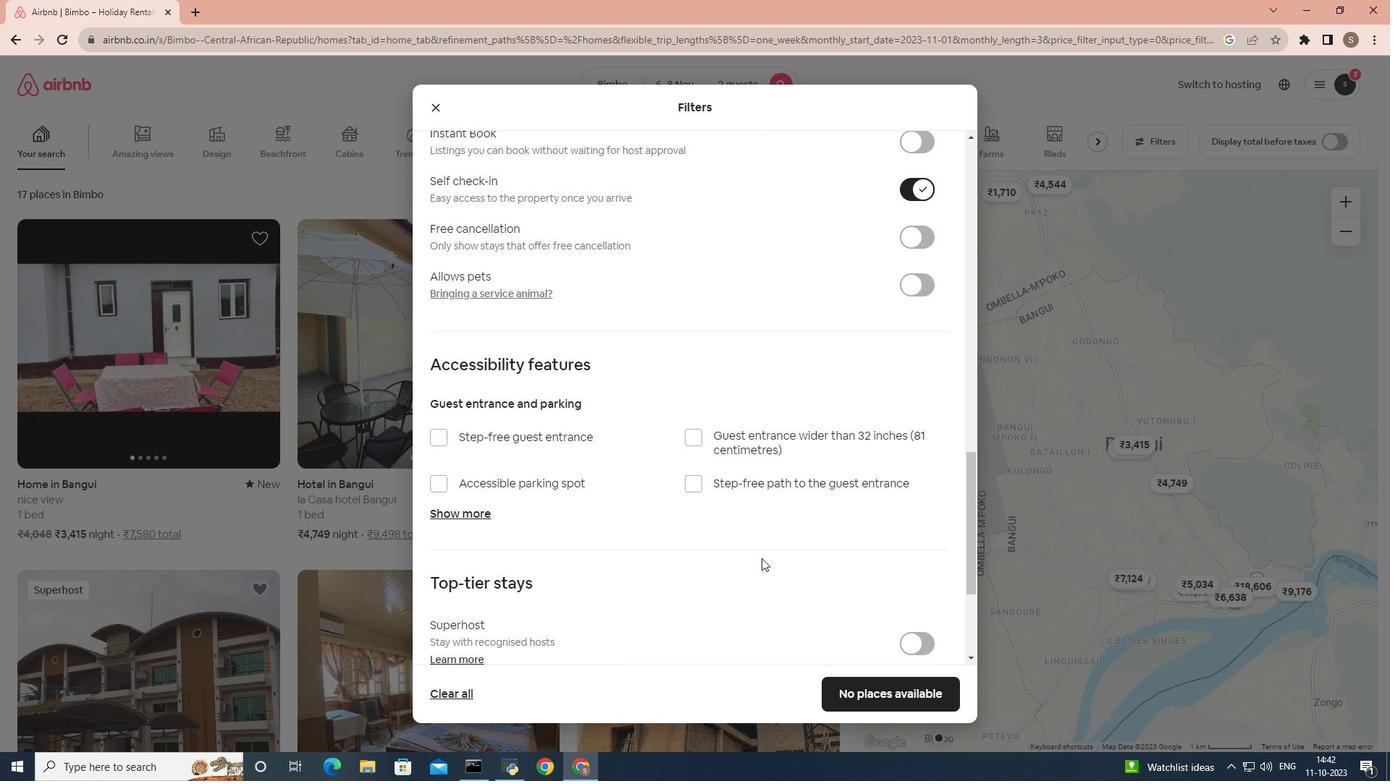 
Action: Mouse scrolled (758, 563) with delta (0, 0)
Screenshot: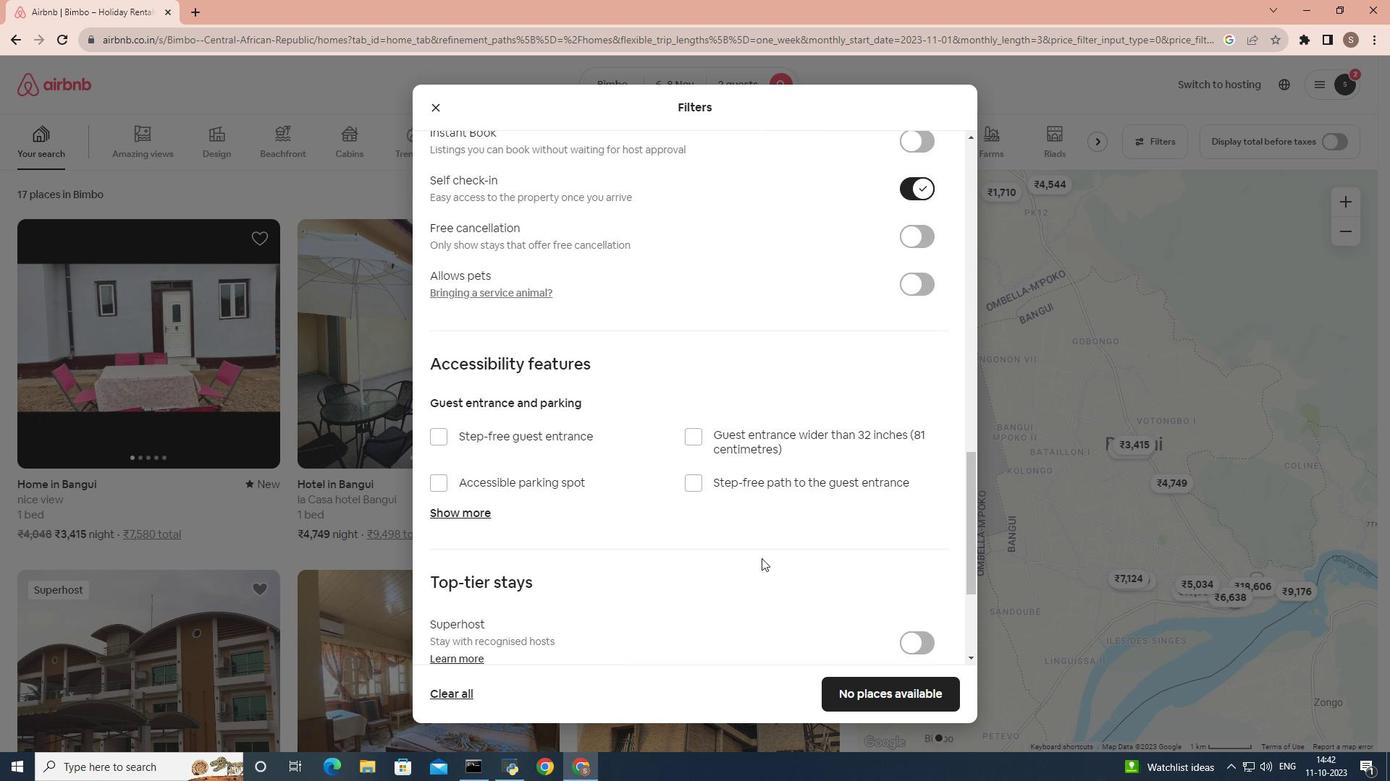
Action: Mouse scrolled (758, 563) with delta (0, 0)
Screenshot: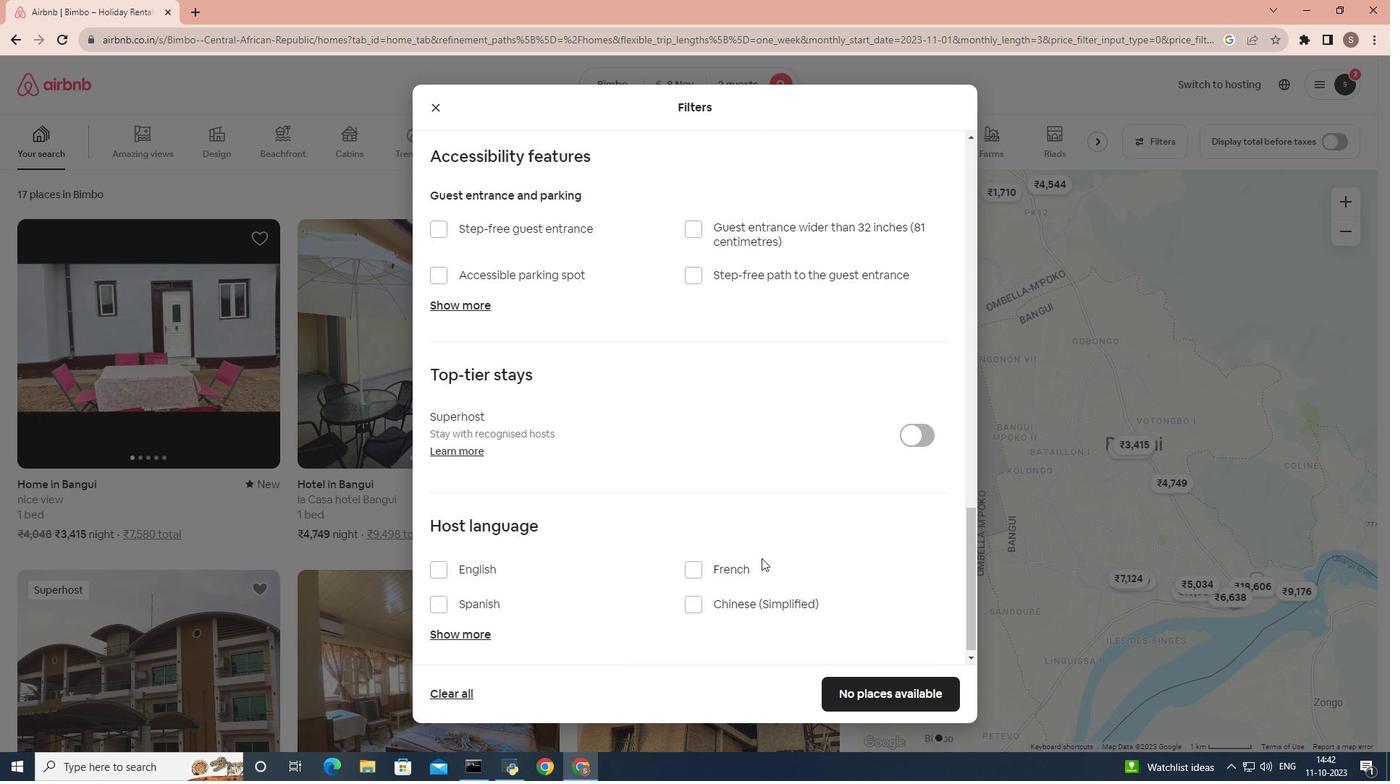 
Action: Mouse scrolled (758, 563) with delta (0, 0)
Screenshot: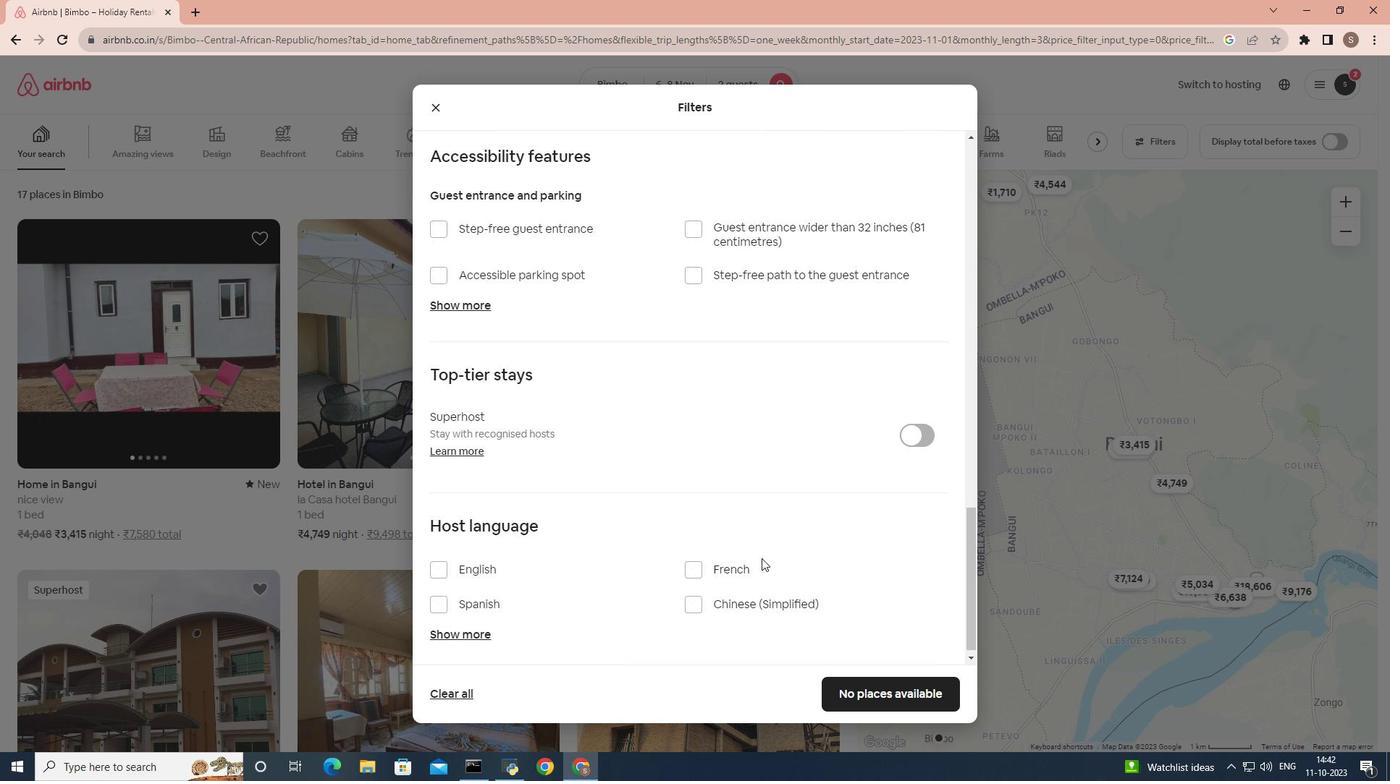
Action: Mouse scrolled (758, 563) with delta (0, 0)
Screenshot: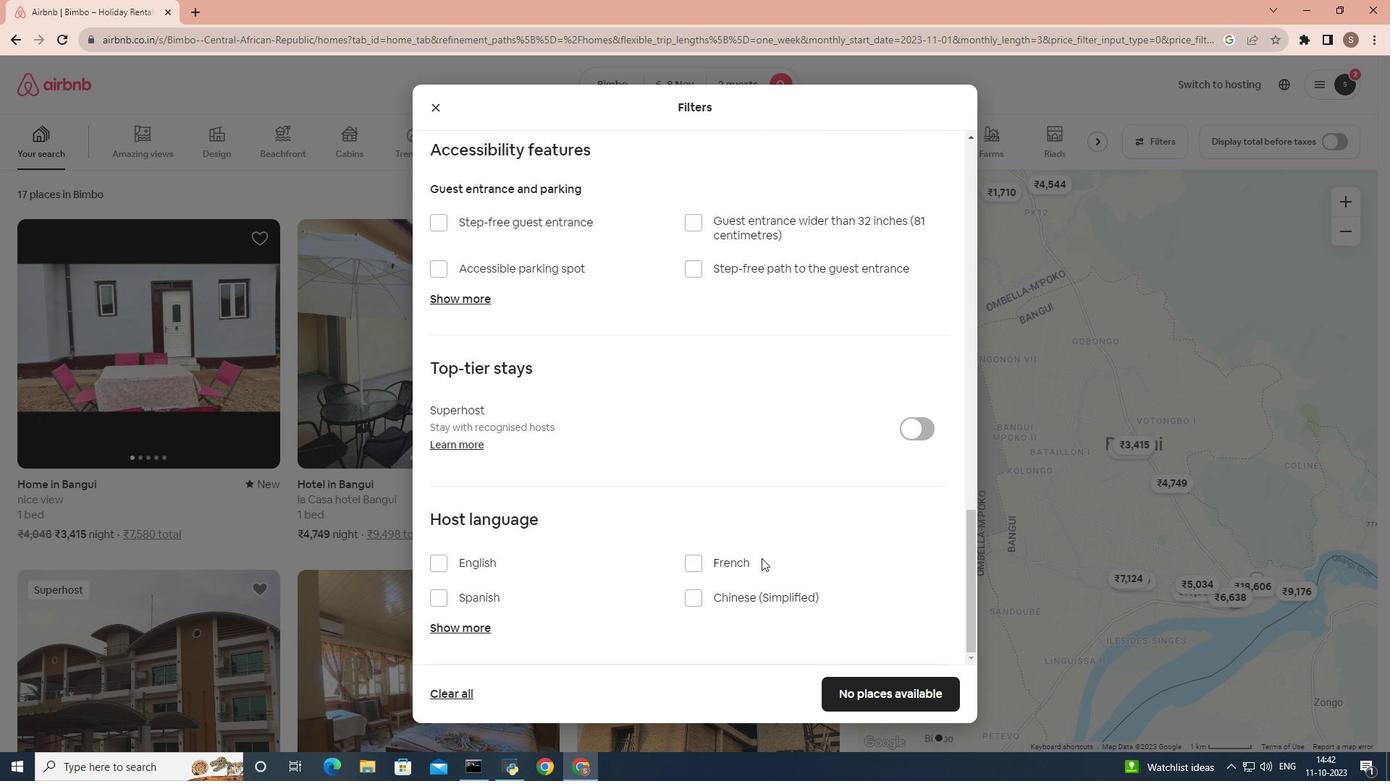 
Action: Mouse scrolled (758, 563) with delta (0, 0)
Screenshot: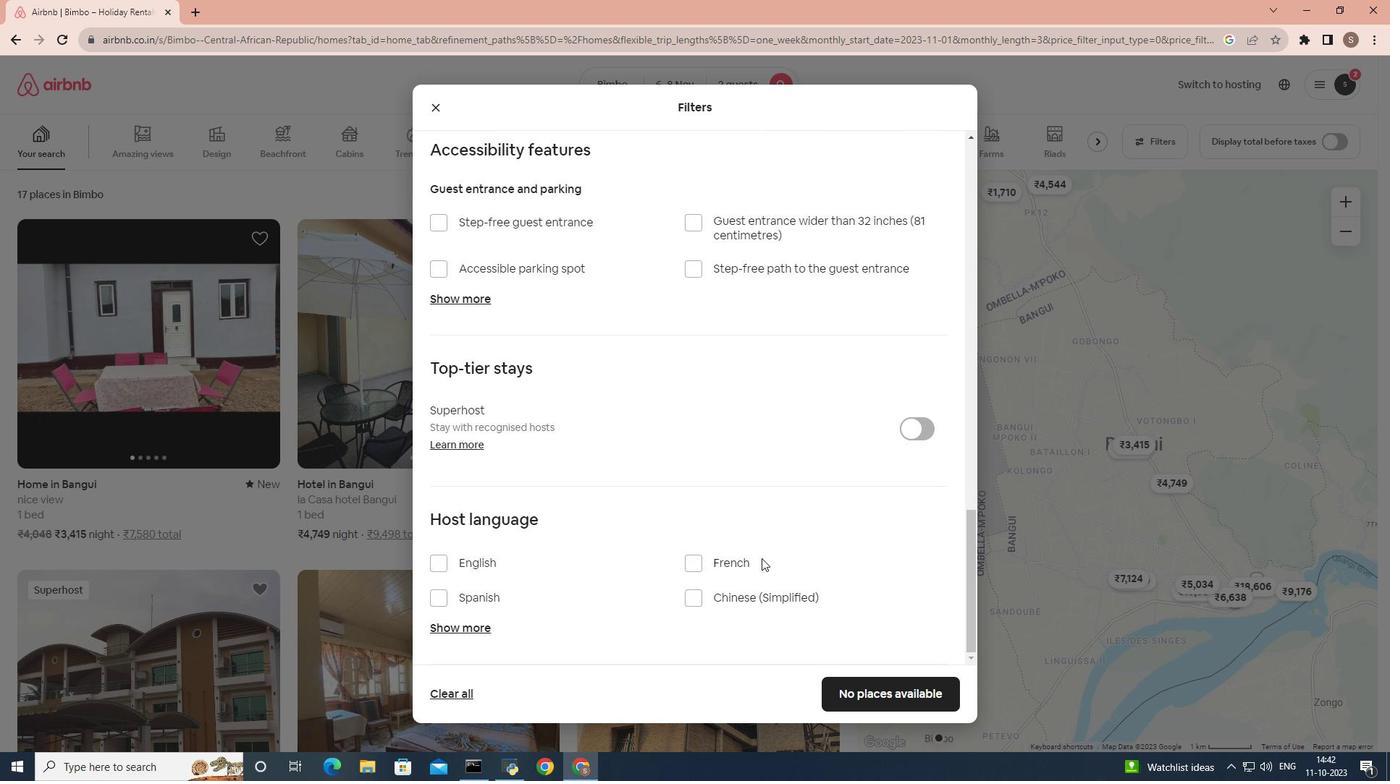 
Action: Mouse scrolled (758, 563) with delta (0, 0)
Screenshot: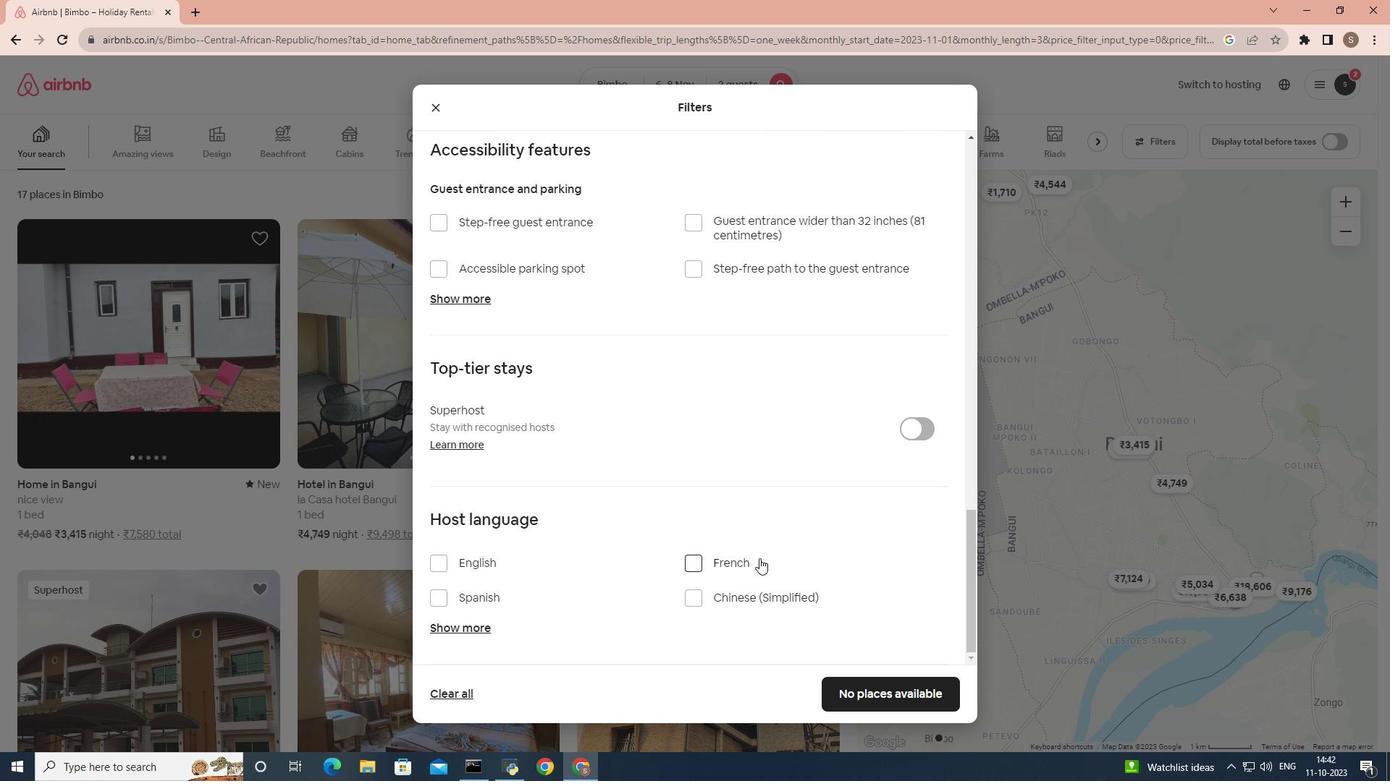 
Action: Mouse scrolled (758, 563) with delta (0, 0)
Screenshot: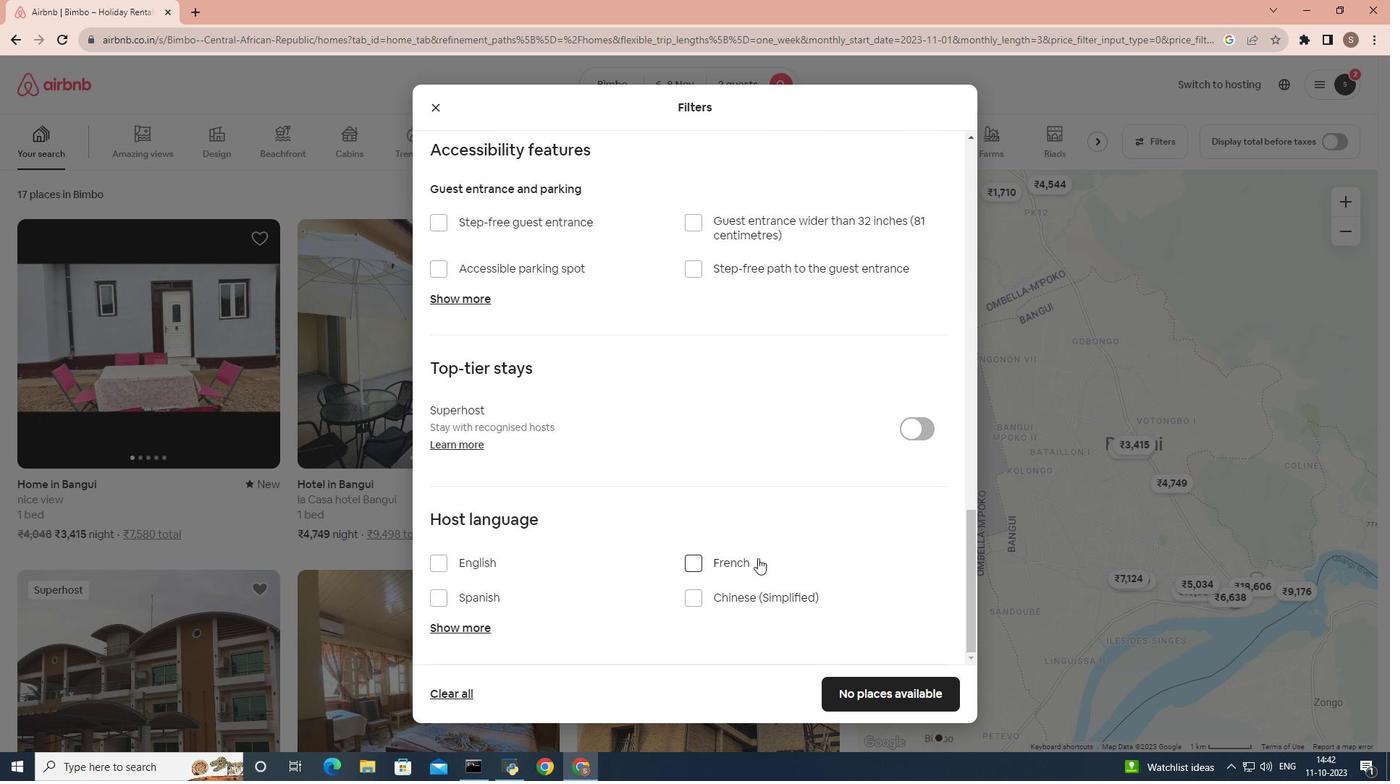 
Action: Mouse scrolled (758, 563) with delta (0, 0)
Screenshot: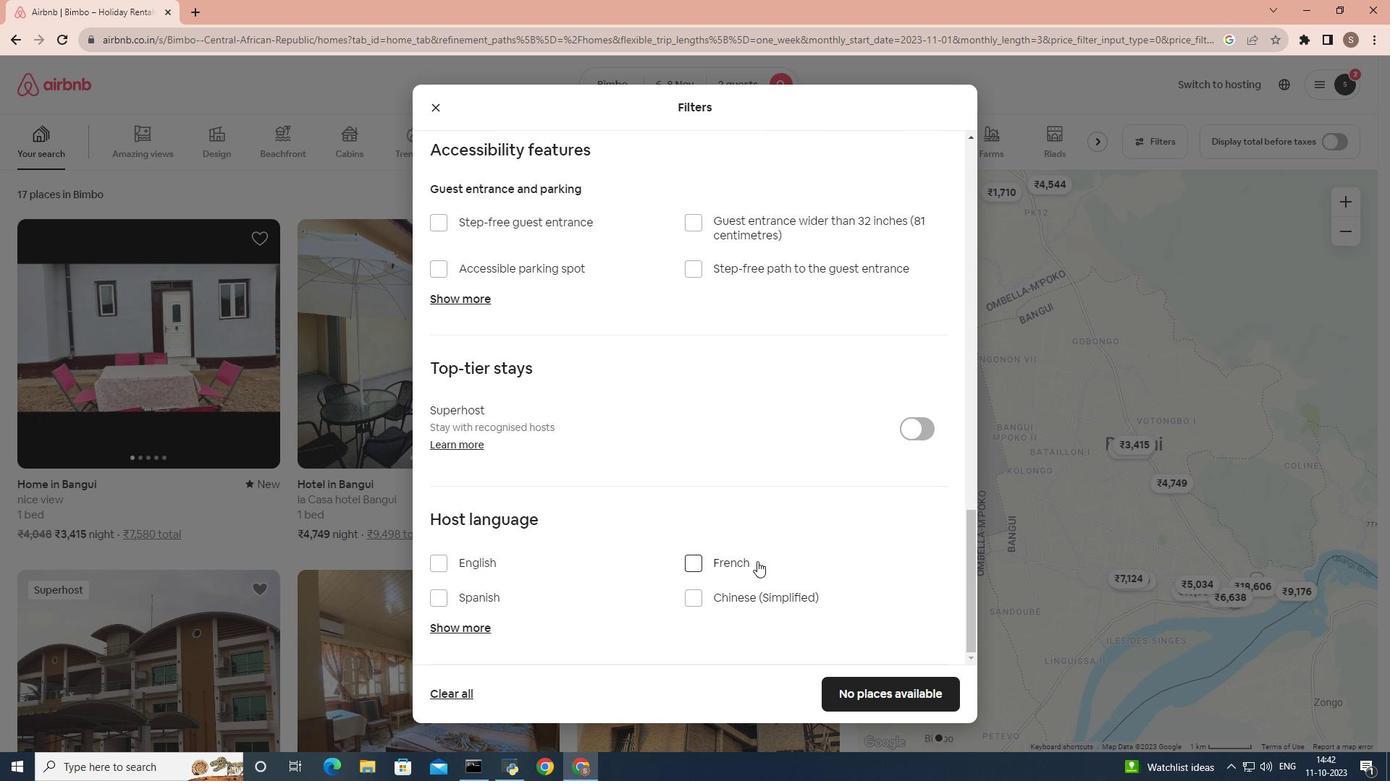
Action: Mouse moved to (899, 709)
Screenshot: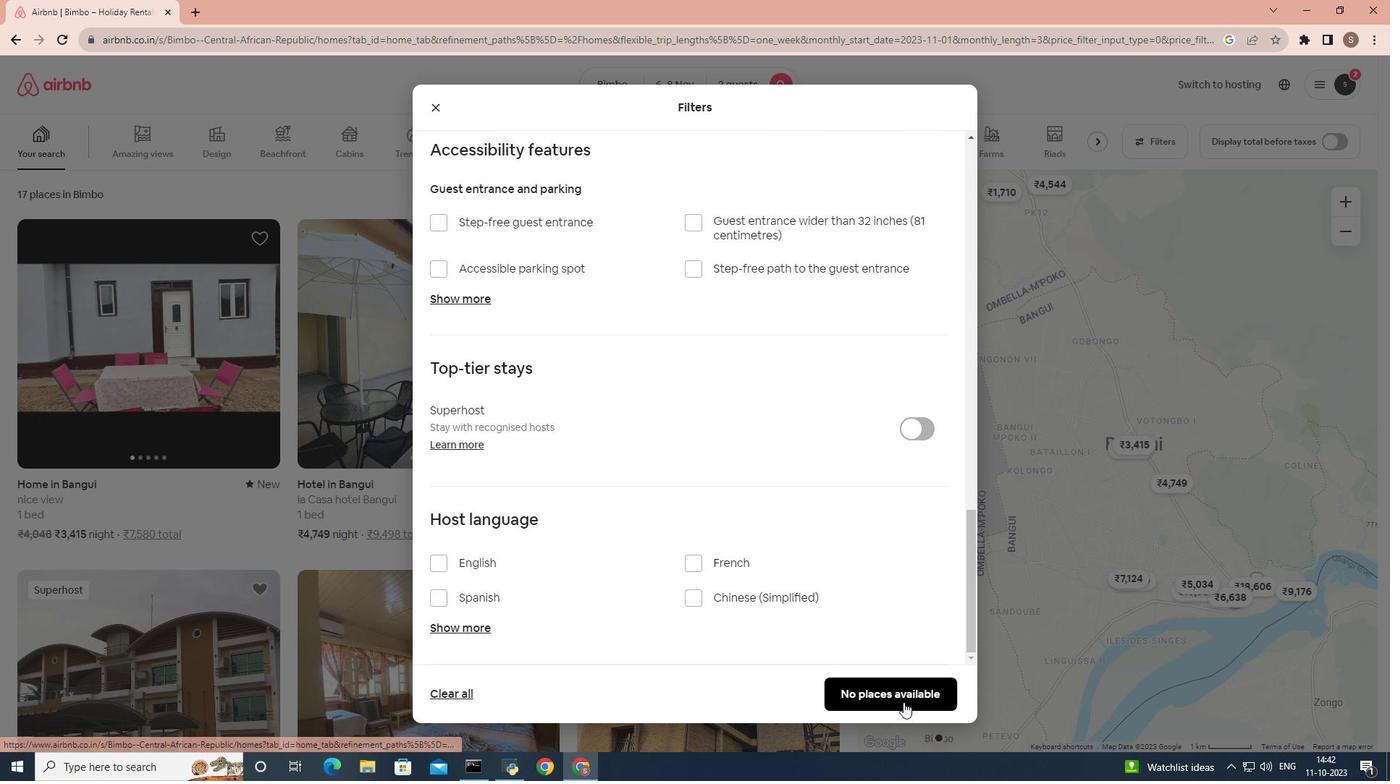 
Action: Mouse pressed left at (899, 709)
Screenshot: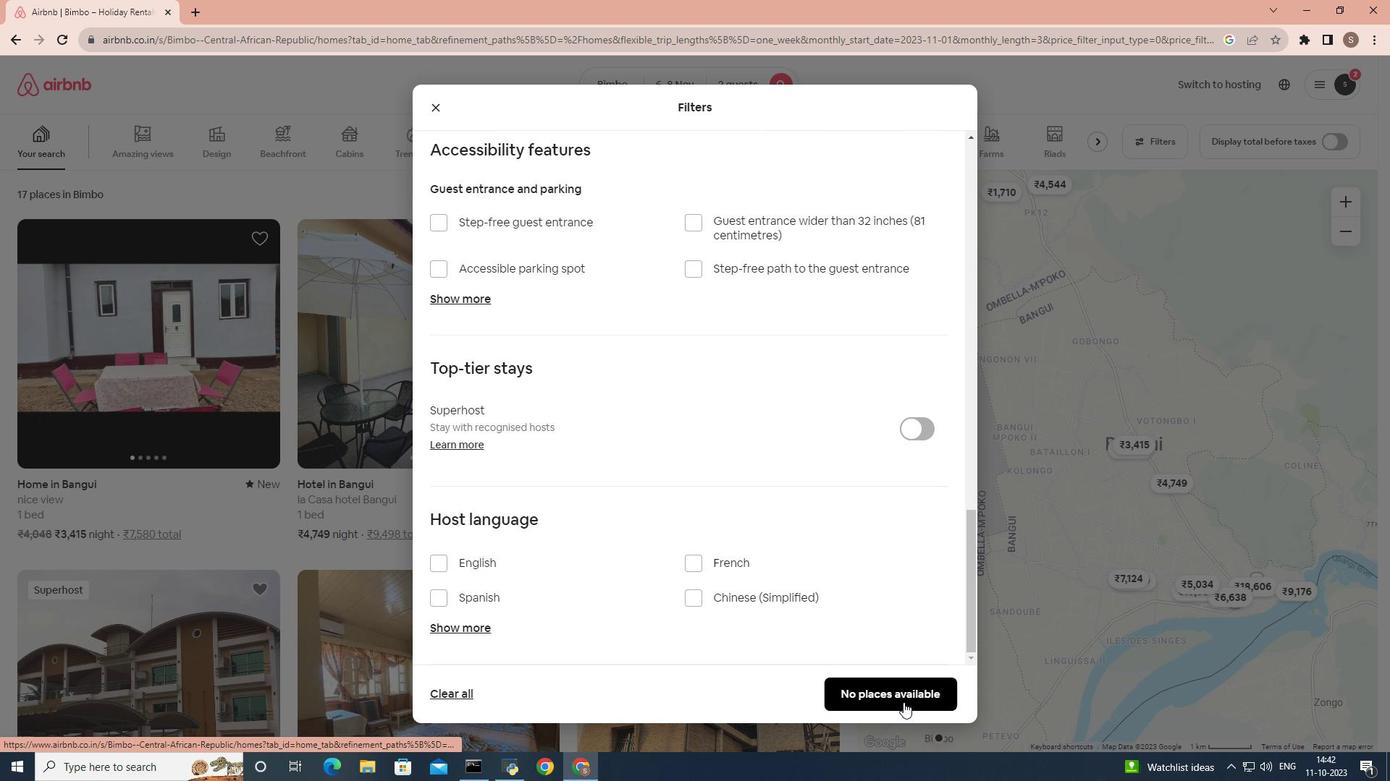 
